Task: Find connections with filter location Rio Grande with filter topic #energywith filter profile language English with filter current company T-Hub with filter school Arts and Science Jobs with filter industry Leasing Non-residential Real Estate with filter service category AnimationArchitecture with filter keywords title Musician
Action: Mouse moved to (241, 281)
Screenshot: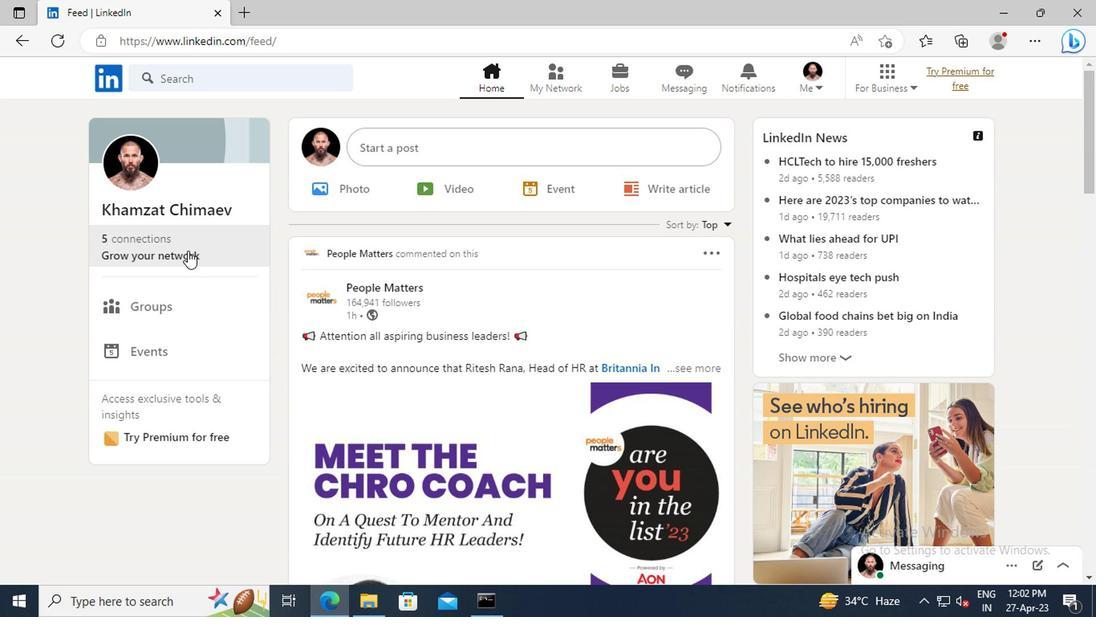 
Action: Mouse pressed left at (241, 281)
Screenshot: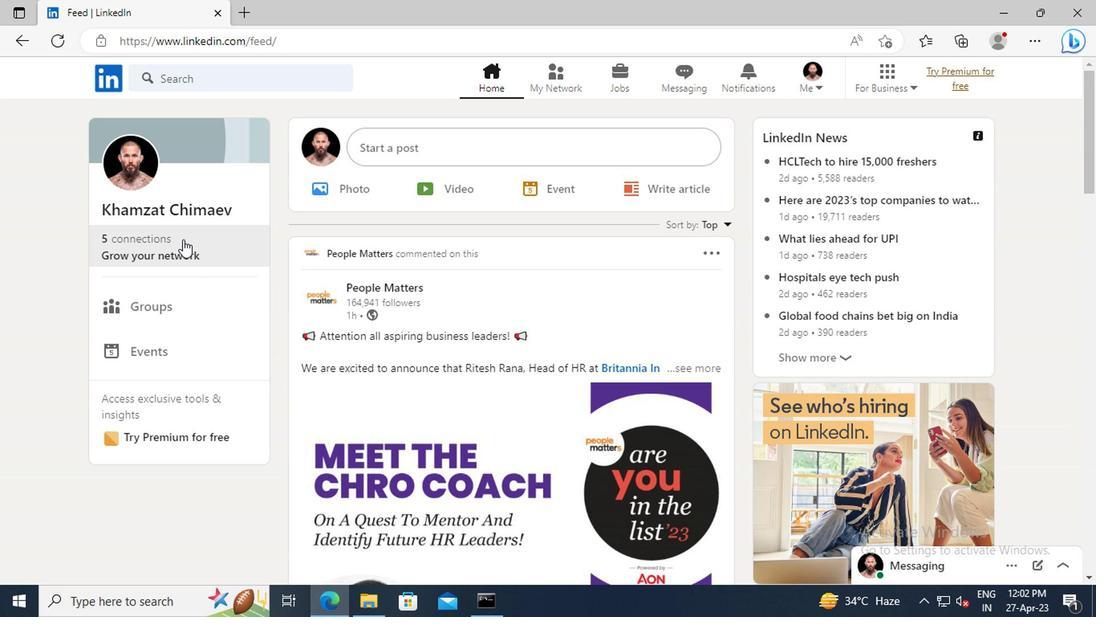 
Action: Mouse moved to (247, 234)
Screenshot: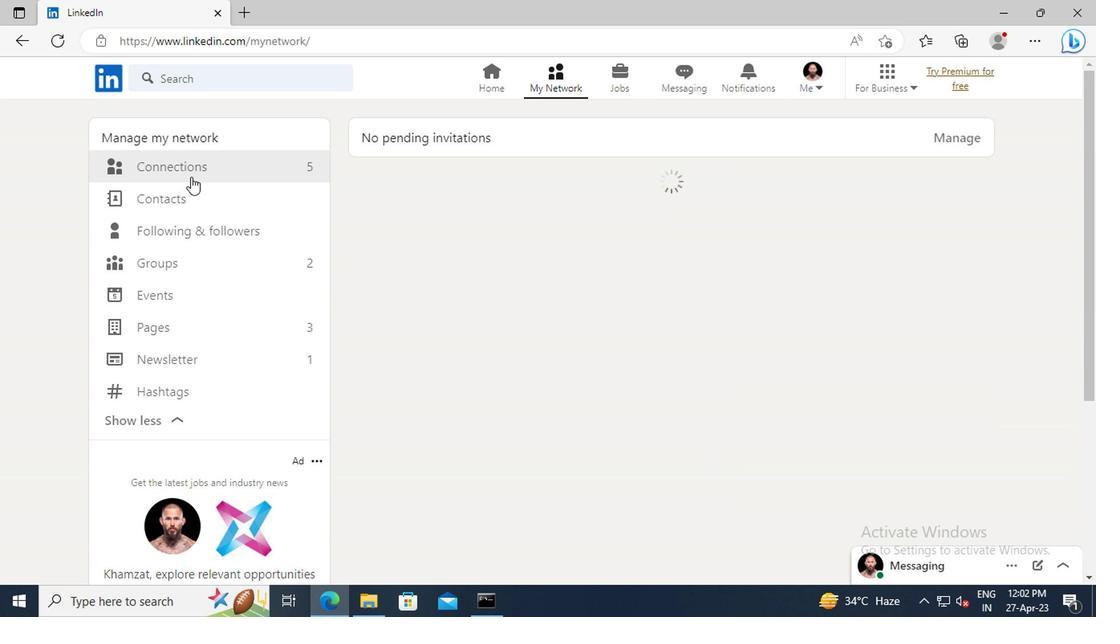 
Action: Mouse pressed left at (247, 234)
Screenshot: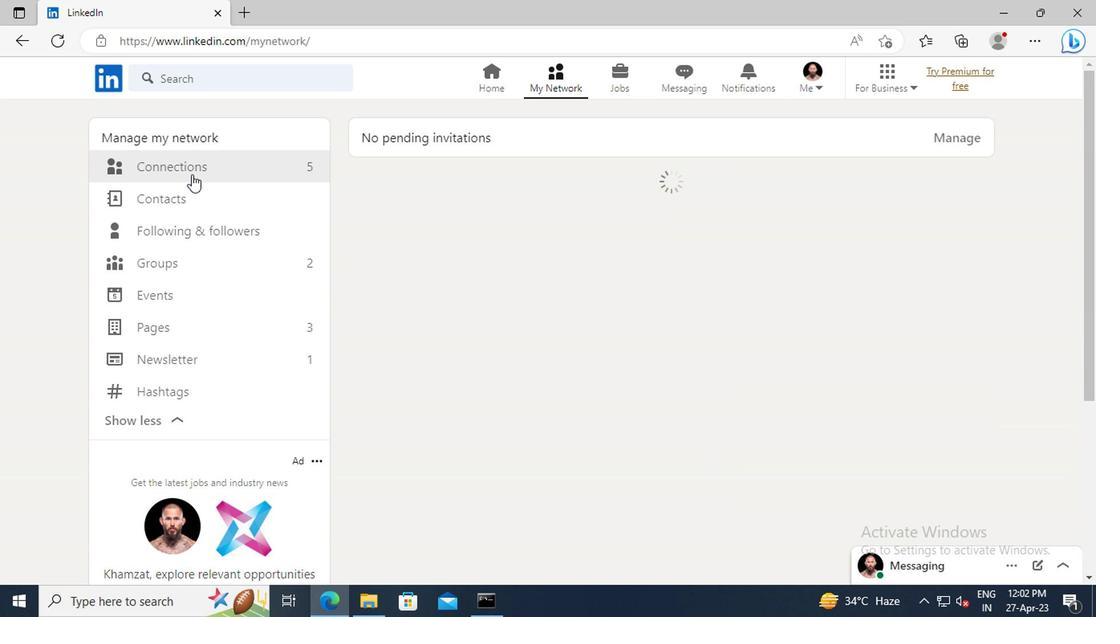 
Action: Mouse moved to (578, 233)
Screenshot: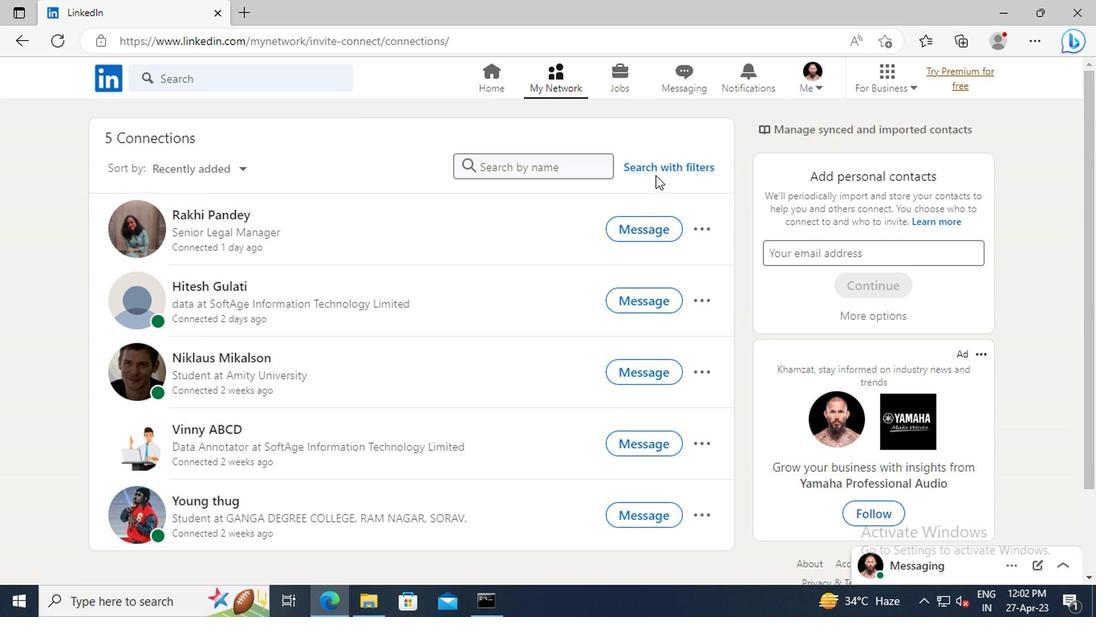 
Action: Mouse pressed left at (578, 233)
Screenshot: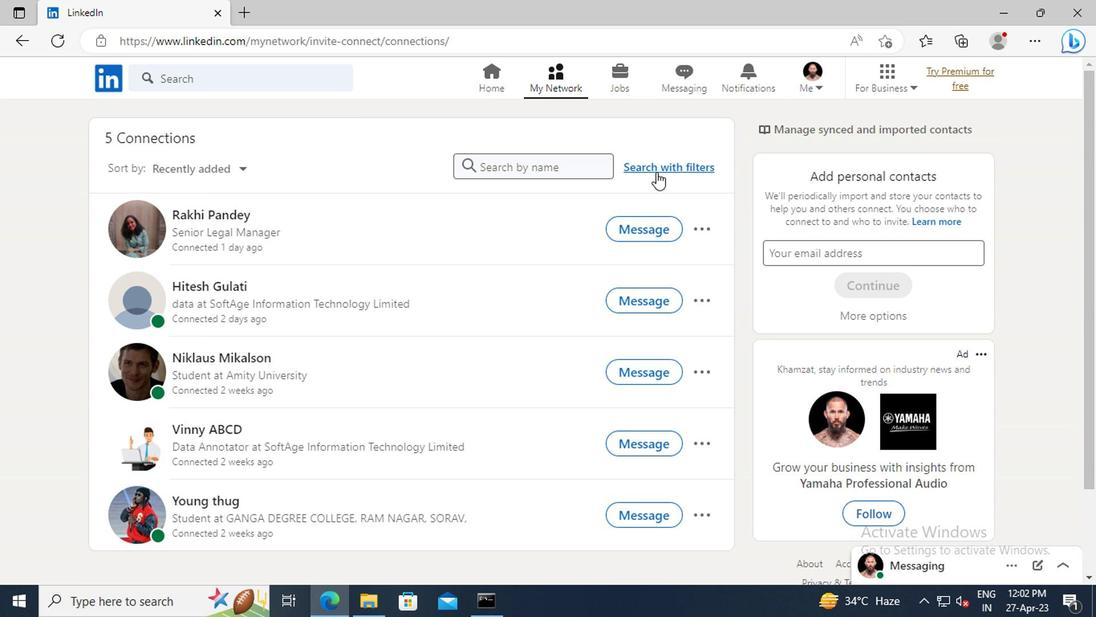 
Action: Mouse moved to (547, 203)
Screenshot: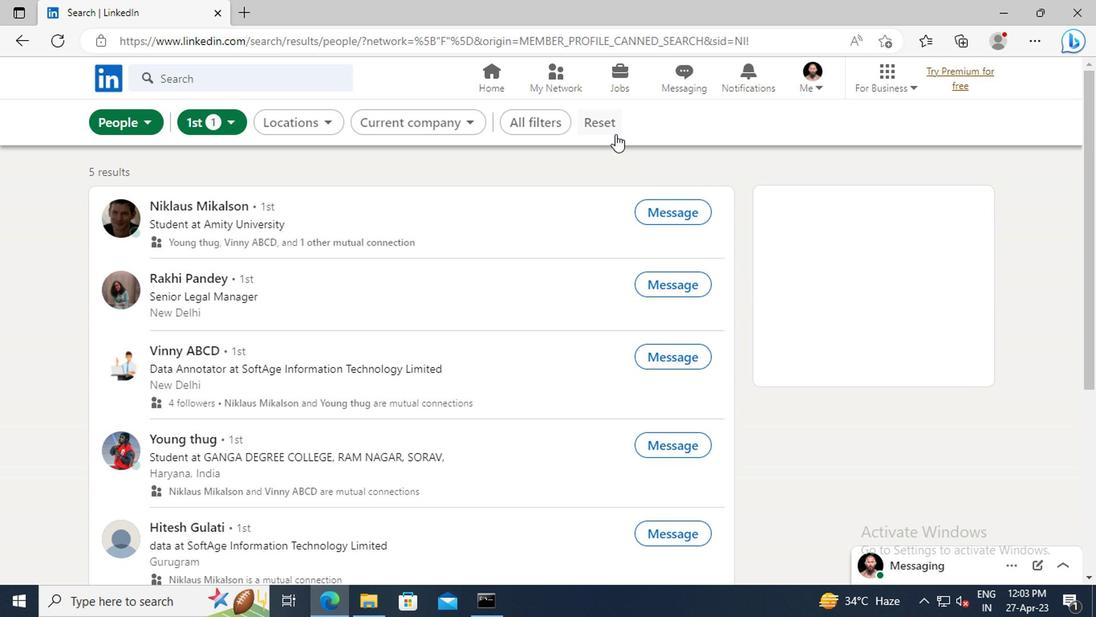 
Action: Mouse pressed left at (547, 203)
Screenshot: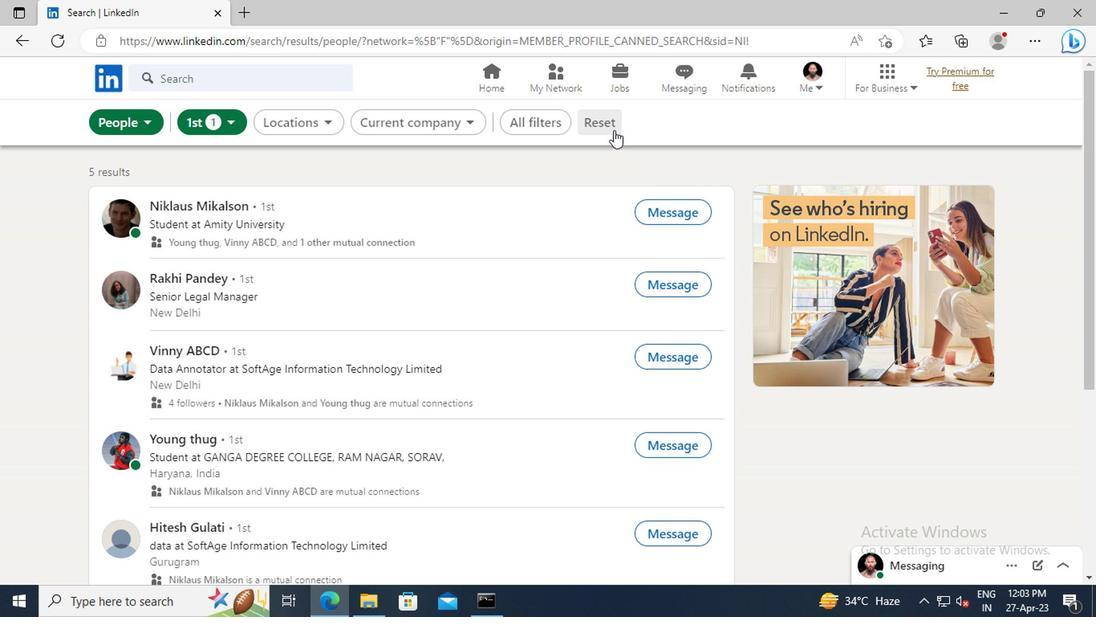 
Action: Mouse moved to (530, 198)
Screenshot: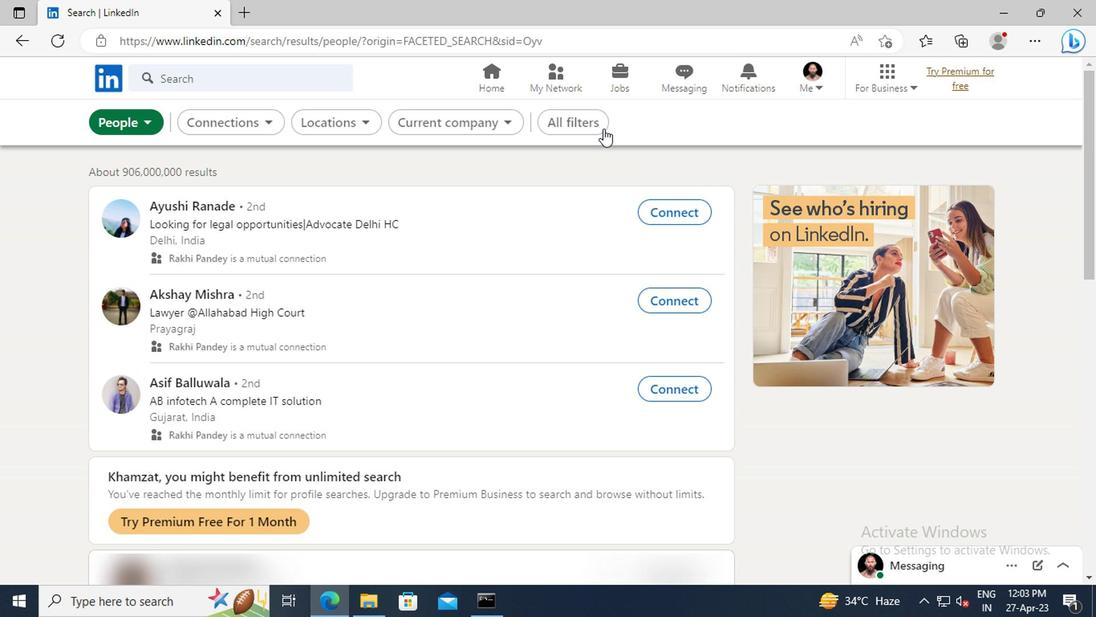 
Action: Mouse pressed left at (530, 198)
Screenshot: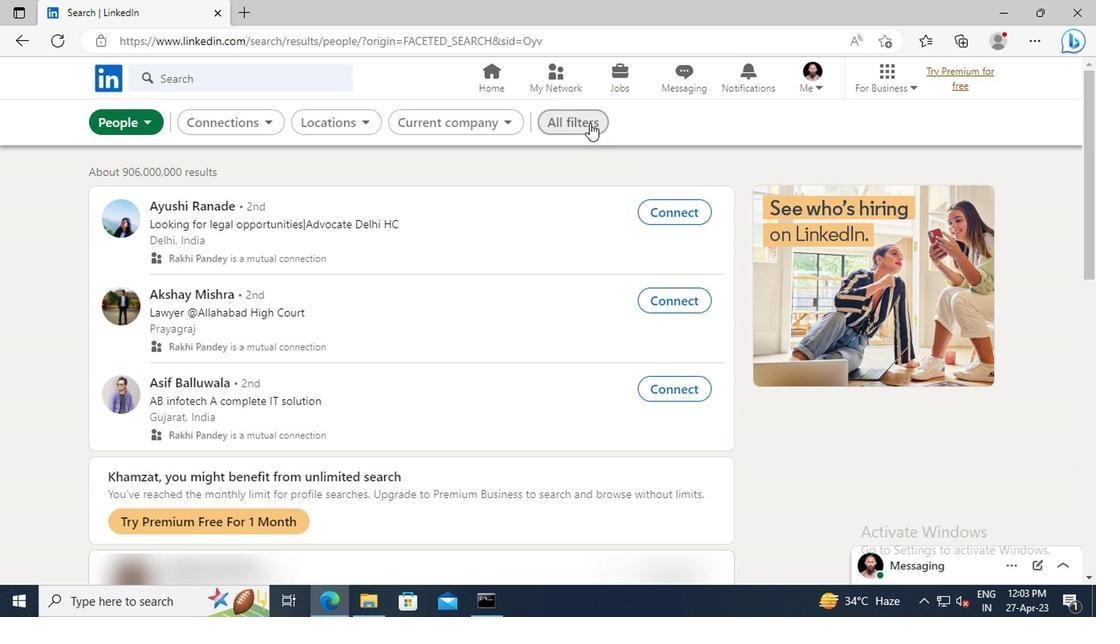 
Action: Mouse moved to (772, 349)
Screenshot: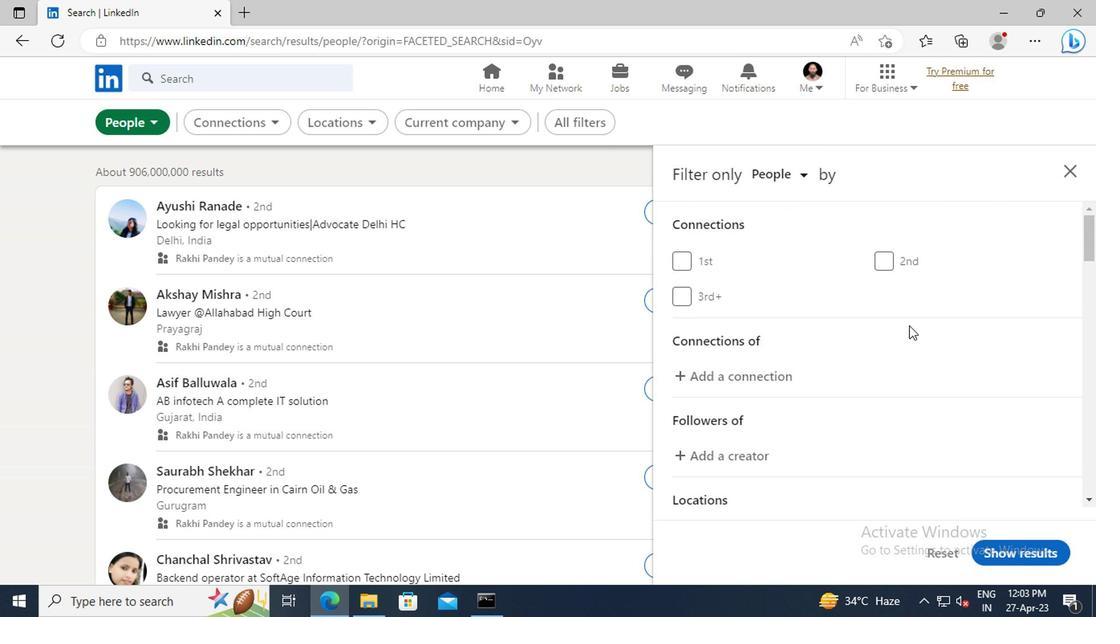 
Action: Mouse scrolled (772, 349) with delta (0, 0)
Screenshot: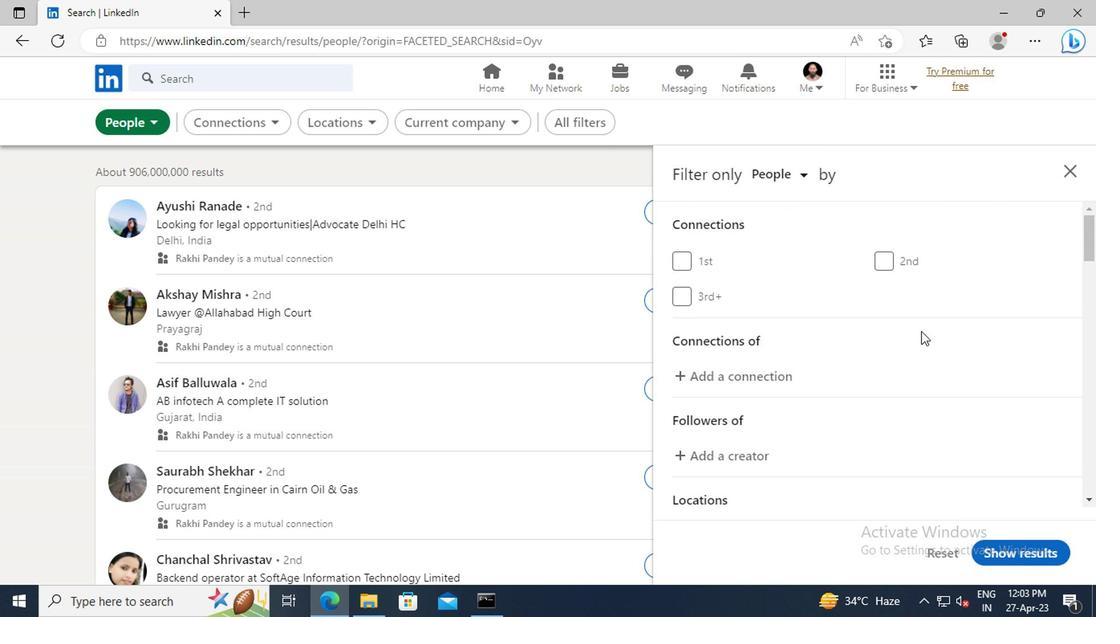 
Action: Mouse scrolled (772, 349) with delta (0, 0)
Screenshot: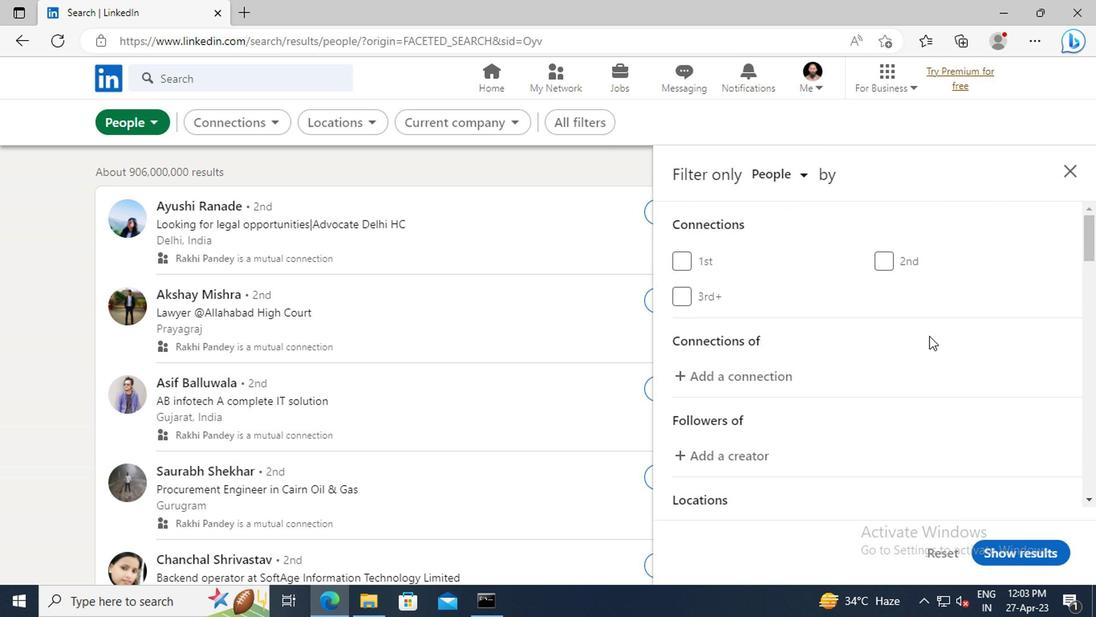 
Action: Mouse scrolled (772, 349) with delta (0, 0)
Screenshot: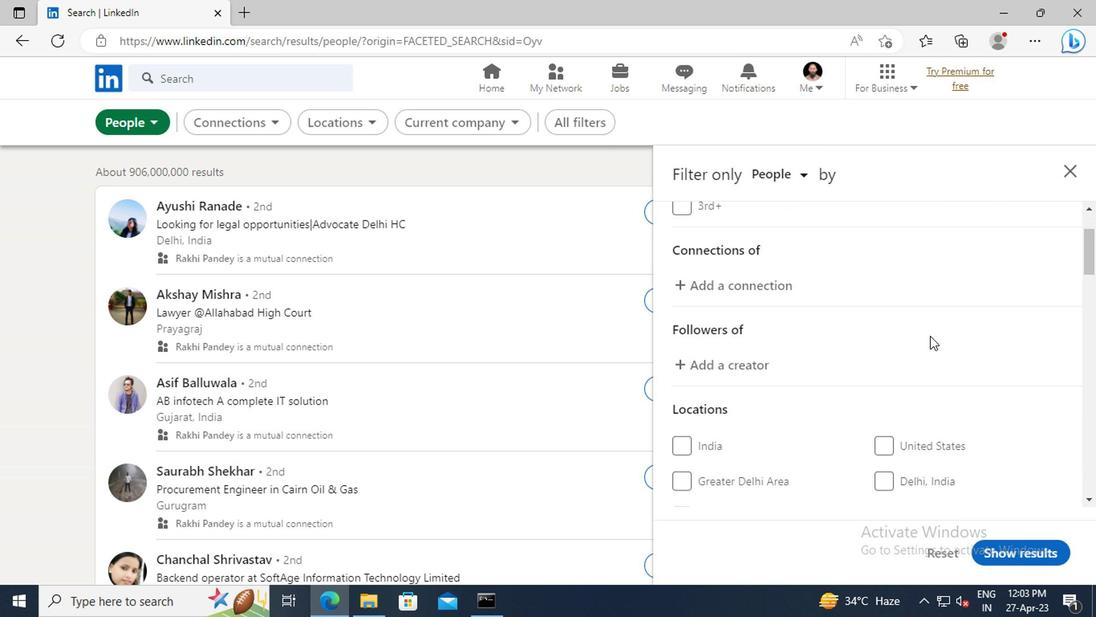 
Action: Mouse scrolled (772, 349) with delta (0, 0)
Screenshot: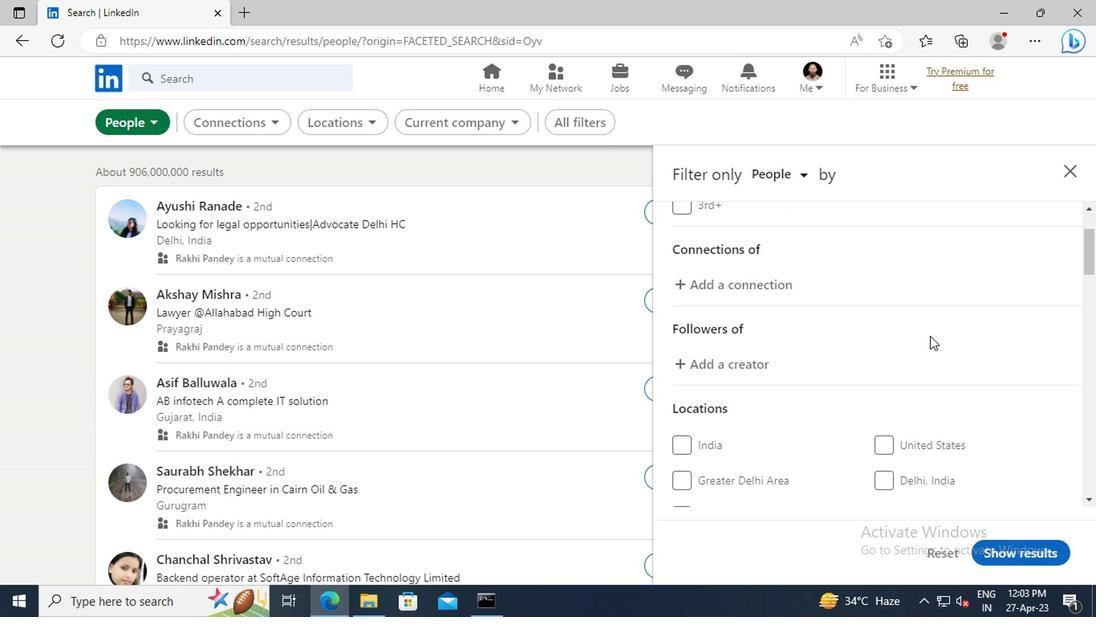 
Action: Mouse scrolled (772, 349) with delta (0, 0)
Screenshot: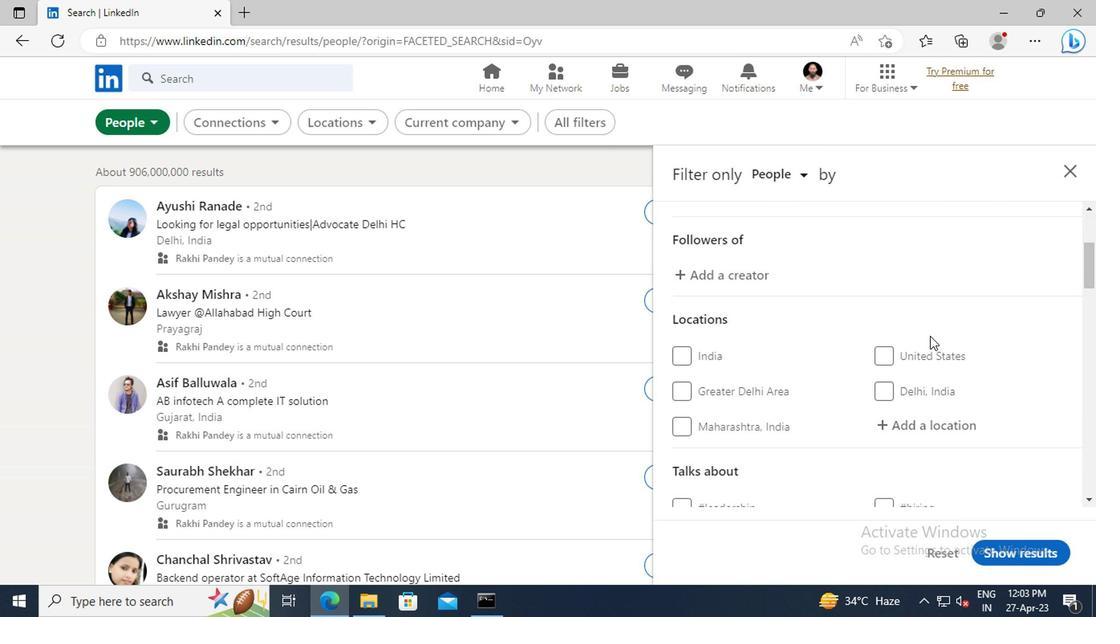 
Action: Mouse moved to (766, 376)
Screenshot: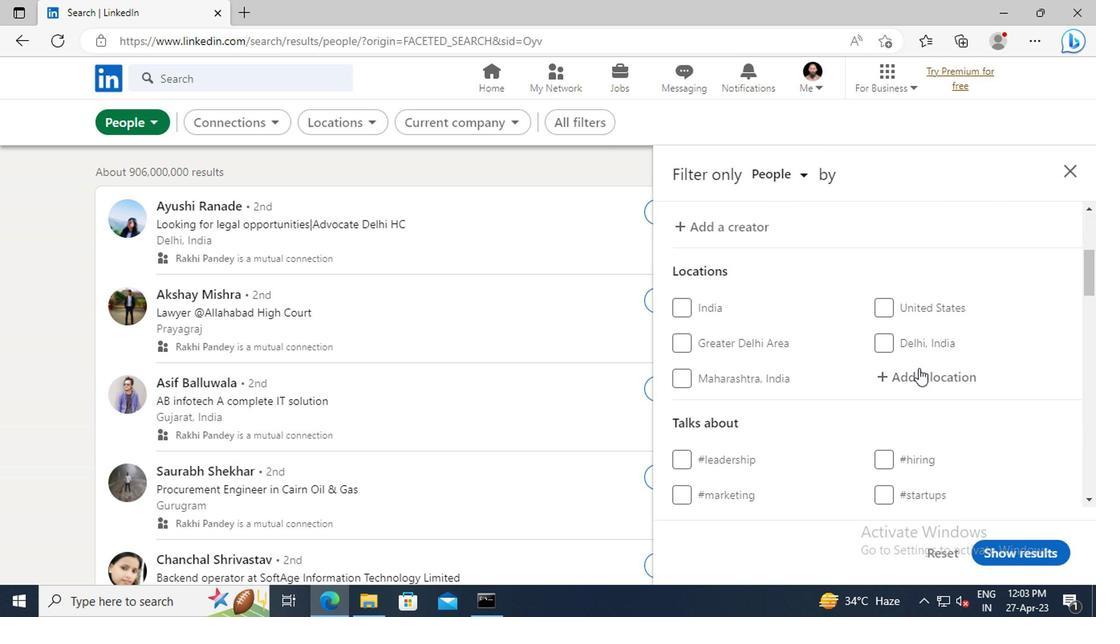 
Action: Mouse pressed left at (766, 376)
Screenshot: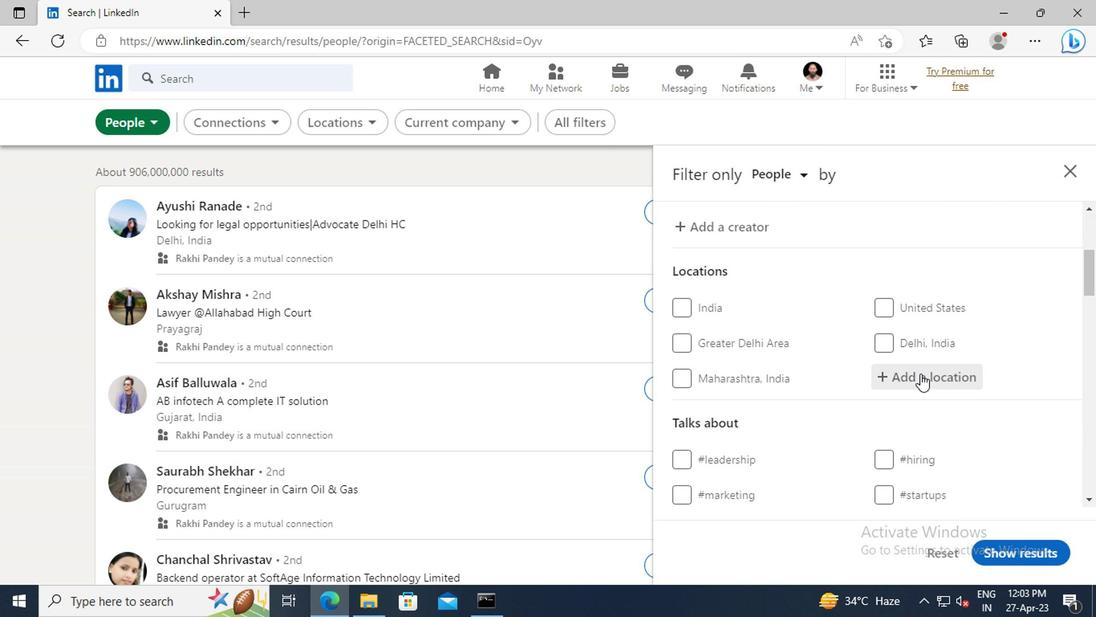 
Action: Key pressed <Key.shift>RIO<Key.space><Key.shift>GRANDE
Screenshot: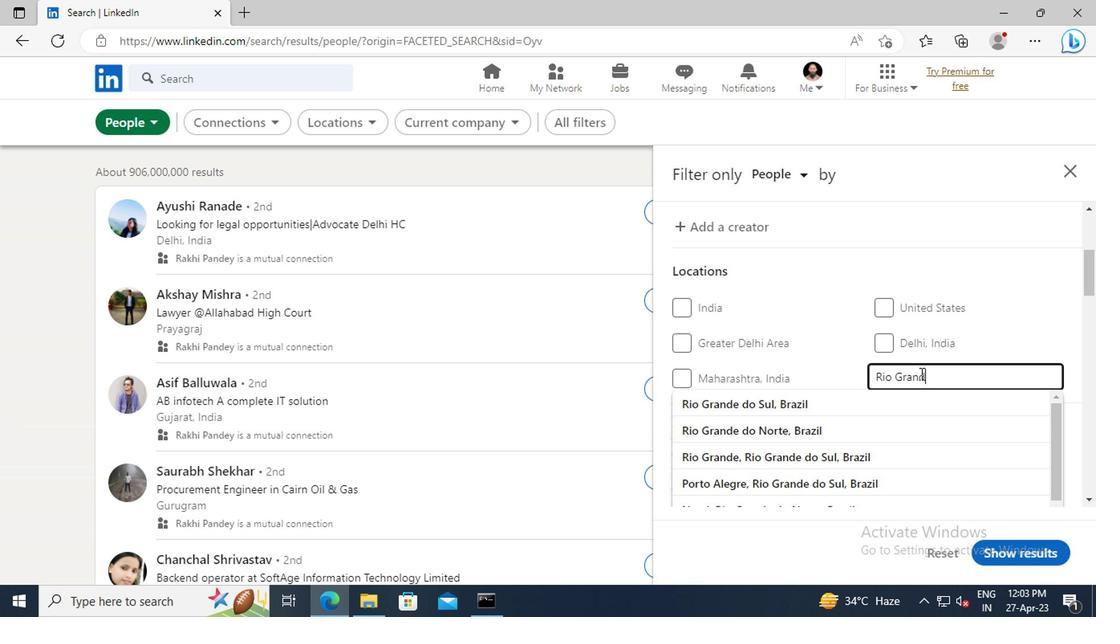 
Action: Mouse moved to (766, 377)
Screenshot: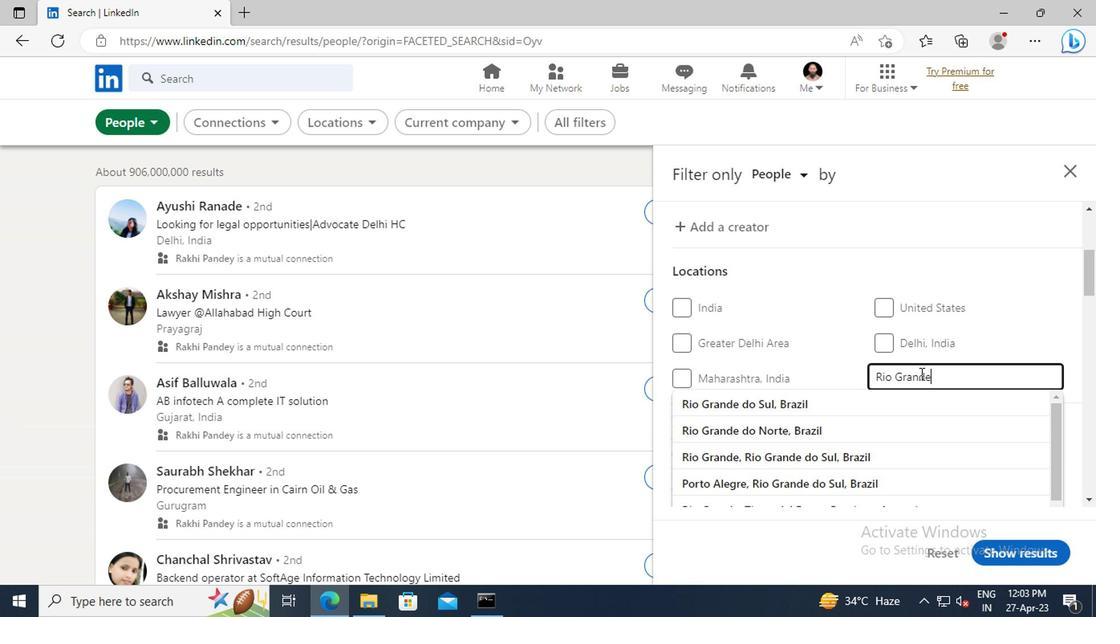 
Action: Key pressed <Key.enter>
Screenshot: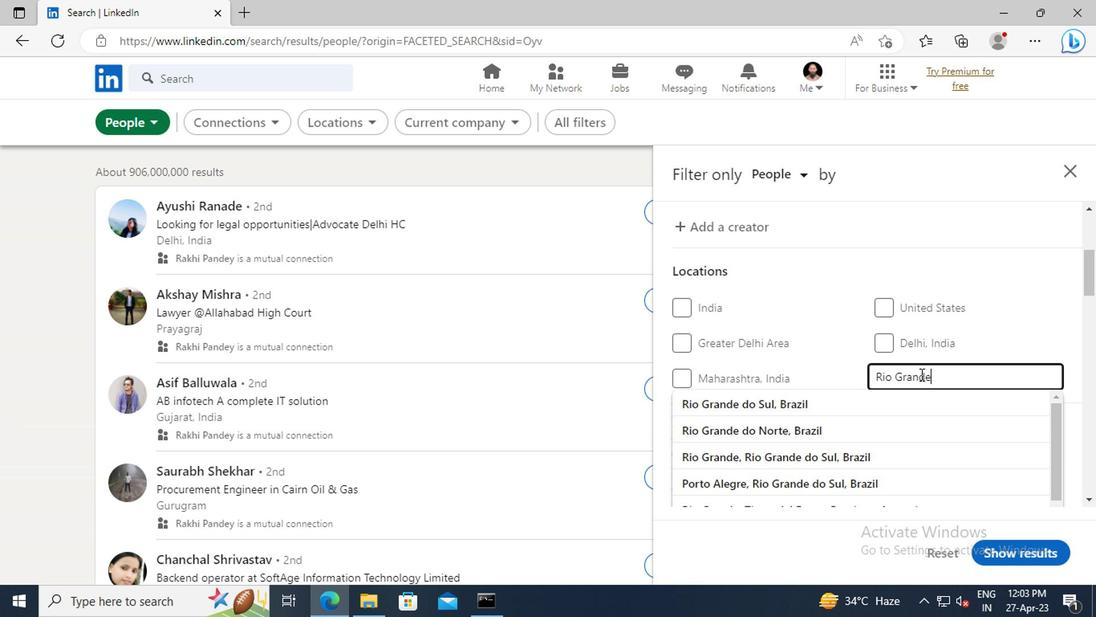 
Action: Mouse scrolled (766, 376) with delta (0, 0)
Screenshot: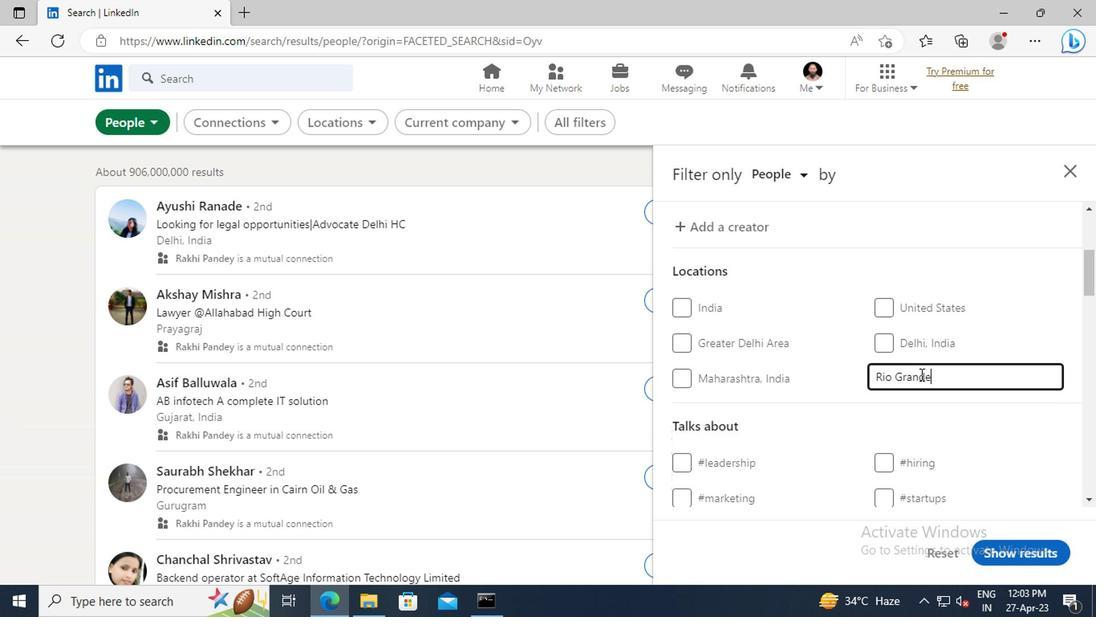 
Action: Mouse scrolled (766, 376) with delta (0, 0)
Screenshot: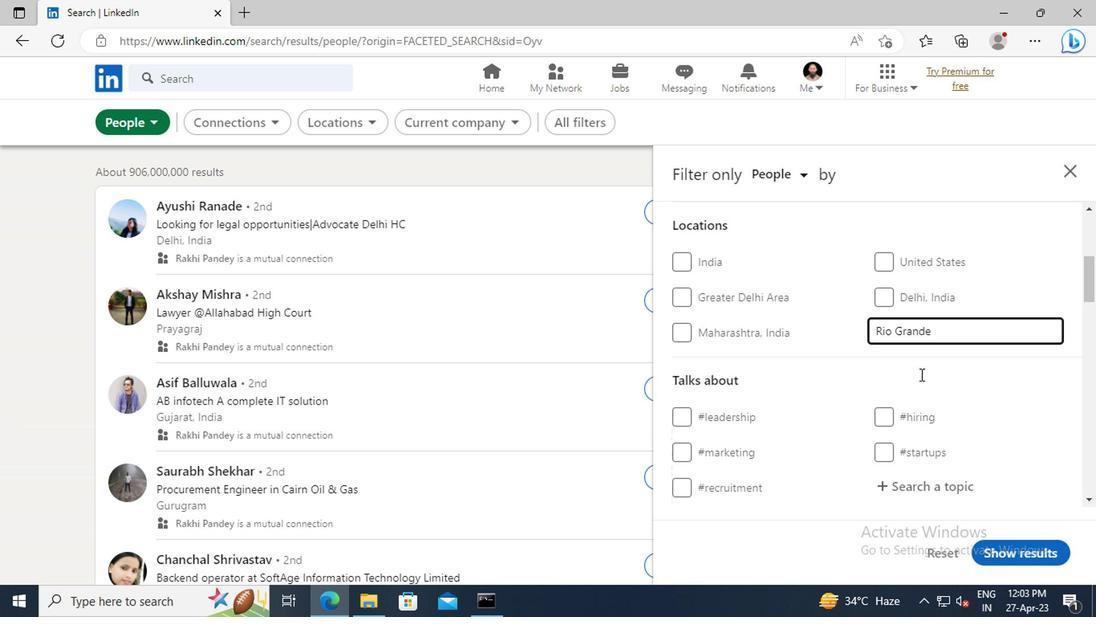 
Action: Mouse scrolled (766, 376) with delta (0, 0)
Screenshot: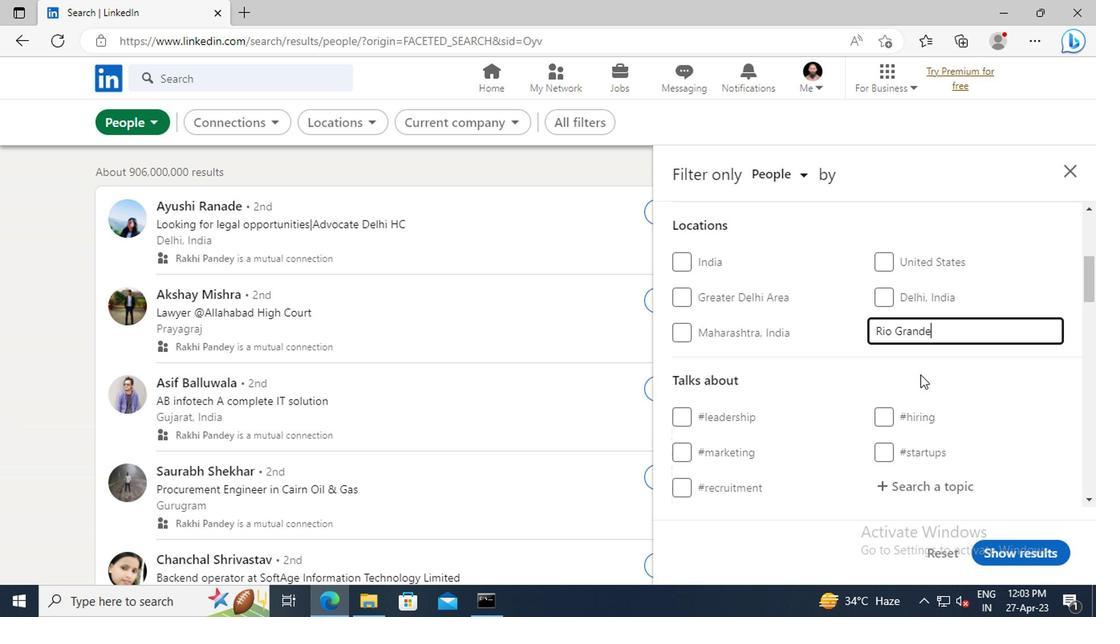 
Action: Mouse moved to (768, 391)
Screenshot: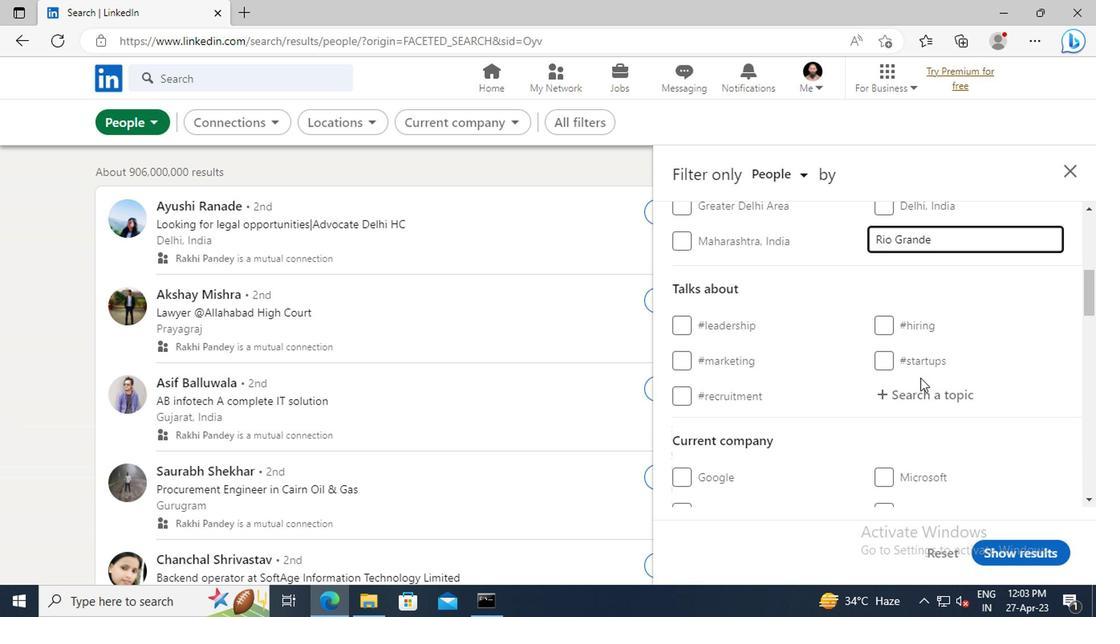 
Action: Mouse pressed left at (768, 391)
Screenshot: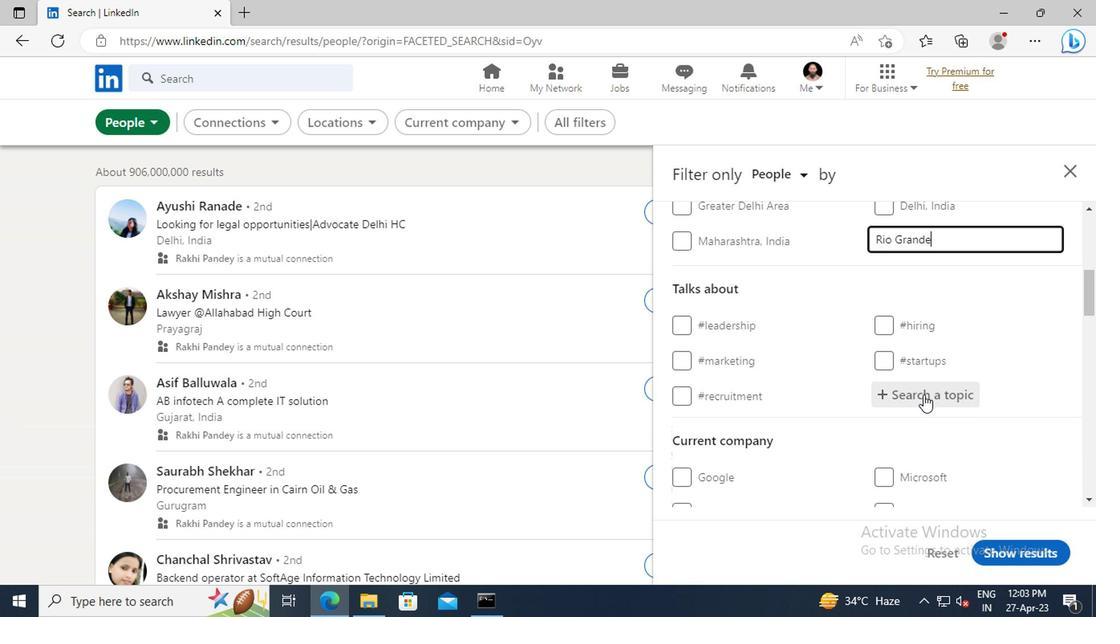 
Action: Key pressed <Key.shift>#ENERGYWITH<Key.enter>
Screenshot: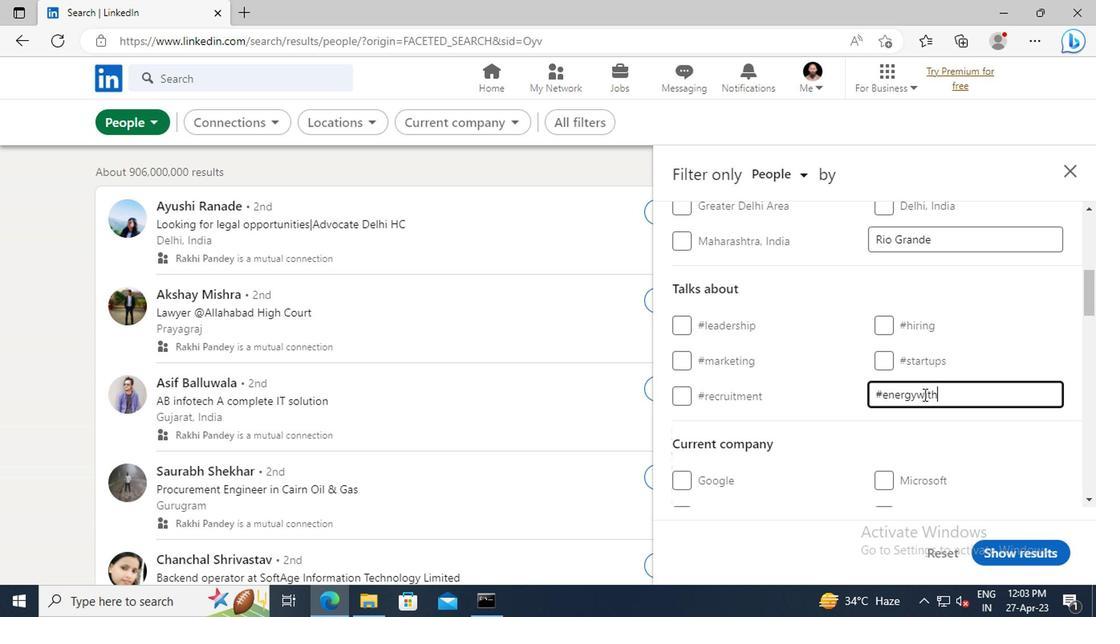 
Action: Mouse scrolled (768, 390) with delta (0, 0)
Screenshot: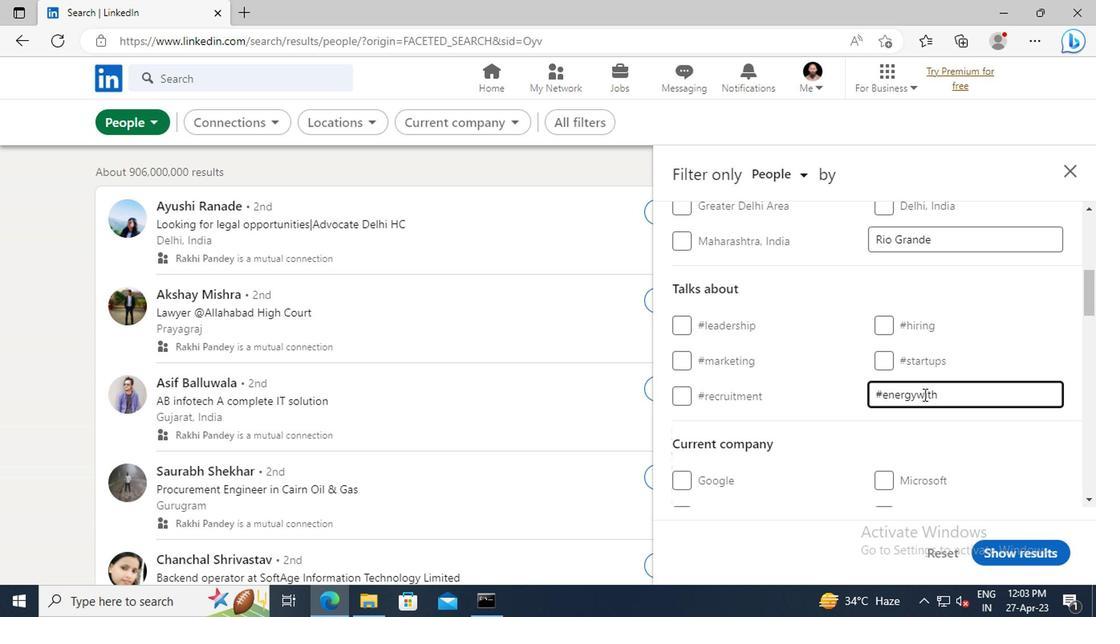 
Action: Mouse scrolled (768, 390) with delta (0, 0)
Screenshot: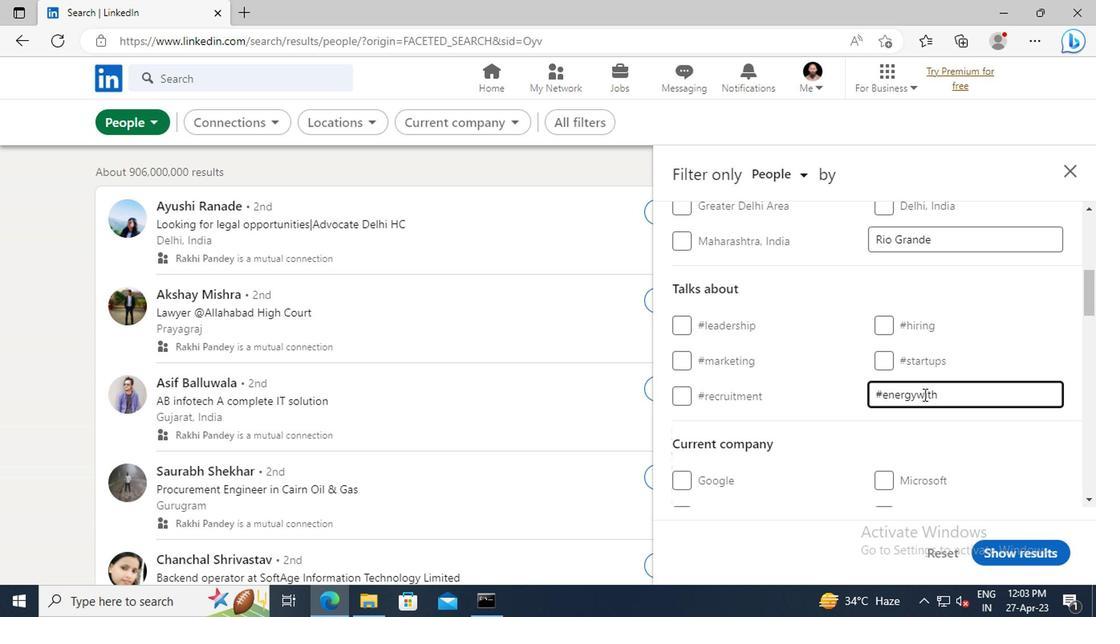 
Action: Mouse scrolled (768, 390) with delta (0, 0)
Screenshot: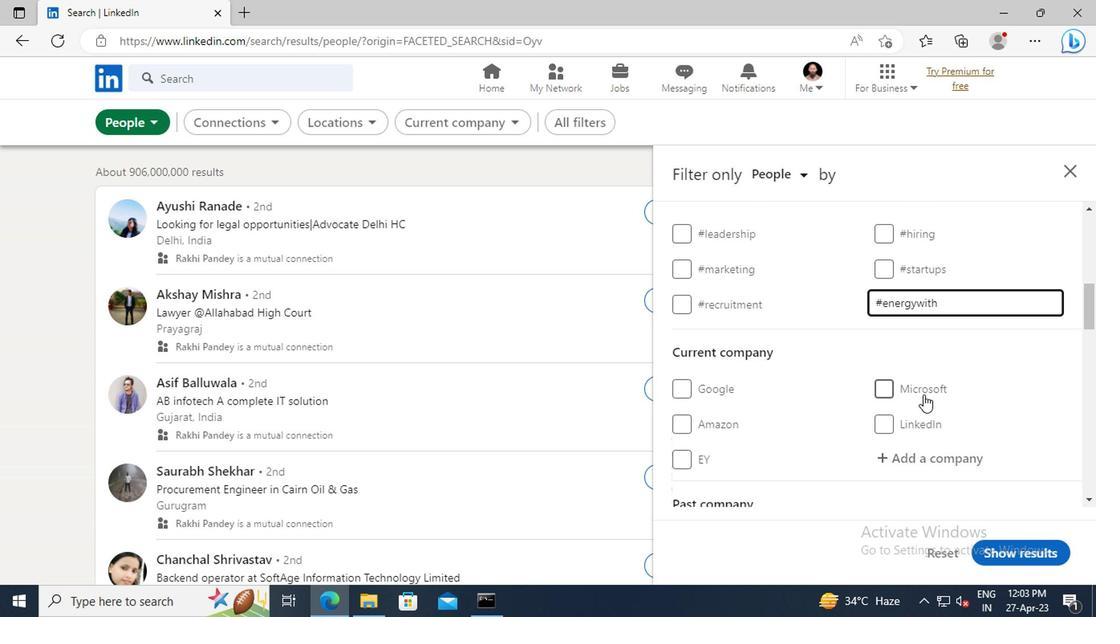 
Action: Mouse scrolled (768, 390) with delta (0, 0)
Screenshot: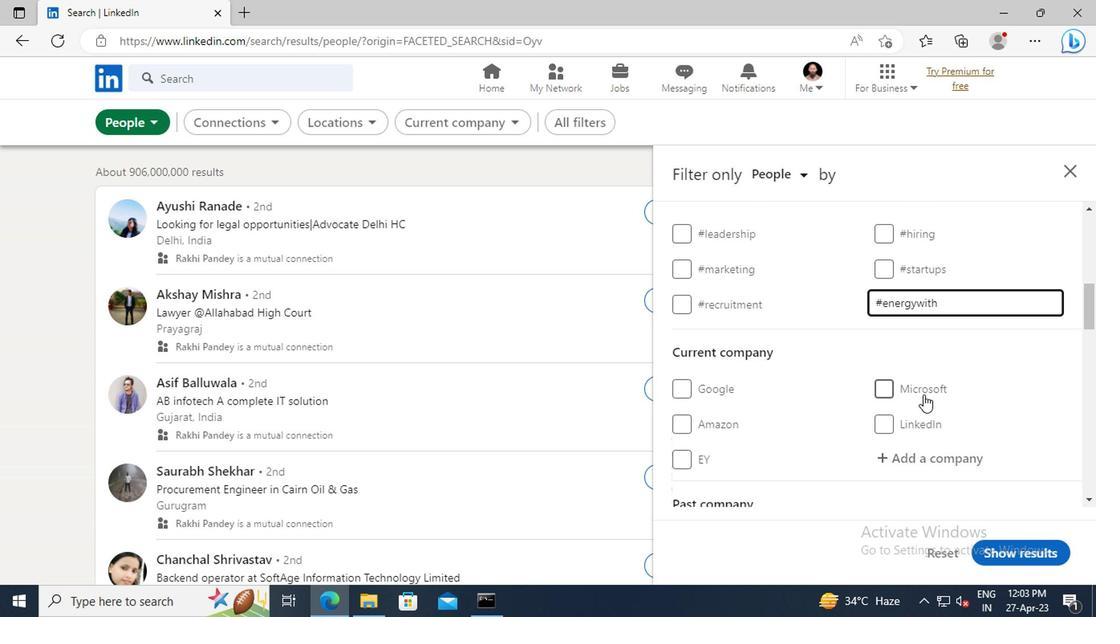 
Action: Mouse scrolled (768, 390) with delta (0, 0)
Screenshot: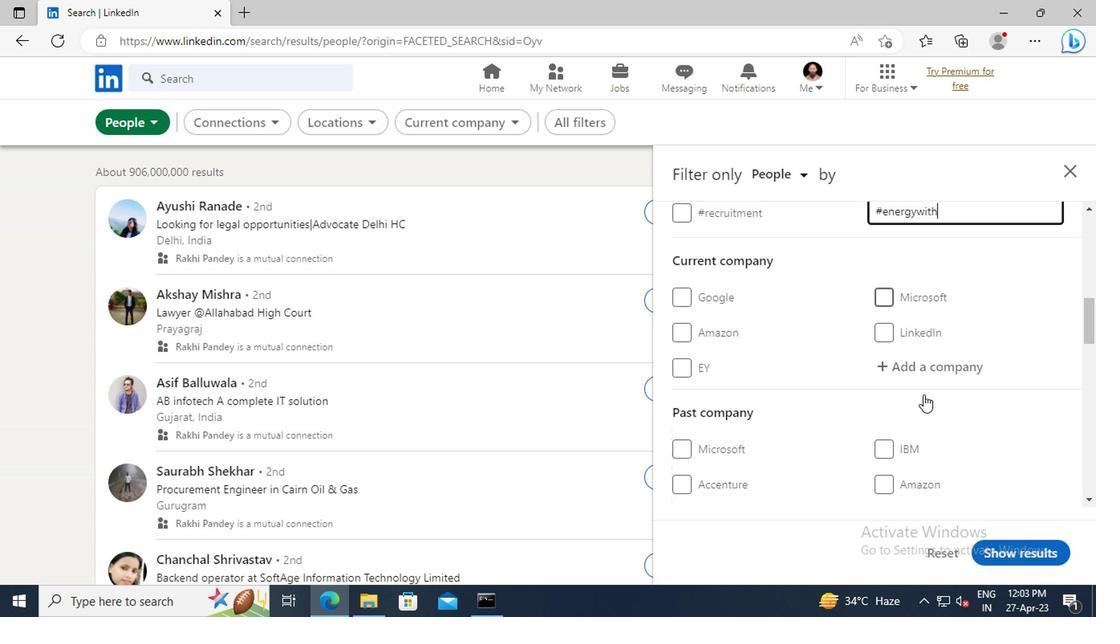 
Action: Mouse scrolled (768, 390) with delta (0, 0)
Screenshot: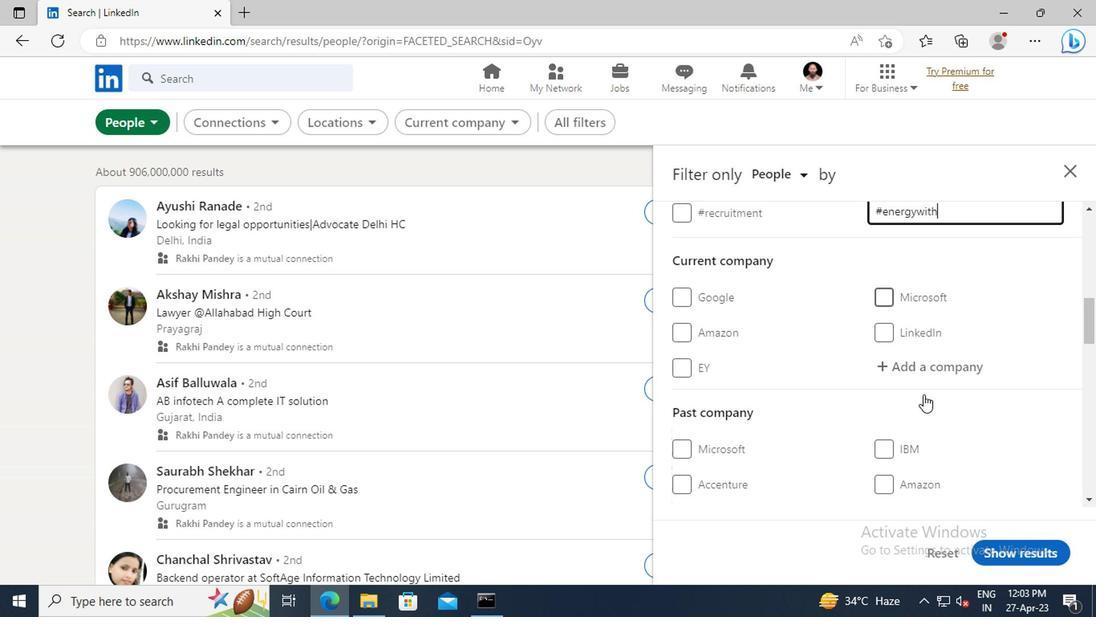 
Action: Mouse scrolled (768, 390) with delta (0, 0)
Screenshot: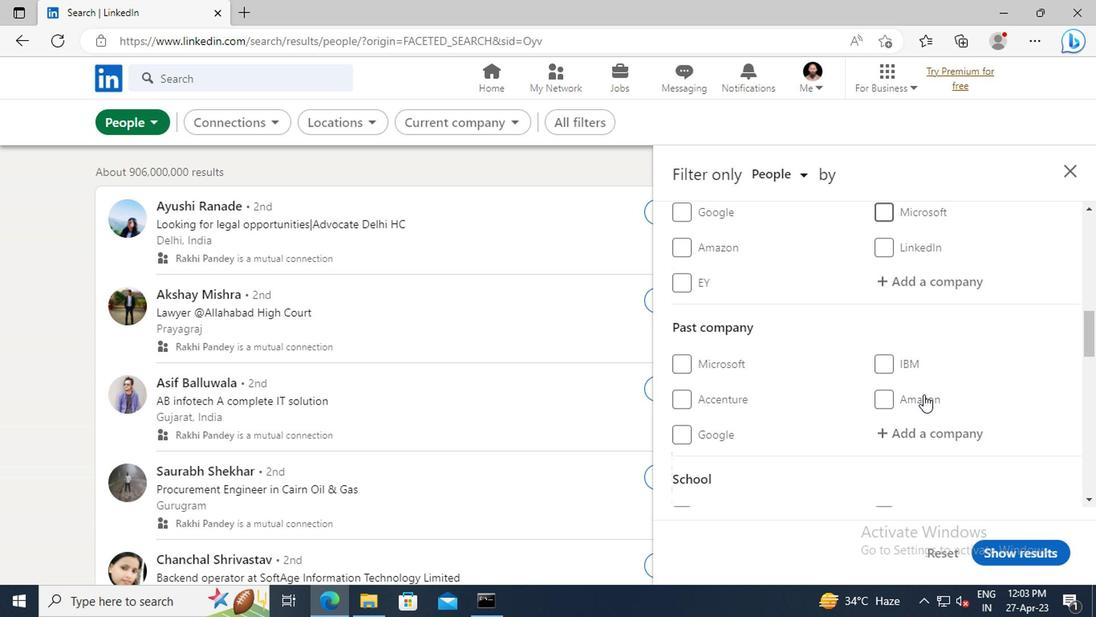 
Action: Mouse scrolled (768, 390) with delta (0, 0)
Screenshot: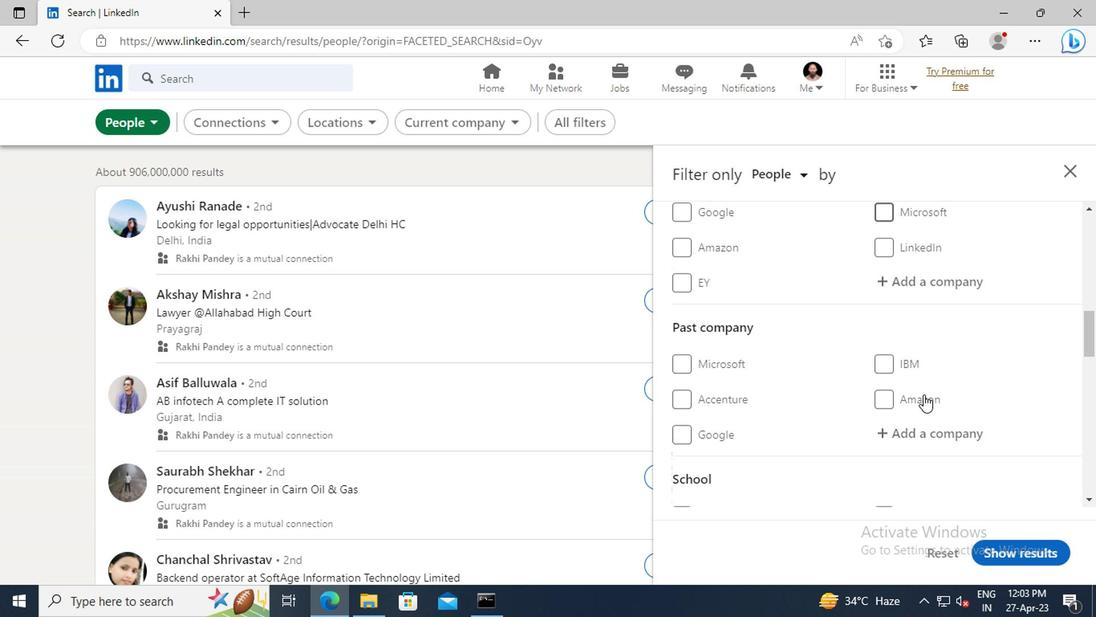 
Action: Mouse scrolled (768, 390) with delta (0, 0)
Screenshot: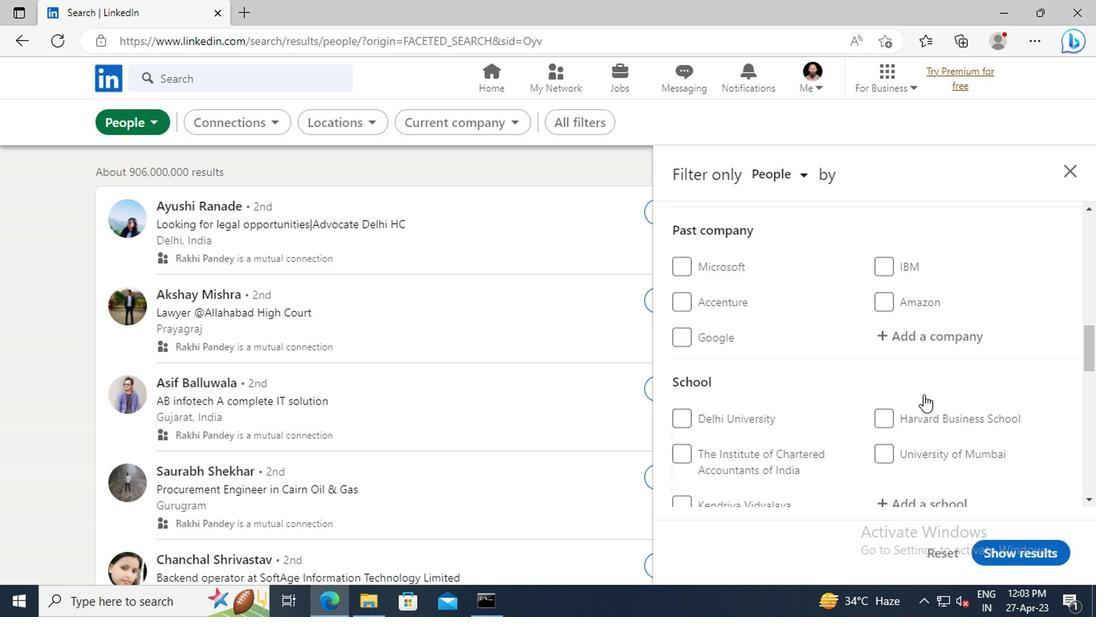 
Action: Mouse scrolled (768, 390) with delta (0, 0)
Screenshot: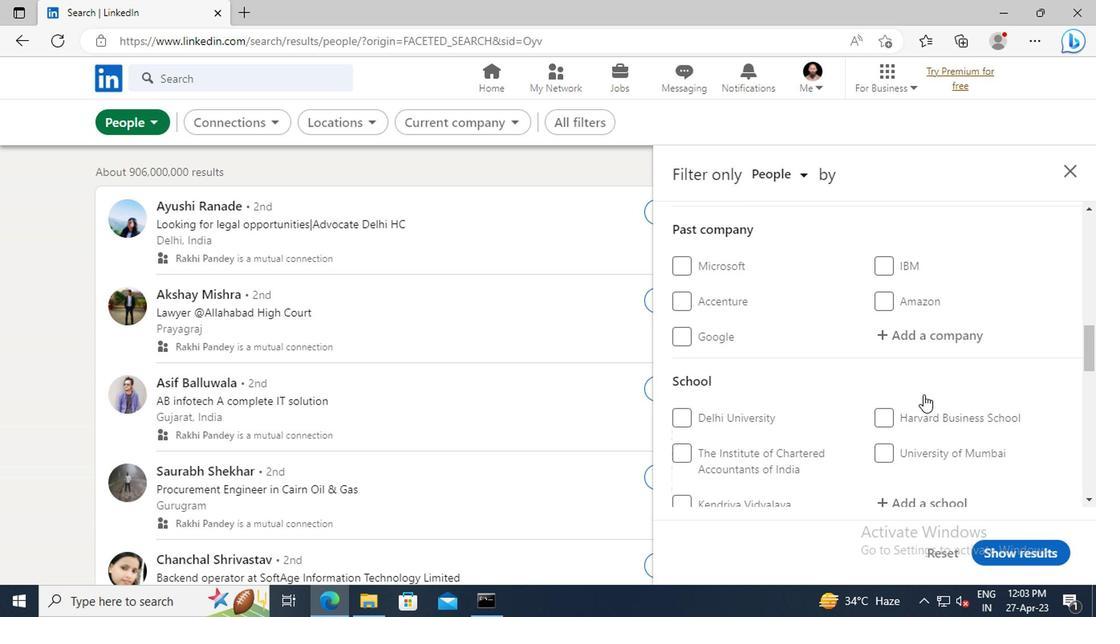 
Action: Mouse scrolled (768, 390) with delta (0, 0)
Screenshot: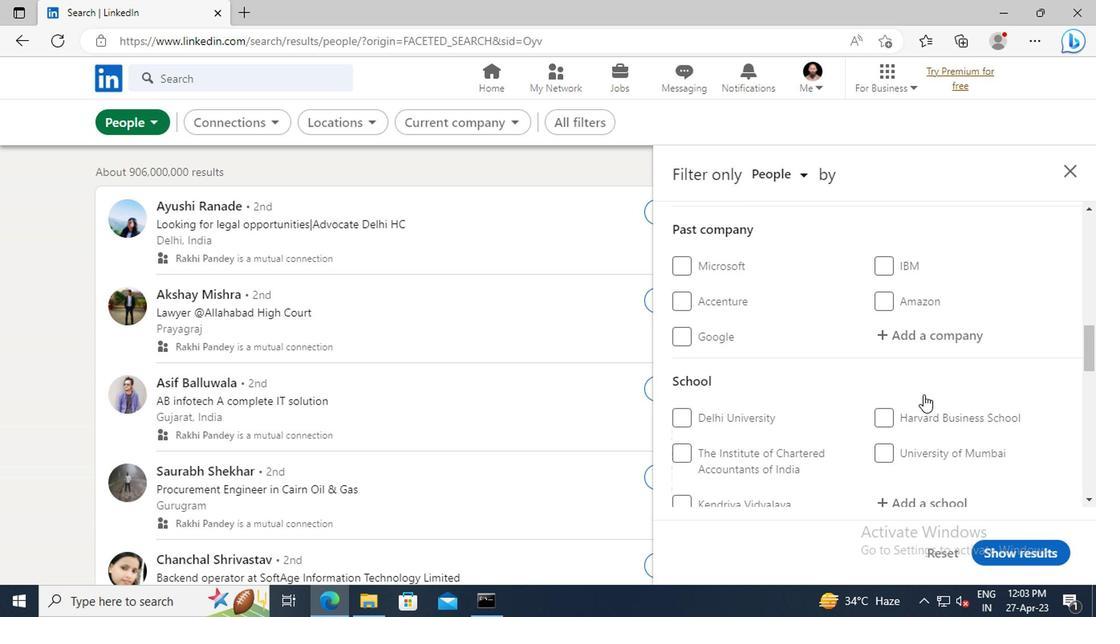 
Action: Mouse scrolled (768, 390) with delta (0, 0)
Screenshot: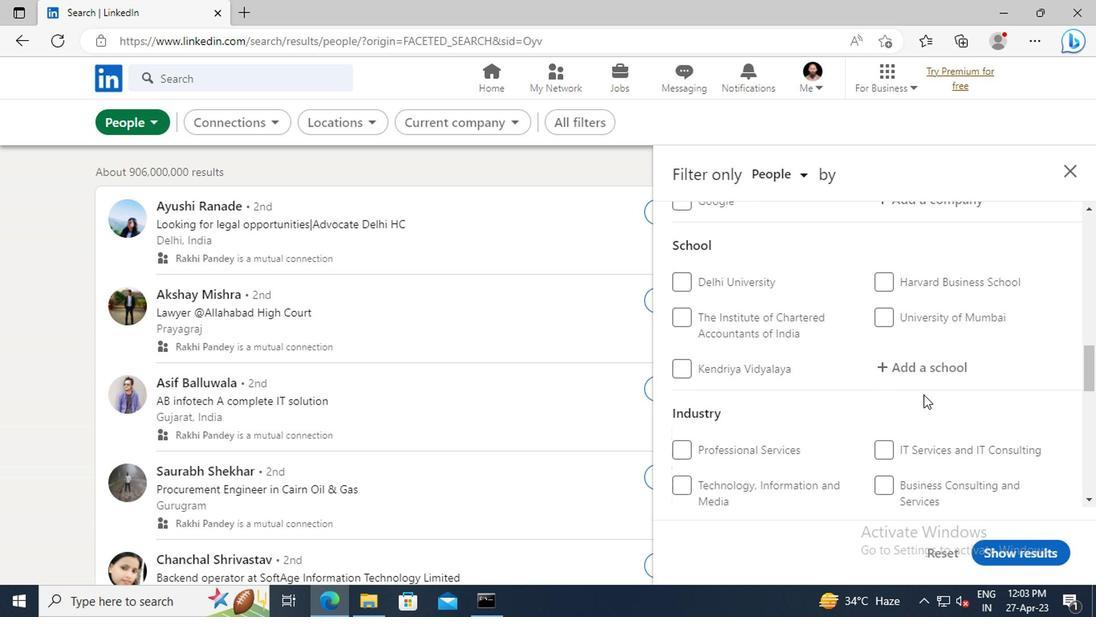 
Action: Mouse scrolled (768, 390) with delta (0, 0)
Screenshot: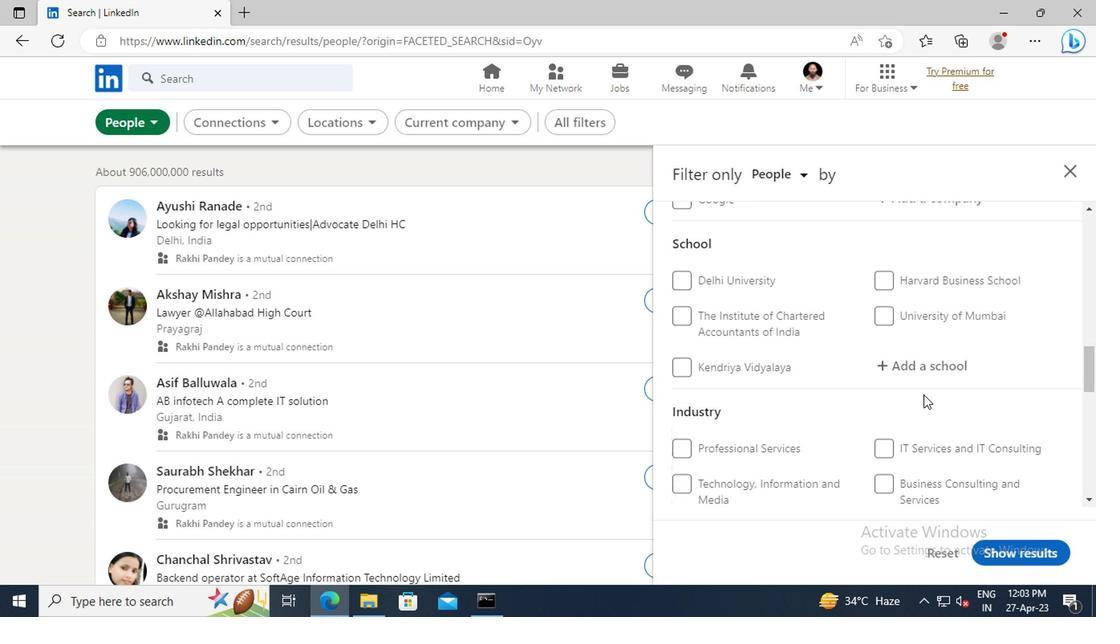 
Action: Mouse moved to (764, 395)
Screenshot: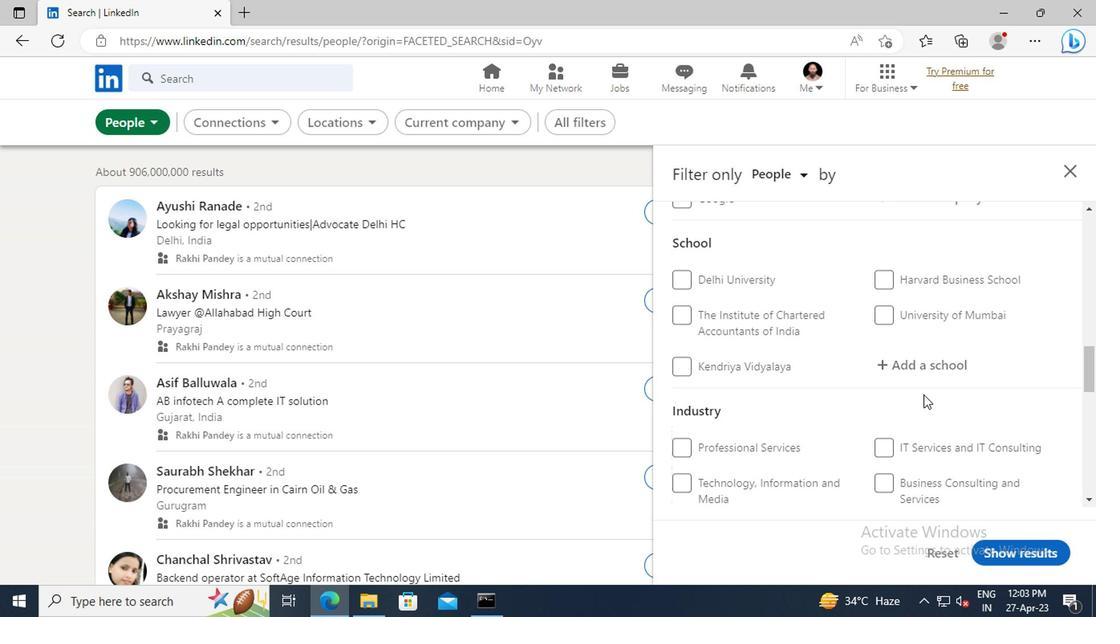 
Action: Mouse scrolled (764, 394) with delta (0, 0)
Screenshot: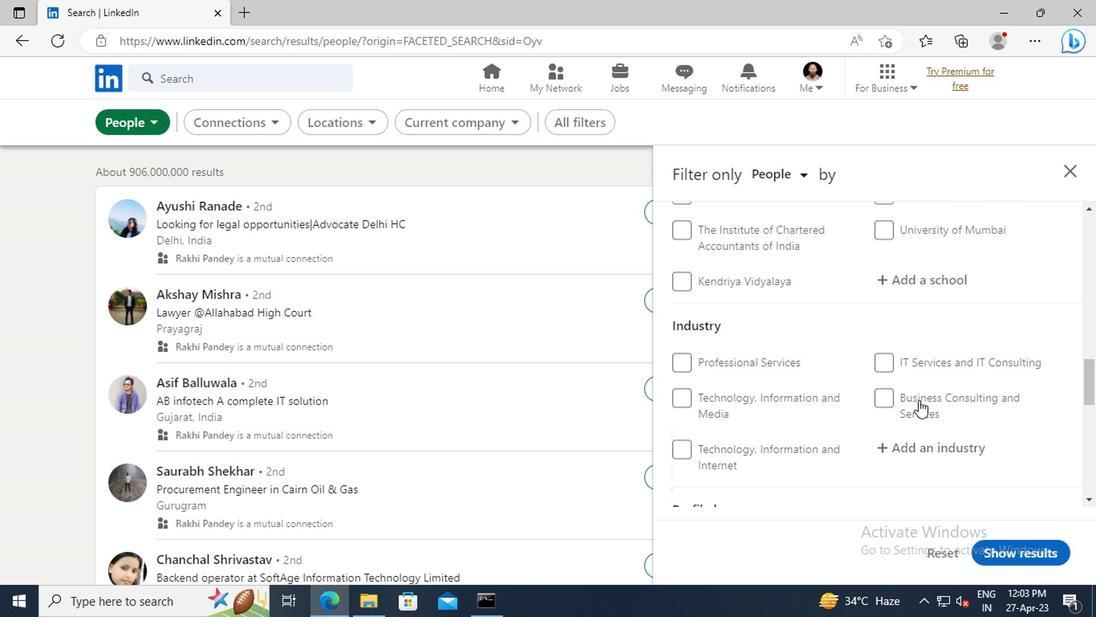 
Action: Mouse scrolled (764, 394) with delta (0, 0)
Screenshot: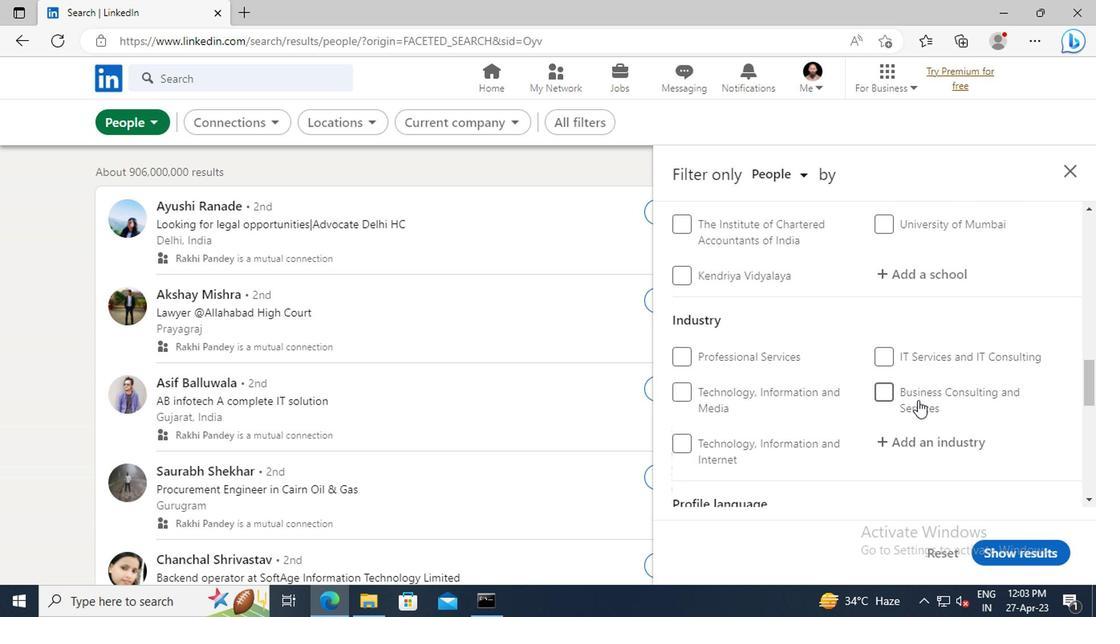 
Action: Mouse scrolled (764, 394) with delta (0, 0)
Screenshot: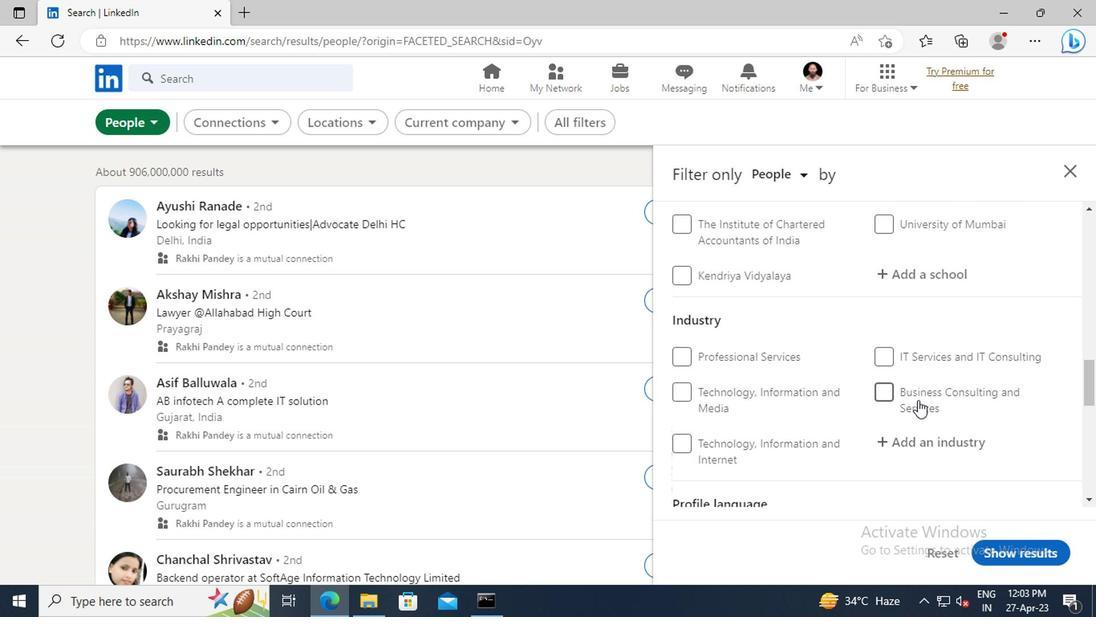 
Action: Mouse scrolled (764, 394) with delta (0, 0)
Screenshot: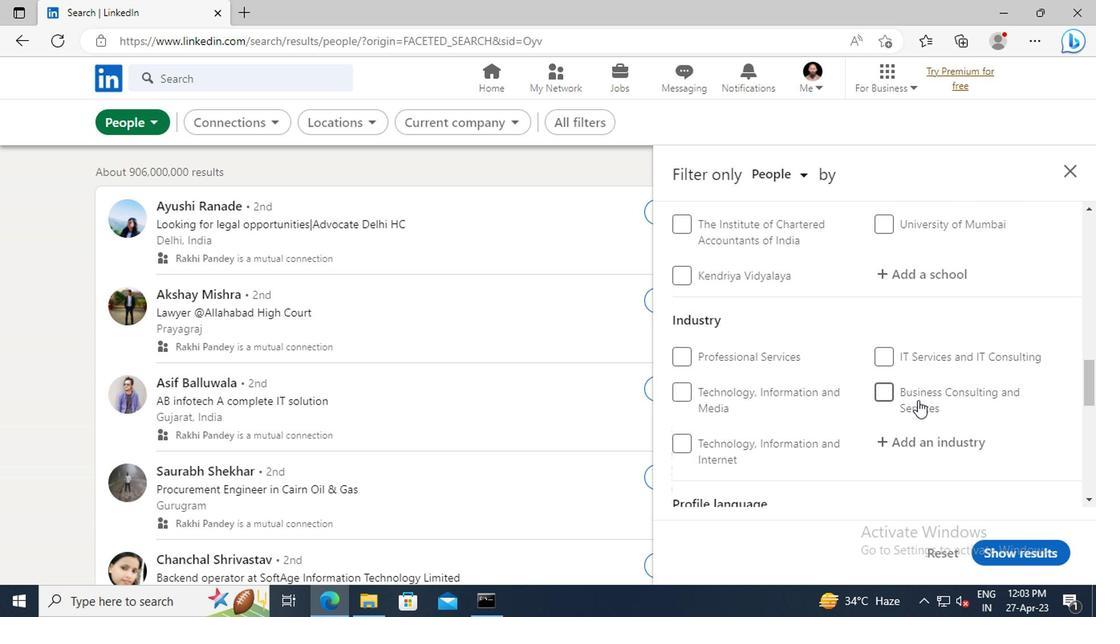 
Action: Mouse moved to (597, 367)
Screenshot: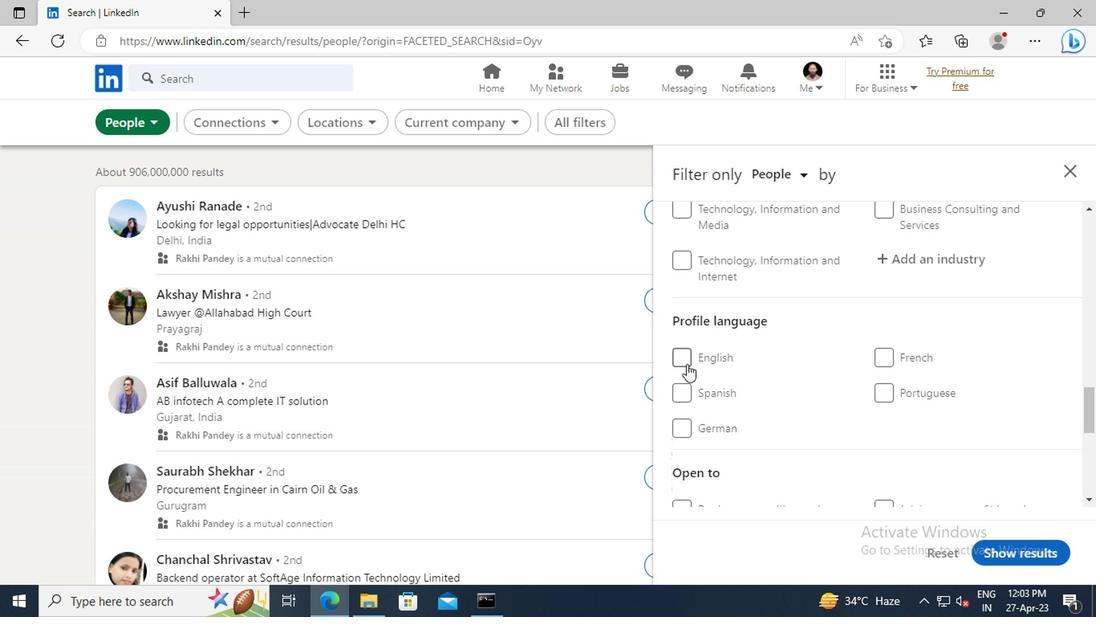 
Action: Mouse pressed left at (597, 367)
Screenshot: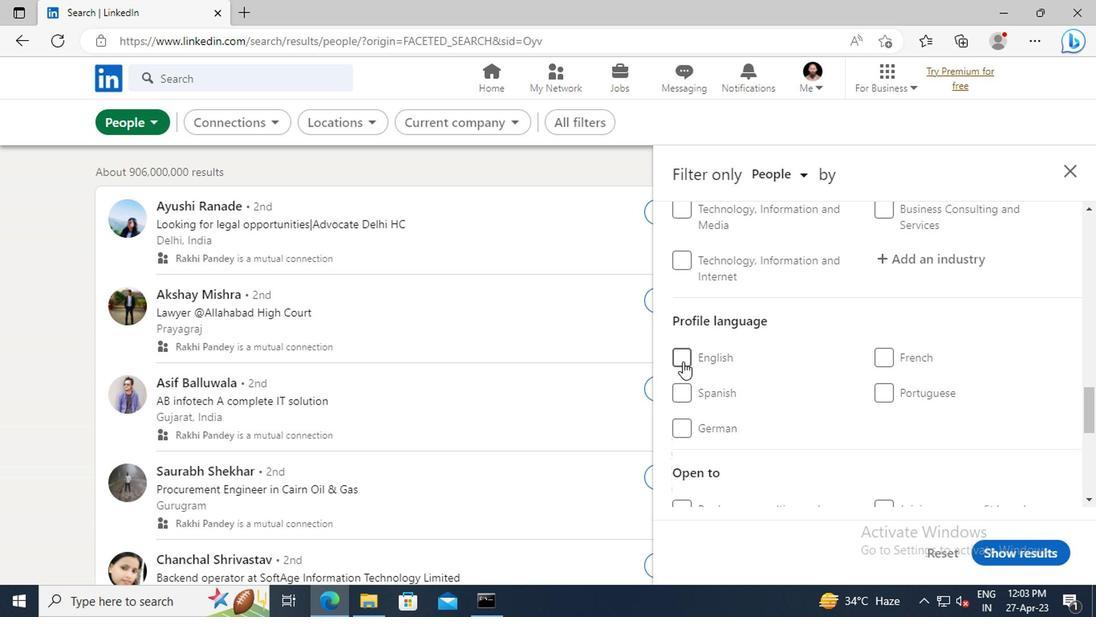 
Action: Mouse moved to (730, 369)
Screenshot: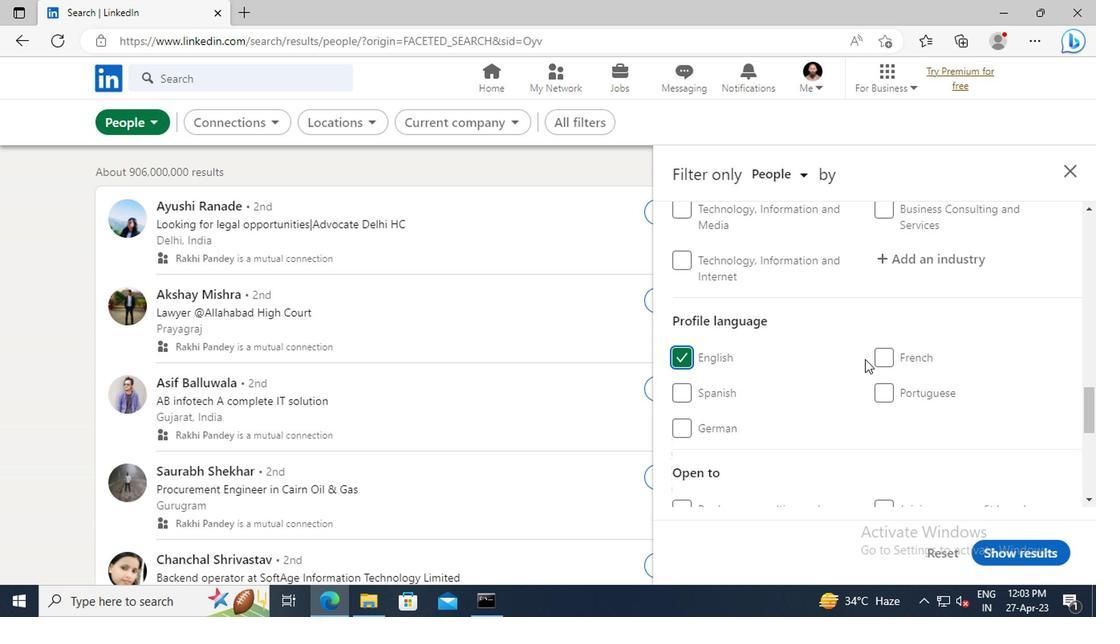 
Action: Mouse scrolled (730, 369) with delta (0, 0)
Screenshot: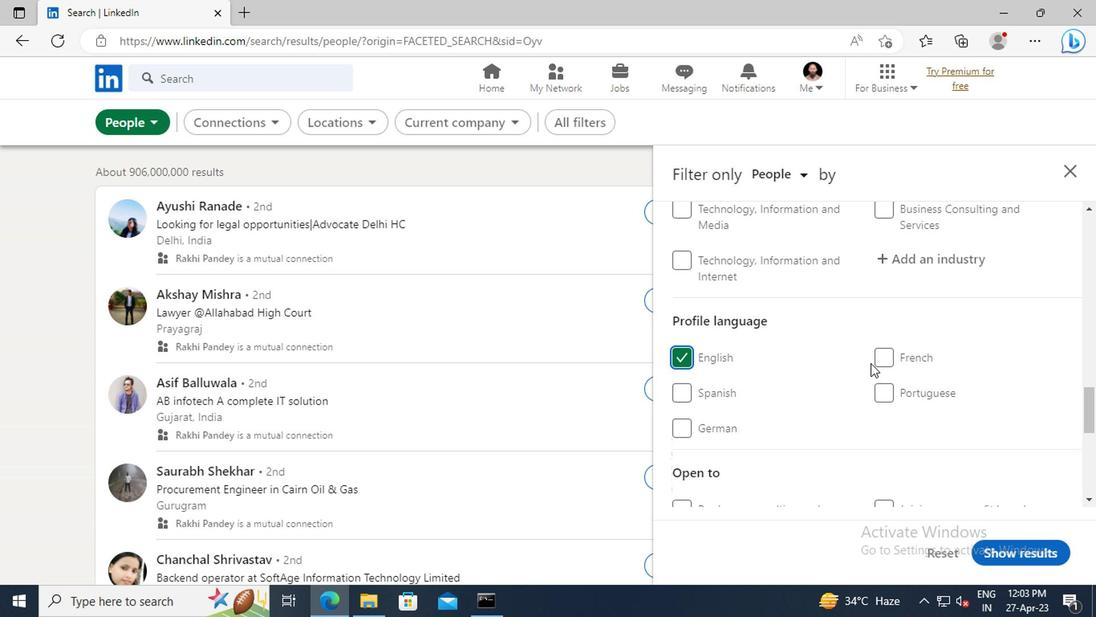 
Action: Mouse scrolled (730, 369) with delta (0, 0)
Screenshot: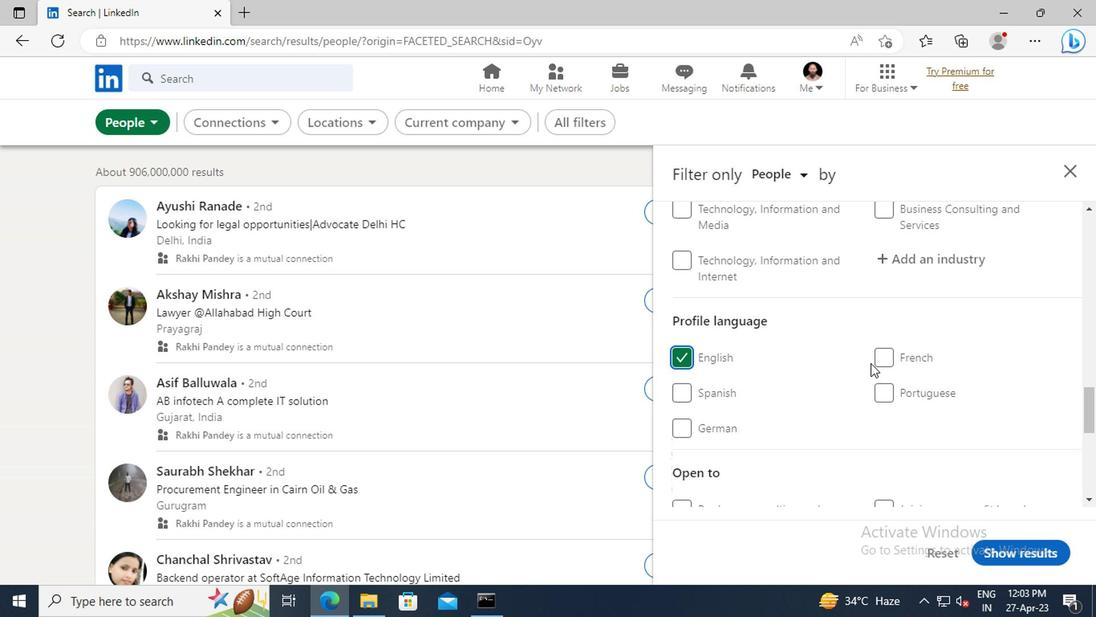 
Action: Mouse scrolled (730, 369) with delta (0, 0)
Screenshot: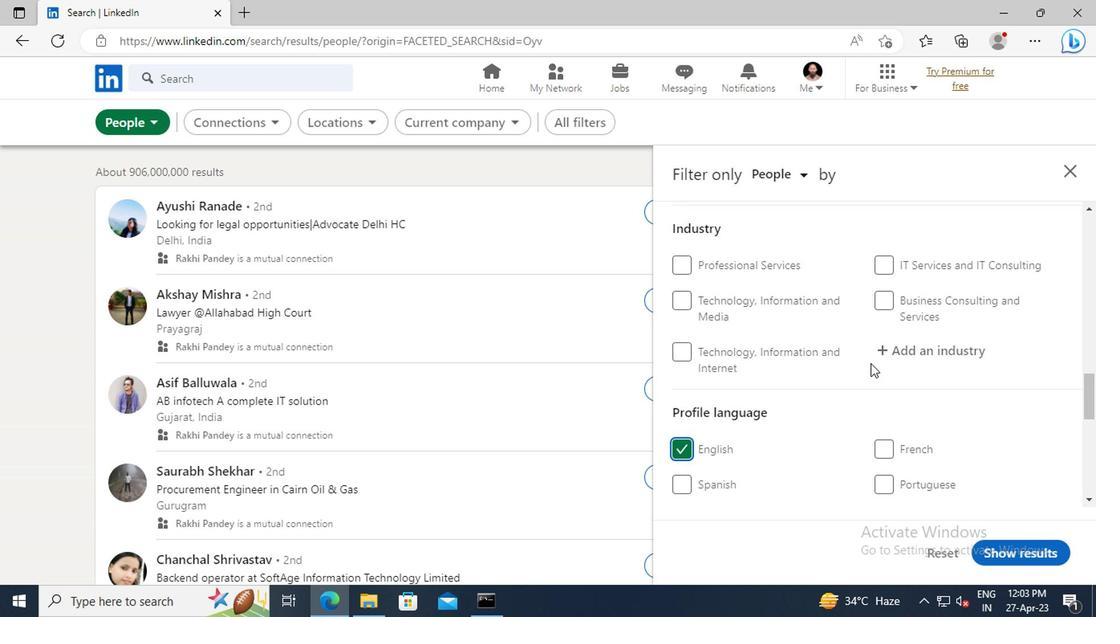 
Action: Mouse scrolled (730, 369) with delta (0, 0)
Screenshot: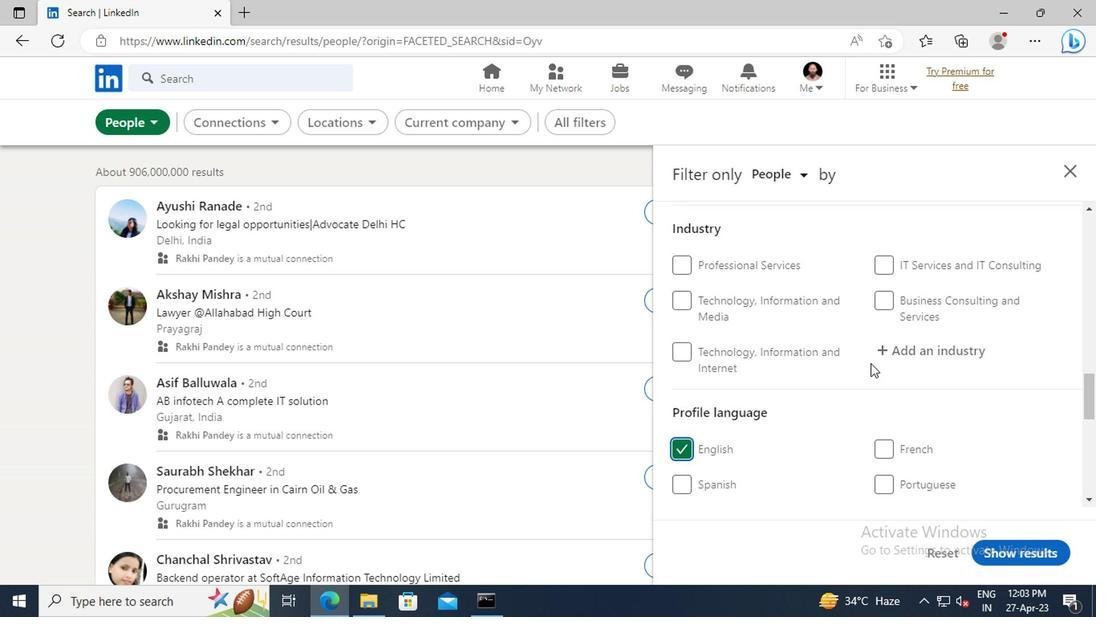 
Action: Mouse scrolled (730, 369) with delta (0, 0)
Screenshot: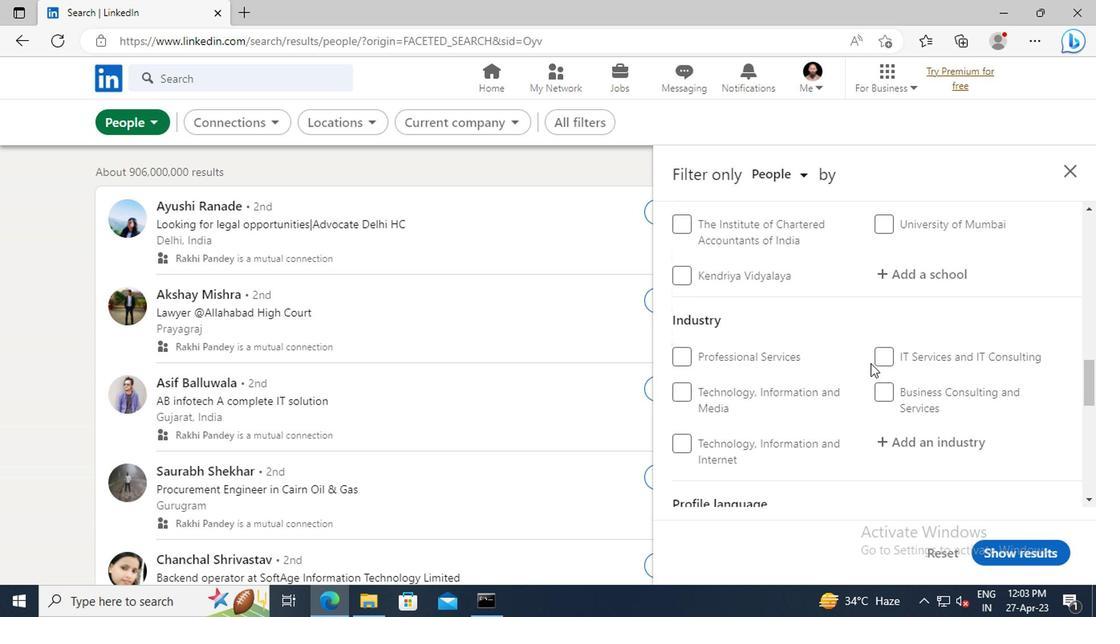 
Action: Mouse scrolled (730, 369) with delta (0, 0)
Screenshot: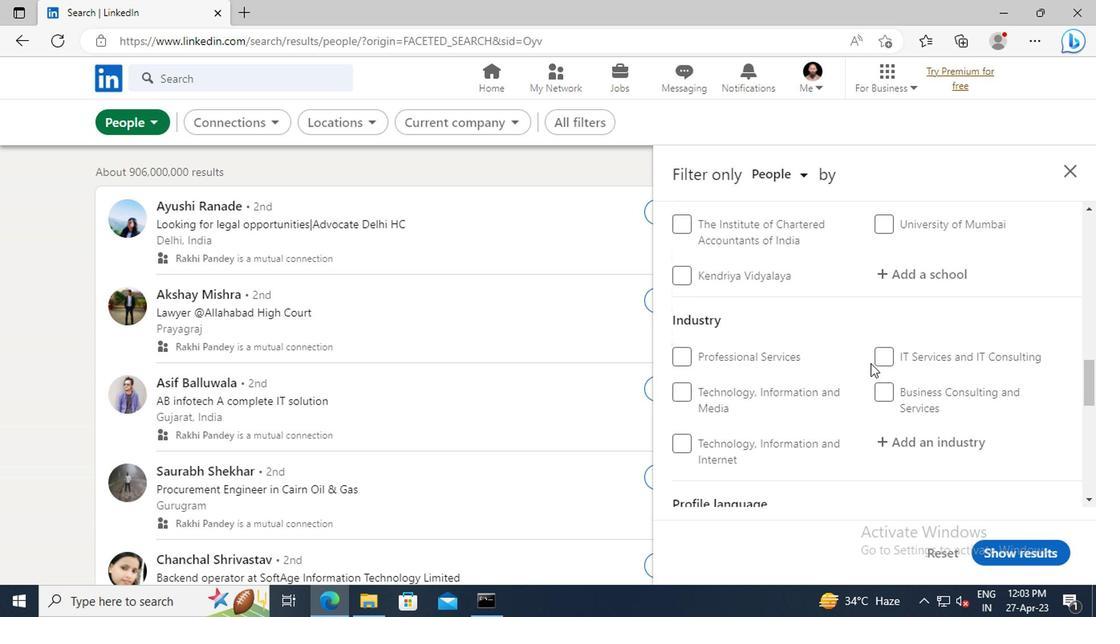
Action: Mouse scrolled (730, 369) with delta (0, 0)
Screenshot: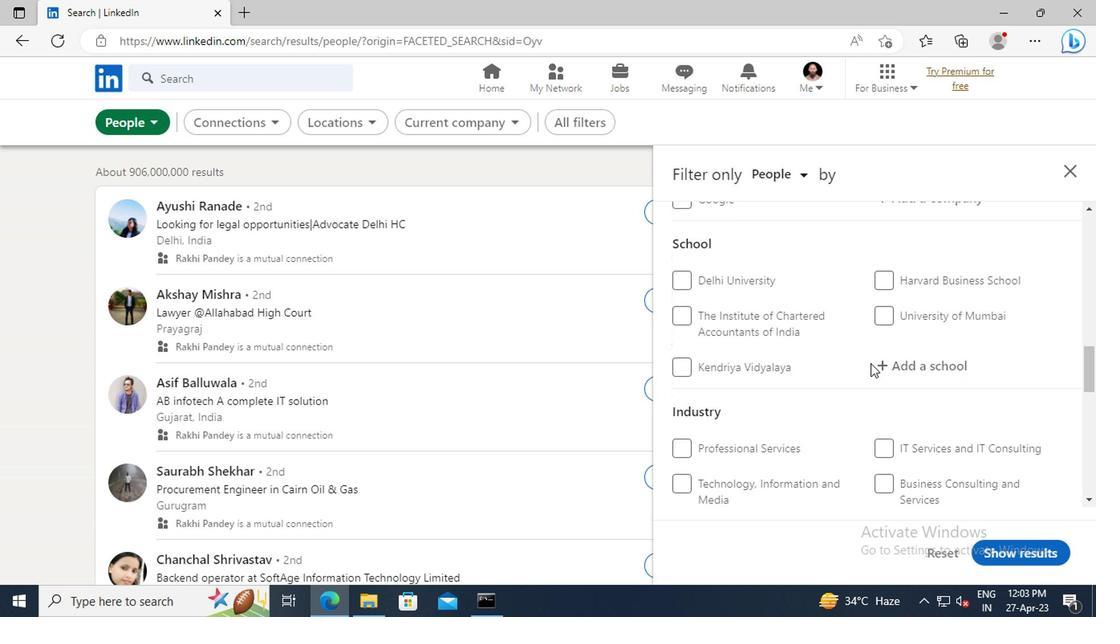 
Action: Mouse scrolled (730, 369) with delta (0, 0)
Screenshot: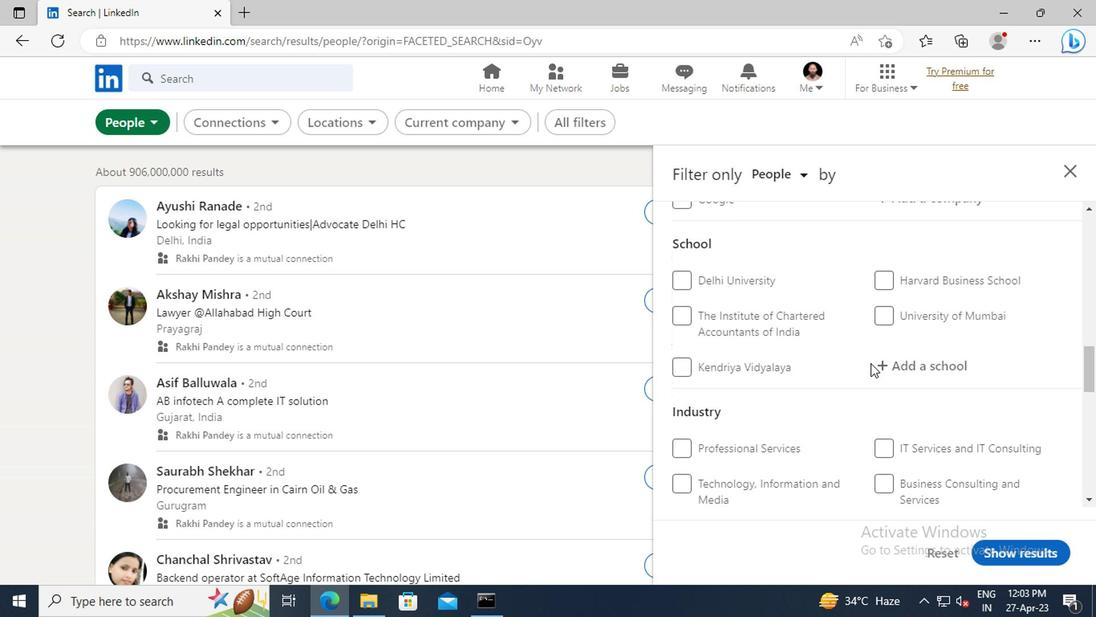 
Action: Mouse scrolled (730, 369) with delta (0, 0)
Screenshot: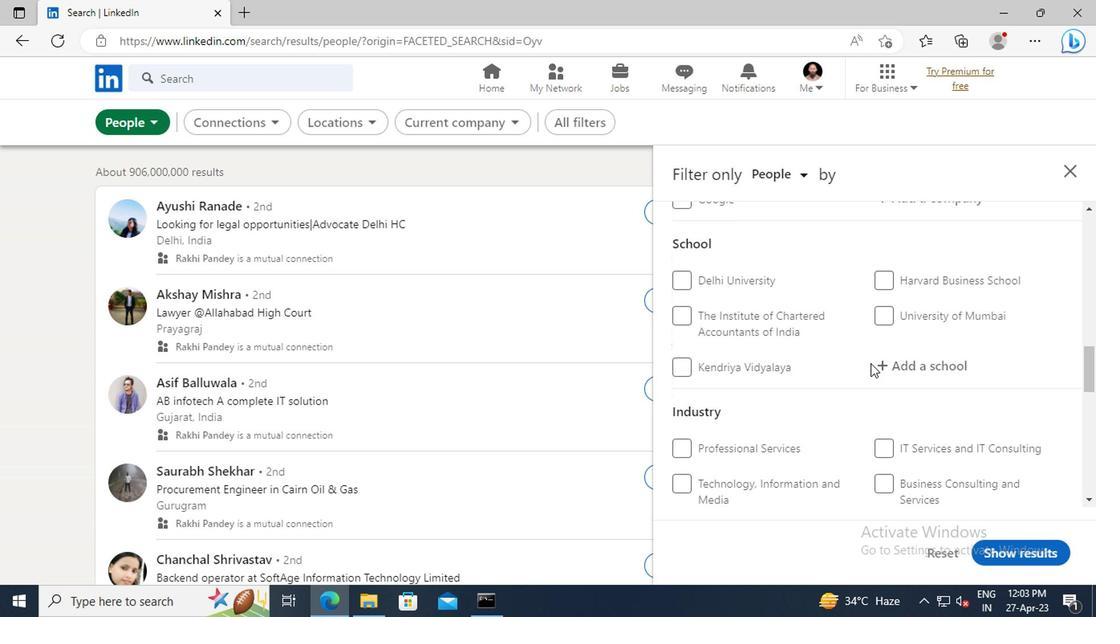 
Action: Mouse scrolled (730, 369) with delta (0, 0)
Screenshot: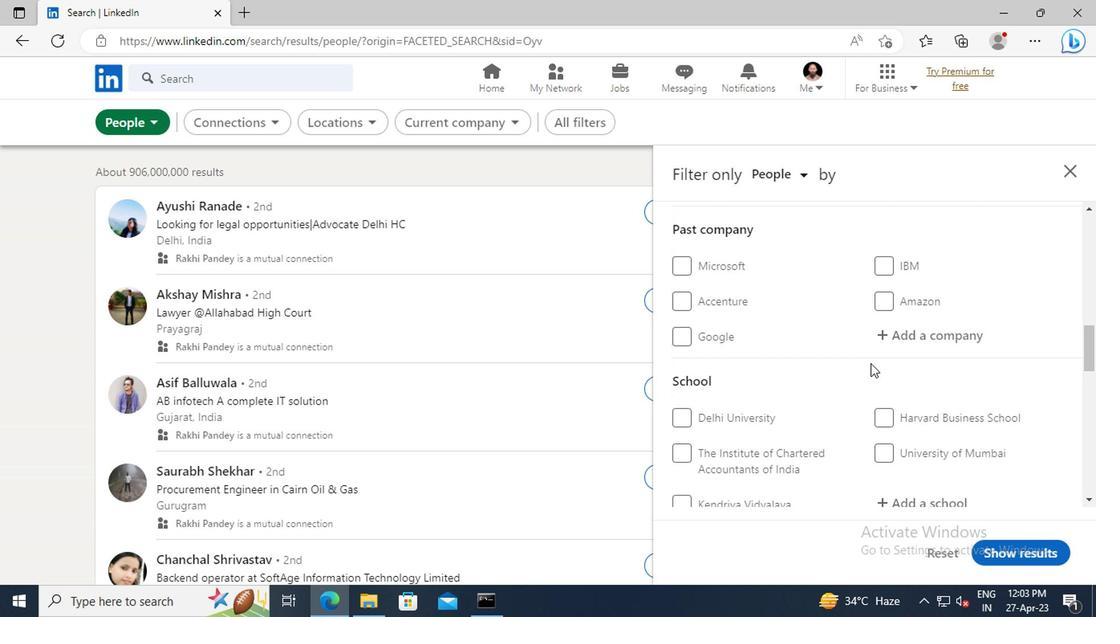 
Action: Mouse scrolled (730, 369) with delta (0, 0)
Screenshot: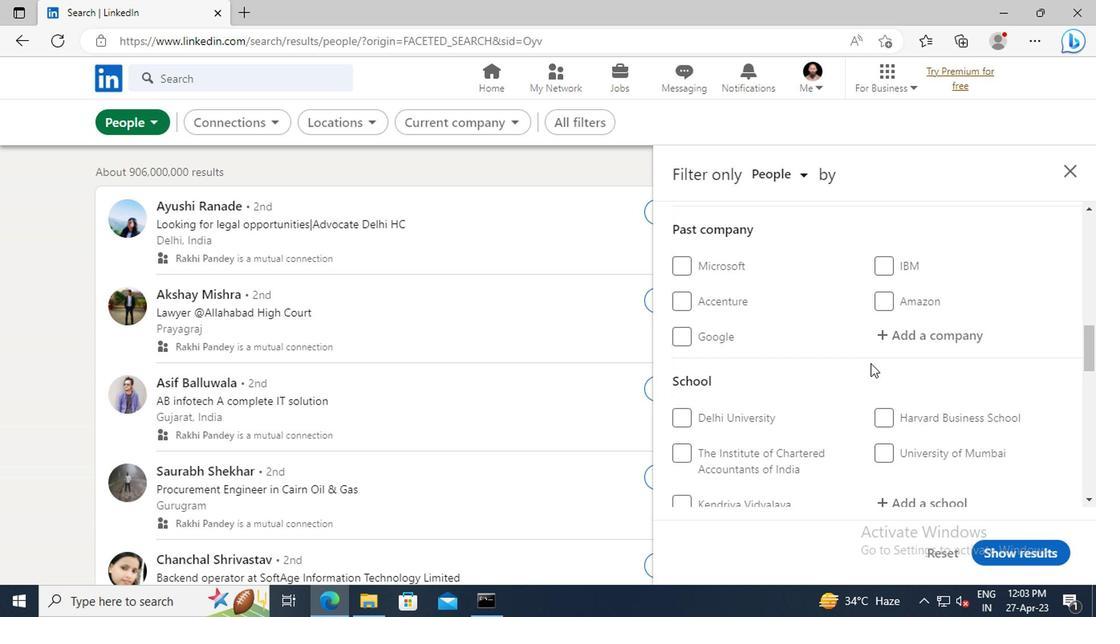 
Action: Mouse scrolled (730, 369) with delta (0, 0)
Screenshot: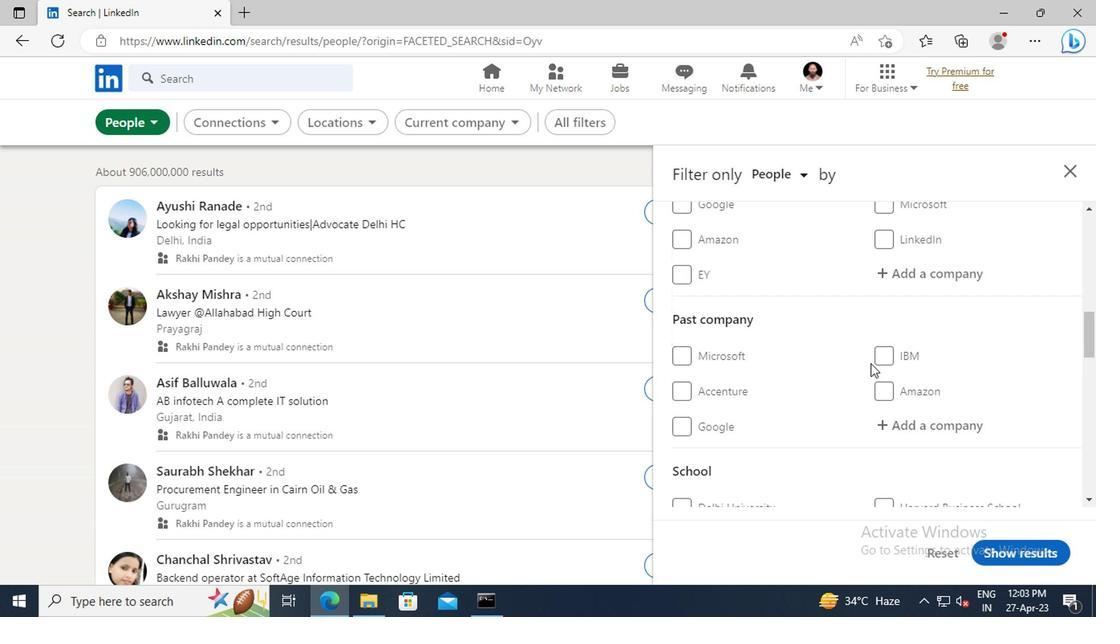 
Action: Mouse scrolled (730, 369) with delta (0, 0)
Screenshot: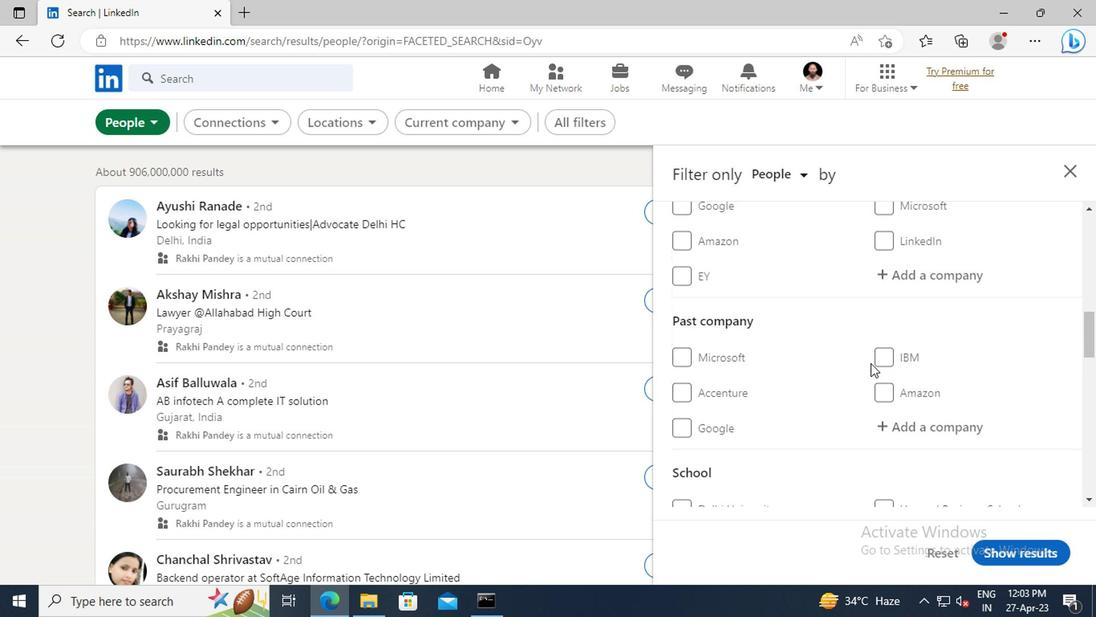 
Action: Mouse moved to (752, 371)
Screenshot: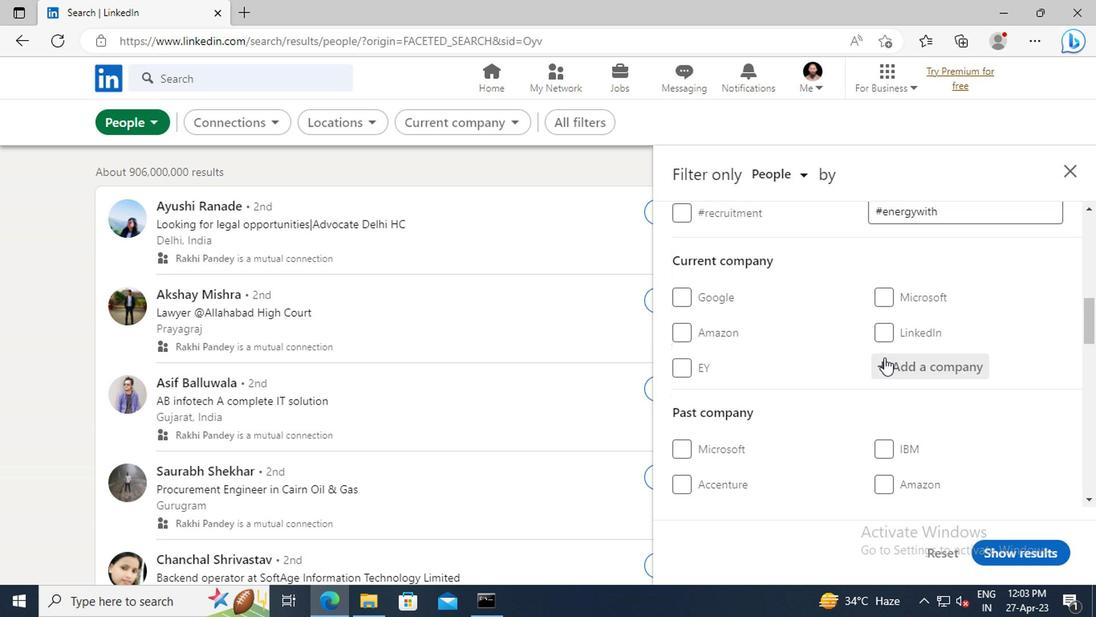 
Action: Mouse pressed left at (752, 371)
Screenshot: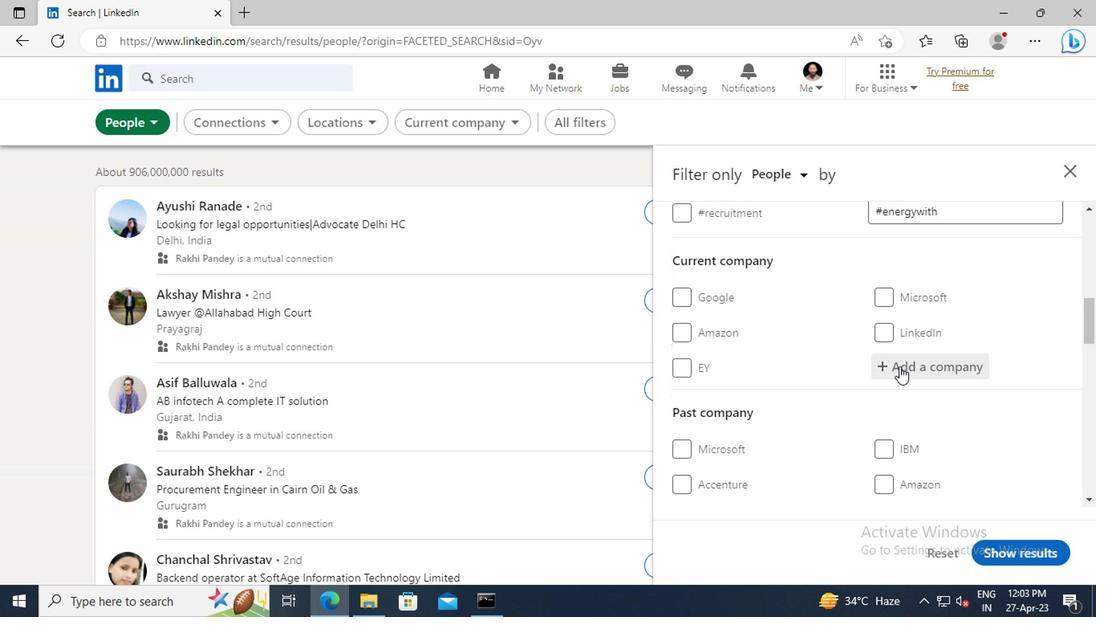 
Action: Key pressed <Key.shift>T-<Key.shift>HUB
Screenshot: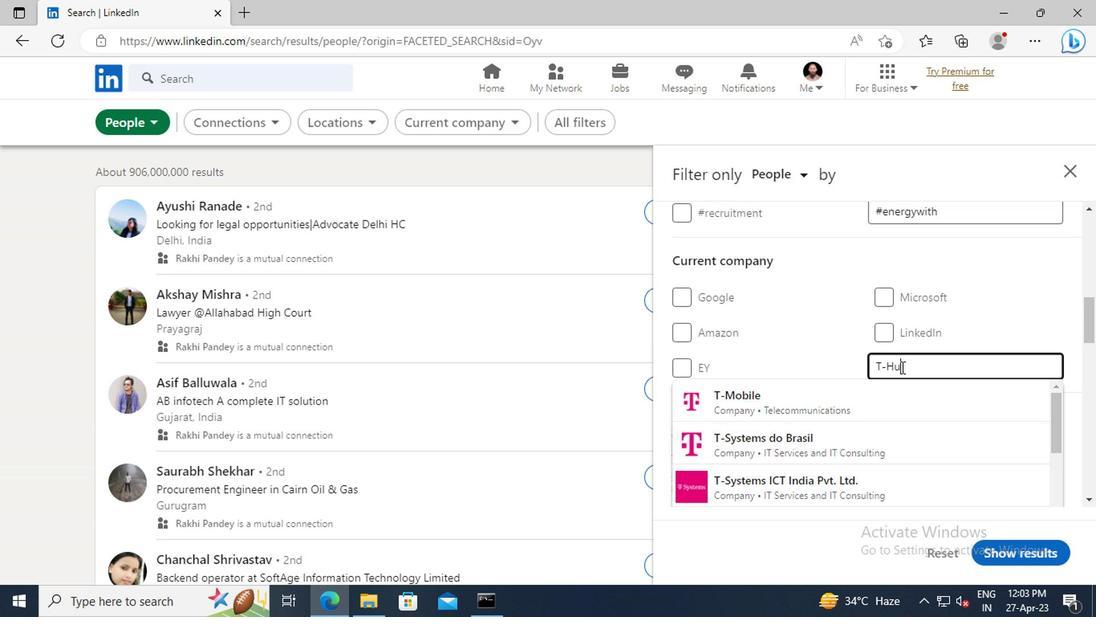 
Action: Mouse moved to (751, 390)
Screenshot: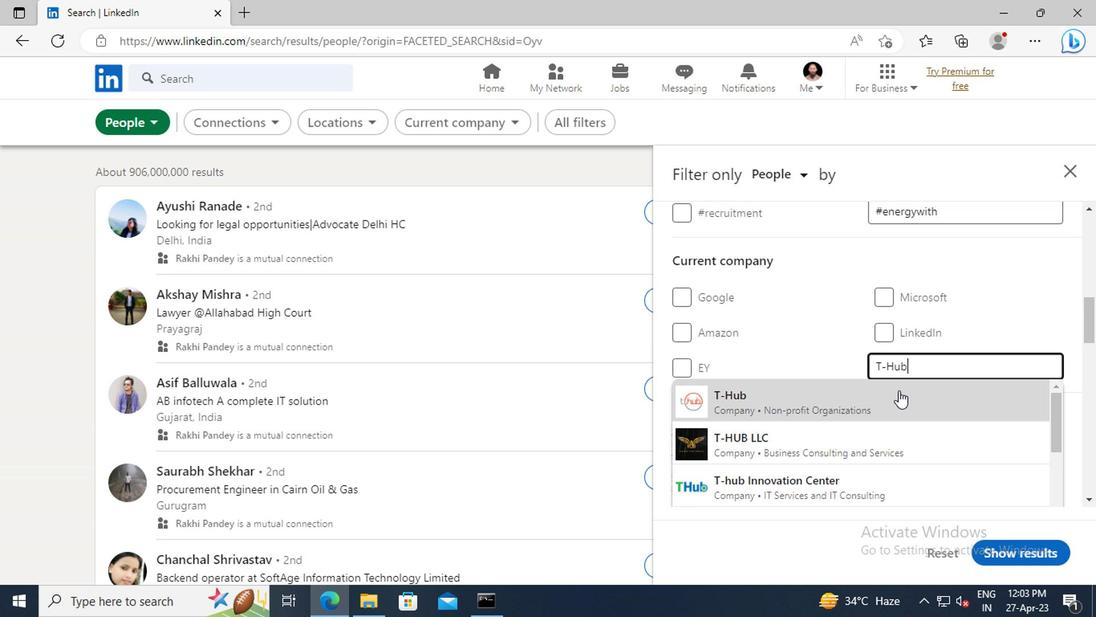 
Action: Mouse pressed left at (751, 390)
Screenshot: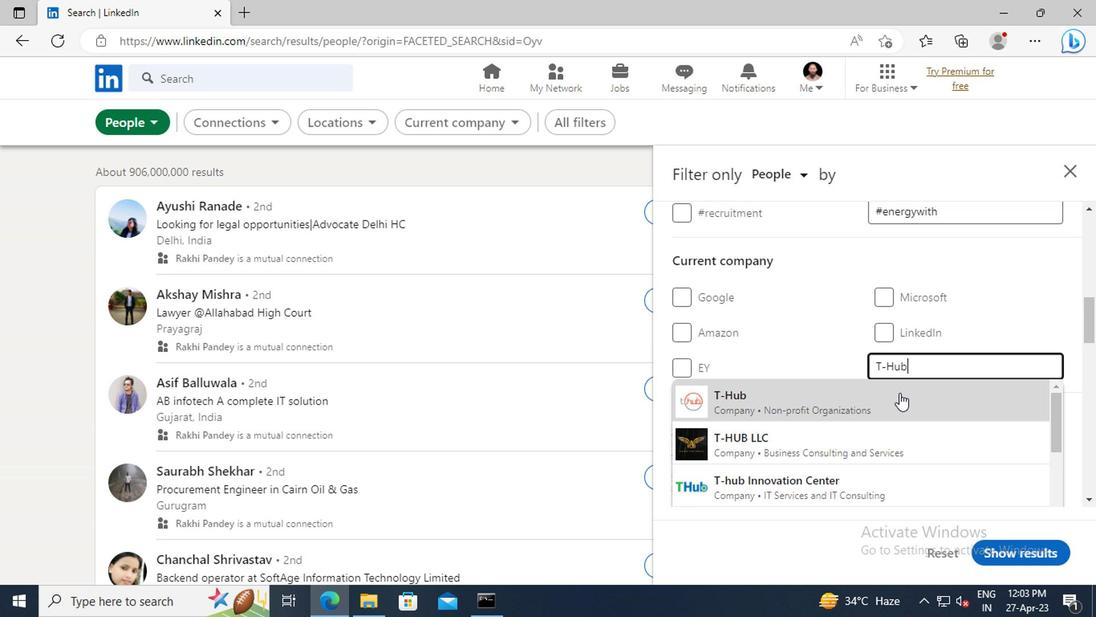 
Action: Mouse moved to (753, 364)
Screenshot: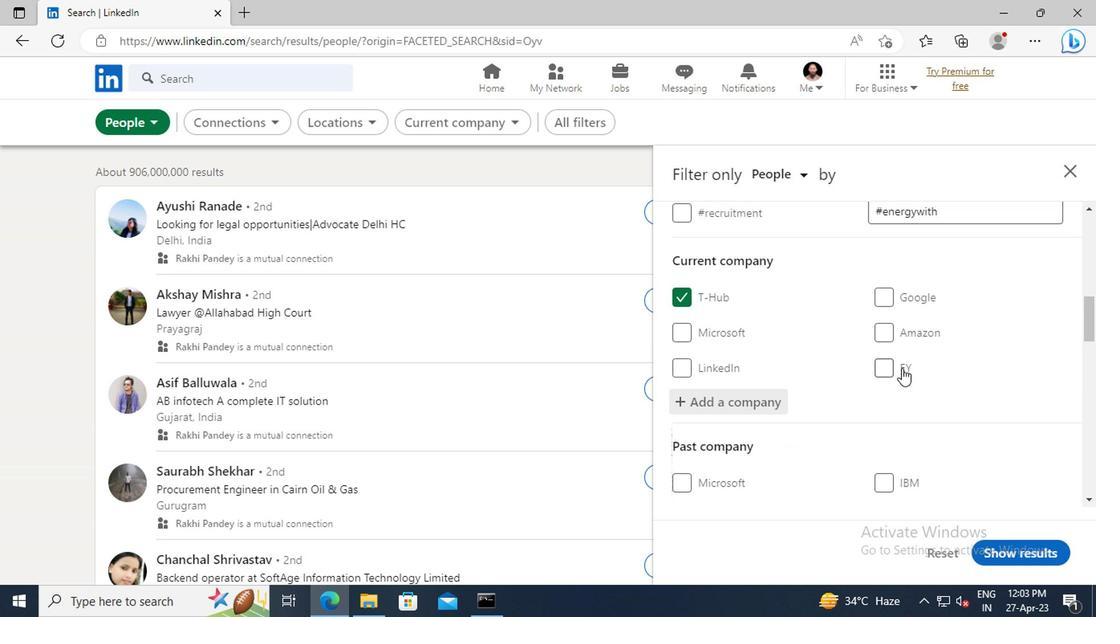 
Action: Mouse scrolled (753, 363) with delta (0, 0)
Screenshot: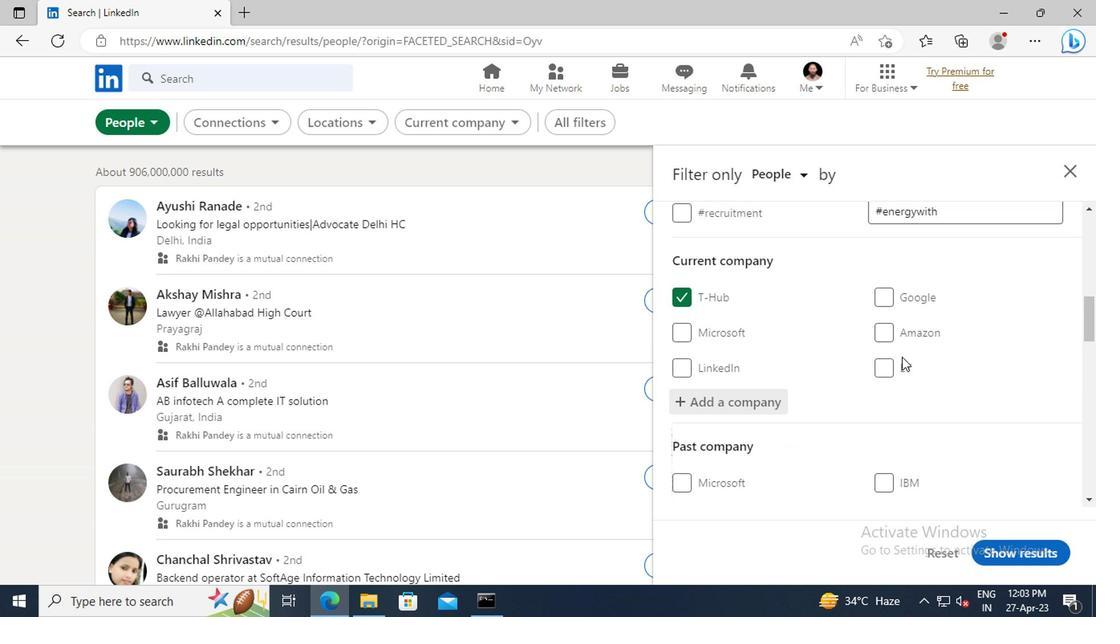 
Action: Mouse scrolled (753, 363) with delta (0, 0)
Screenshot: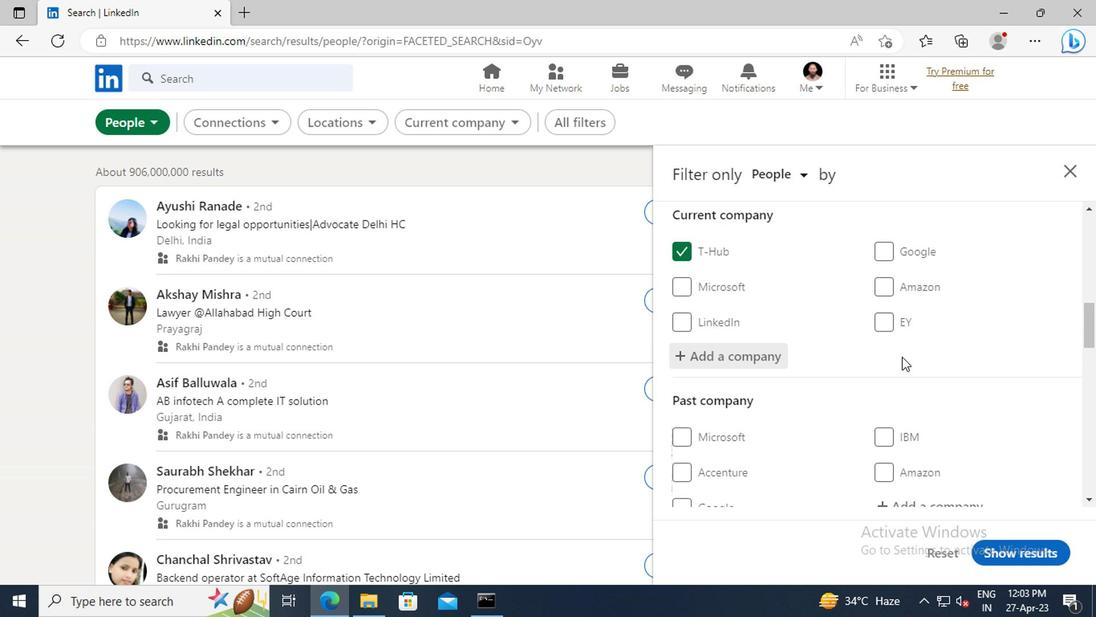 
Action: Mouse scrolled (753, 363) with delta (0, 0)
Screenshot: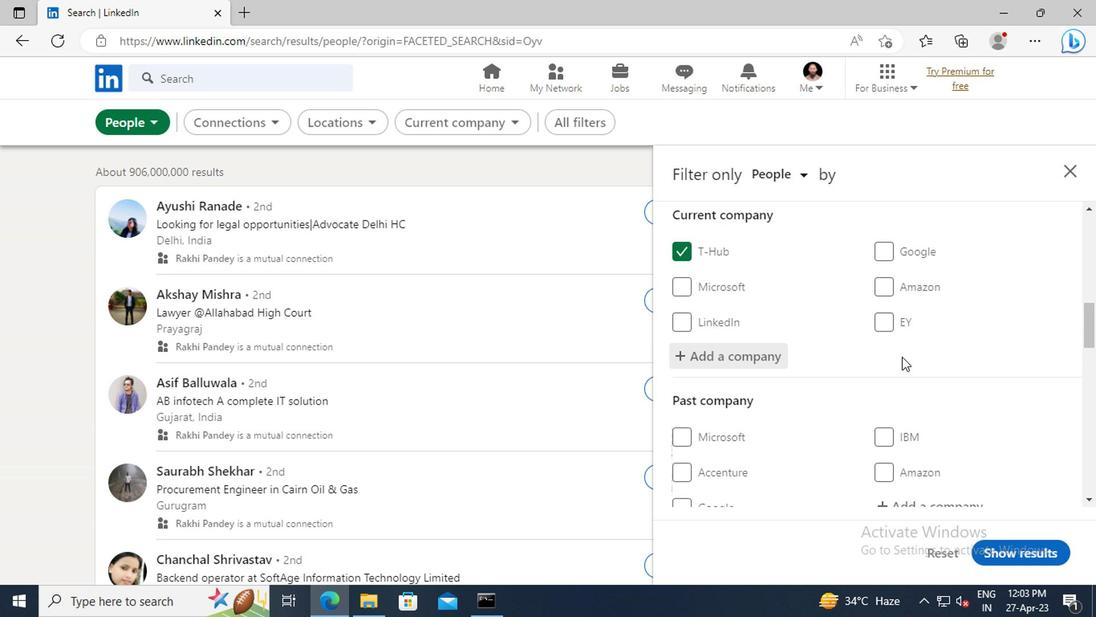
Action: Mouse scrolled (753, 363) with delta (0, 0)
Screenshot: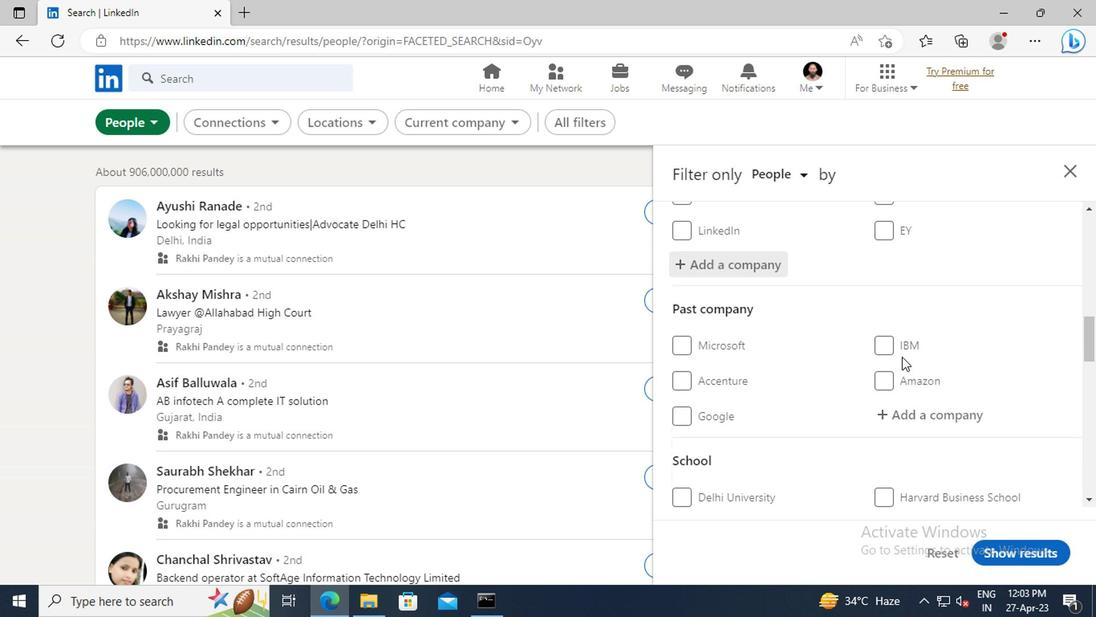 
Action: Mouse scrolled (753, 363) with delta (0, 0)
Screenshot: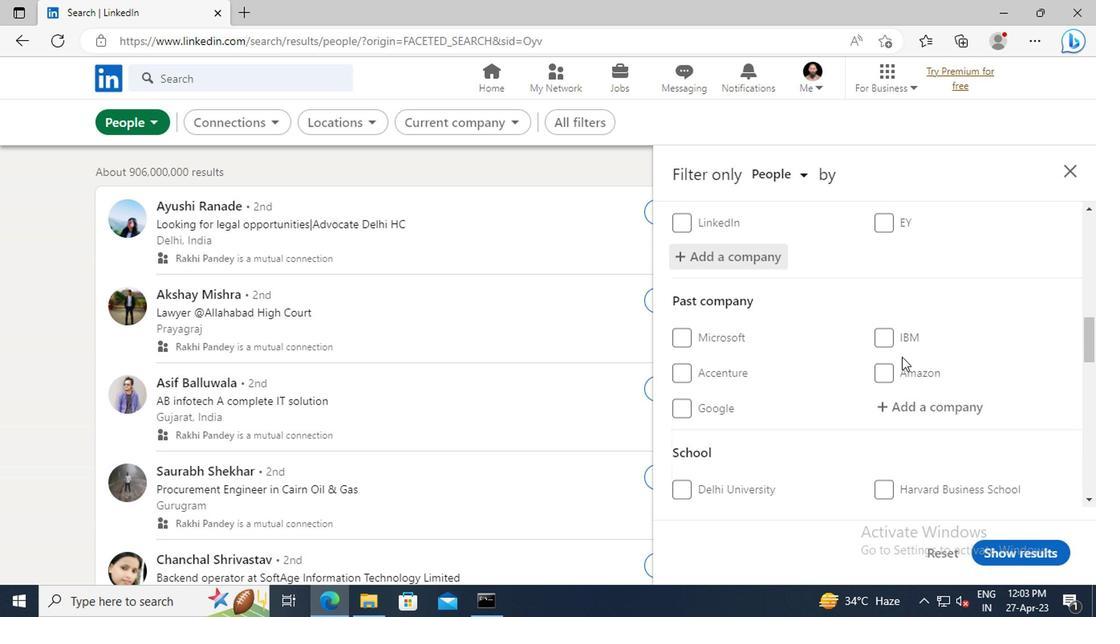 
Action: Mouse scrolled (753, 363) with delta (0, 0)
Screenshot: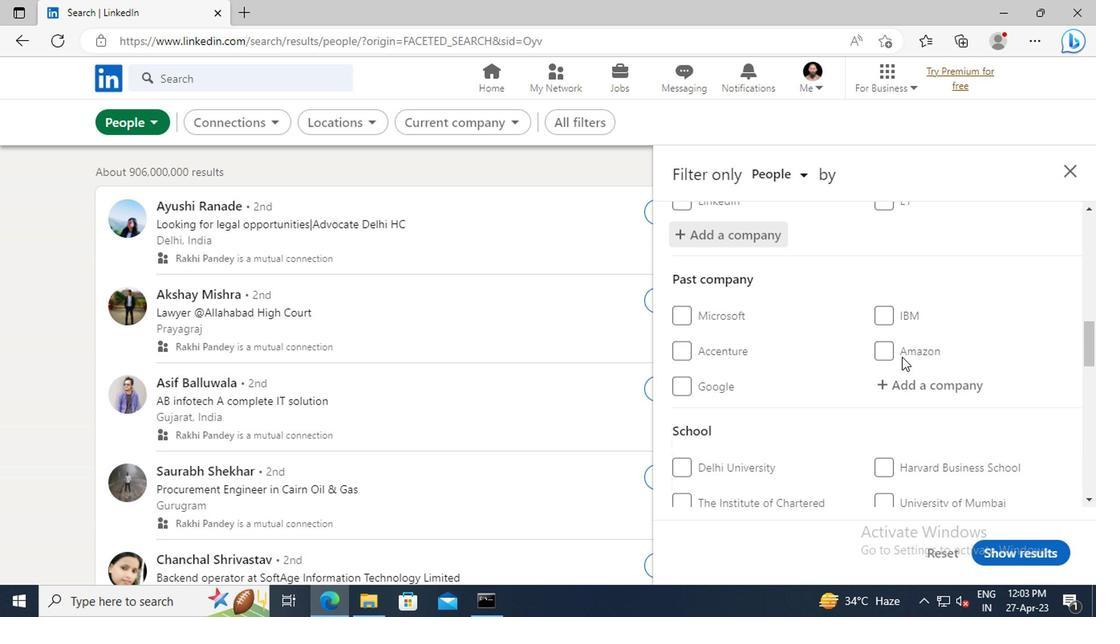 
Action: Mouse scrolled (753, 363) with delta (0, 0)
Screenshot: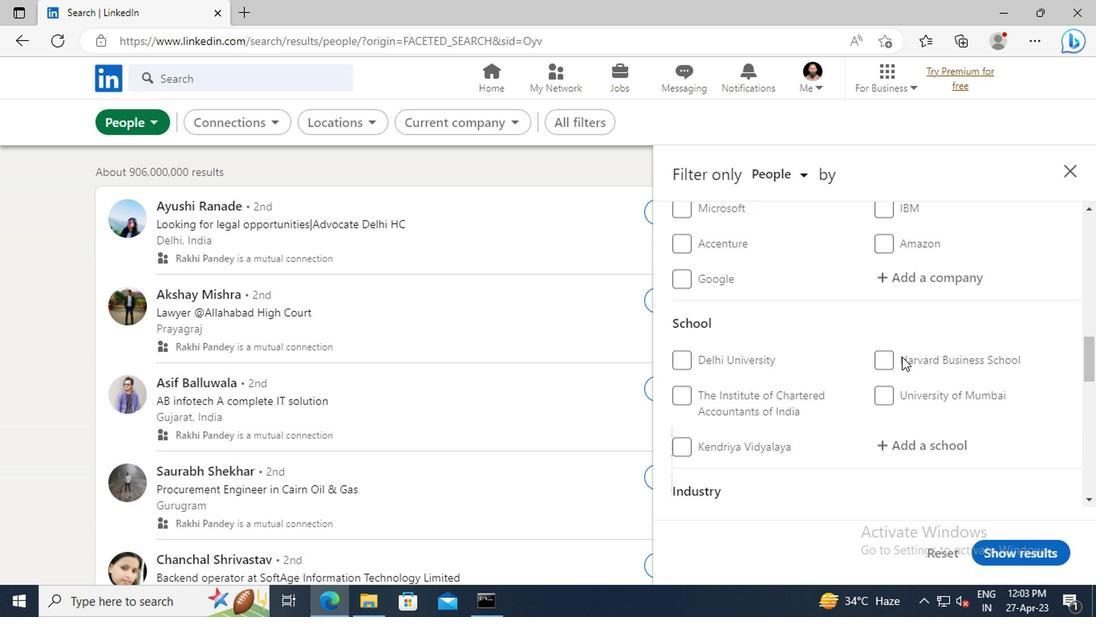 
Action: Mouse scrolled (753, 363) with delta (0, 0)
Screenshot: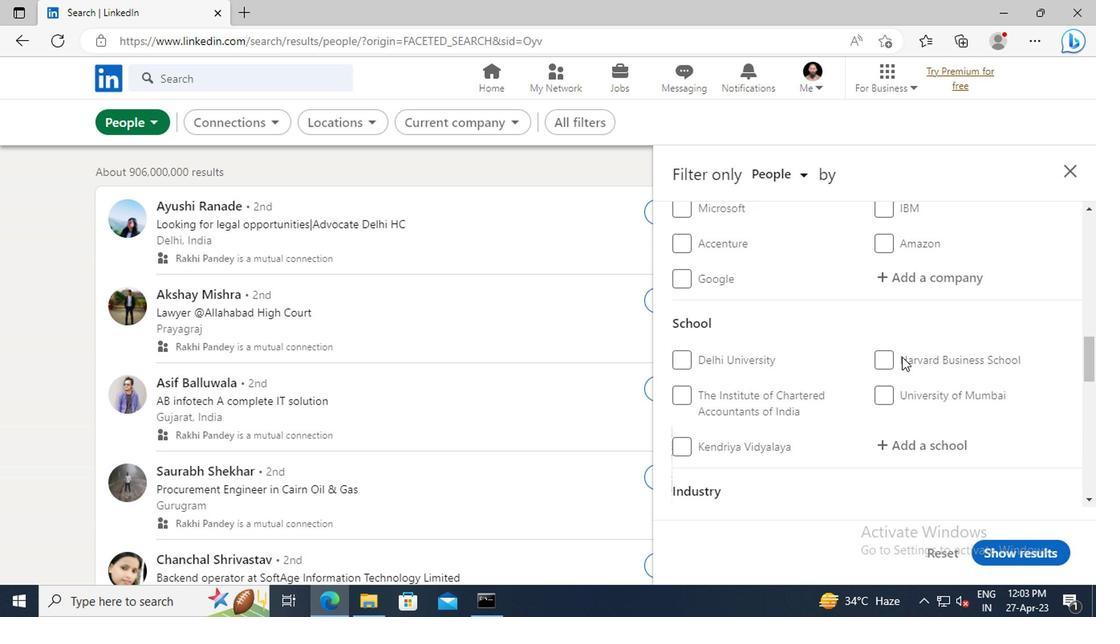 
Action: Mouse moved to (760, 365)
Screenshot: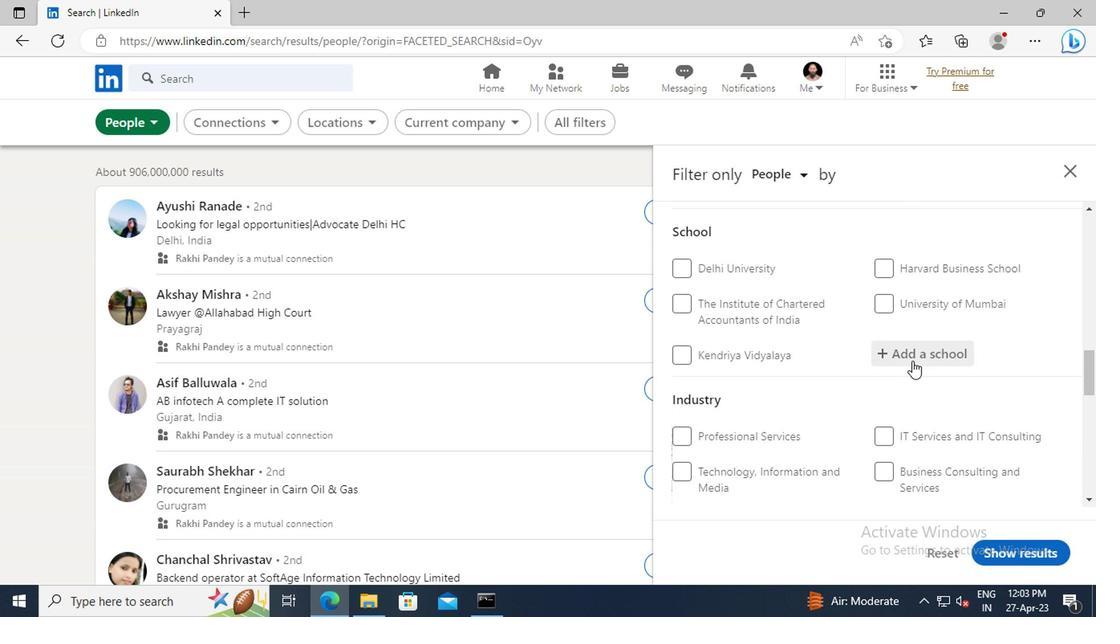 
Action: Mouse pressed left at (760, 365)
Screenshot: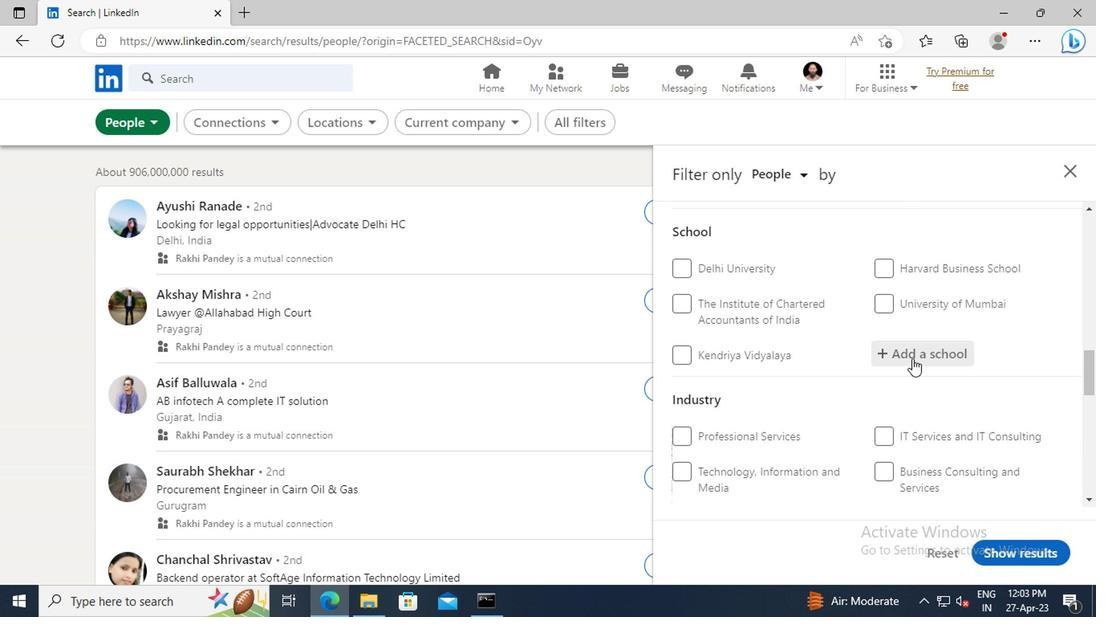 
Action: Key pressed <Key.shift>ARTS<Key.space>AND<Key.space><Key.shift>SCIENCE<Key.space><Key.shift>JOBS
Screenshot: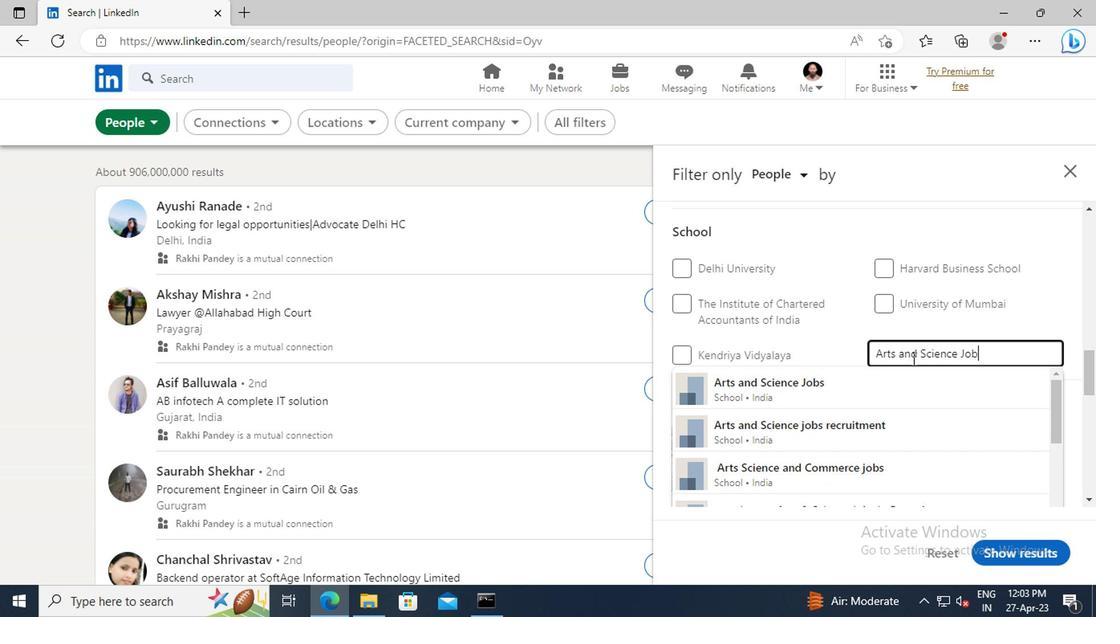 
Action: Mouse moved to (757, 383)
Screenshot: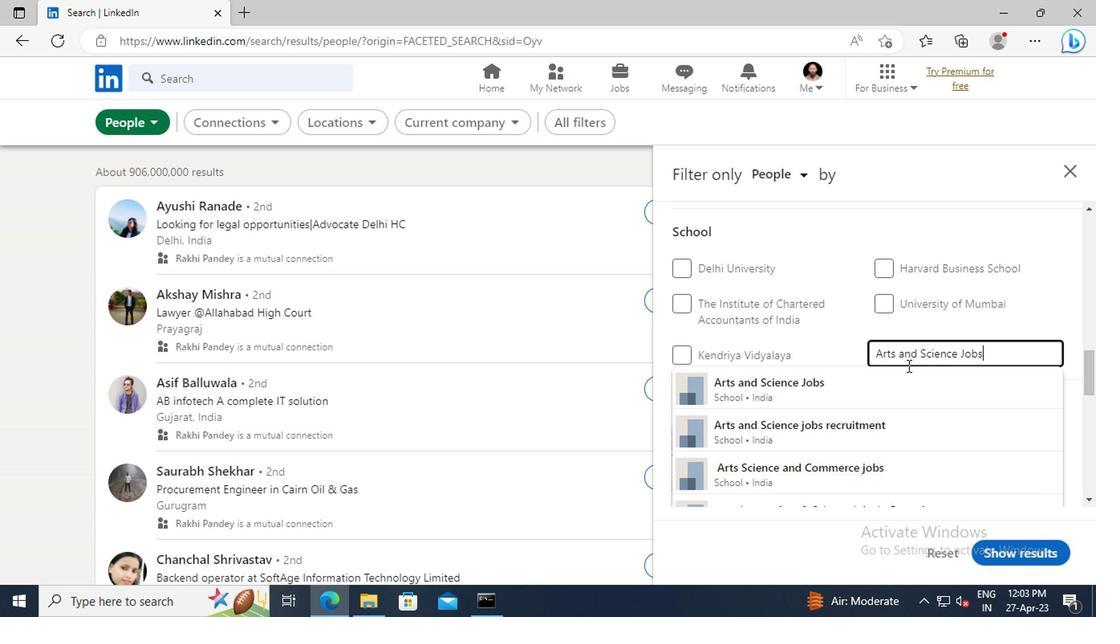 
Action: Mouse pressed left at (757, 383)
Screenshot: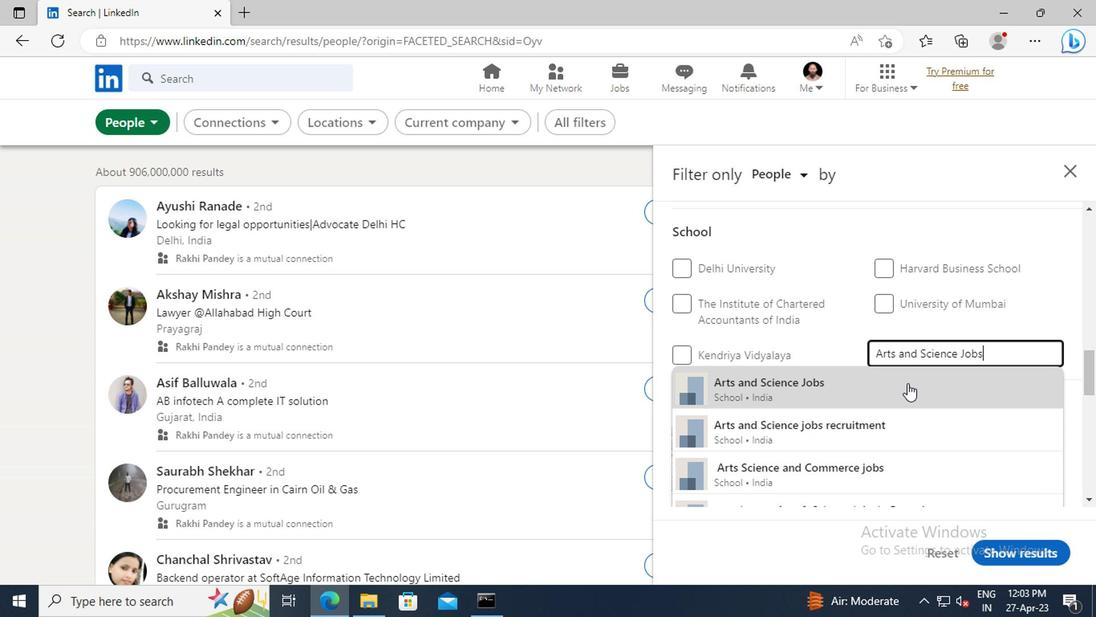 
Action: Mouse moved to (758, 357)
Screenshot: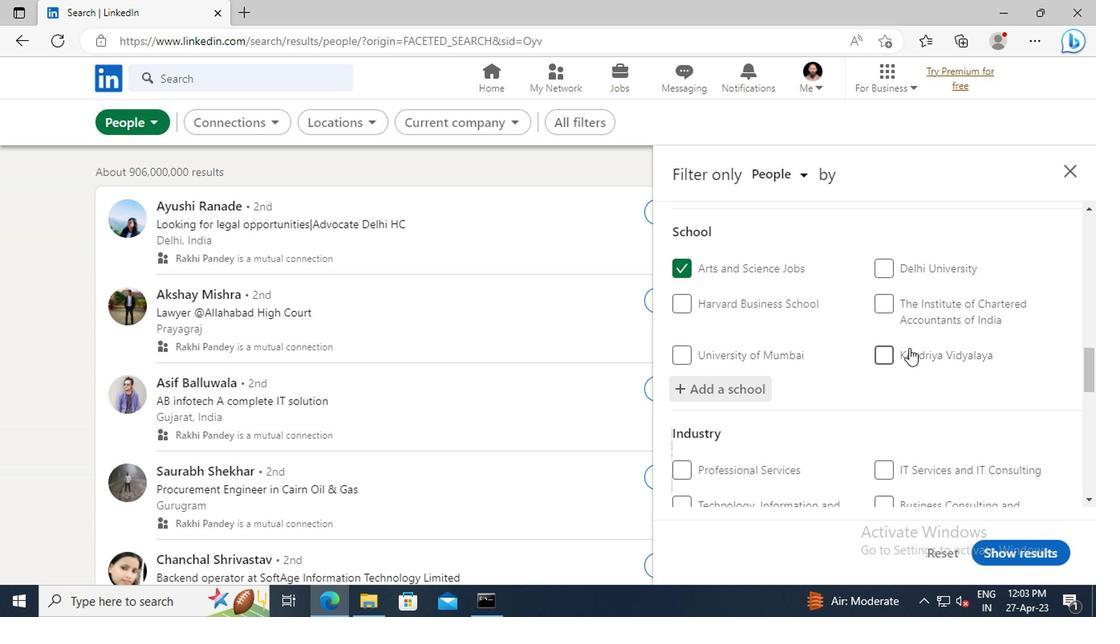 
Action: Mouse scrolled (758, 357) with delta (0, 0)
Screenshot: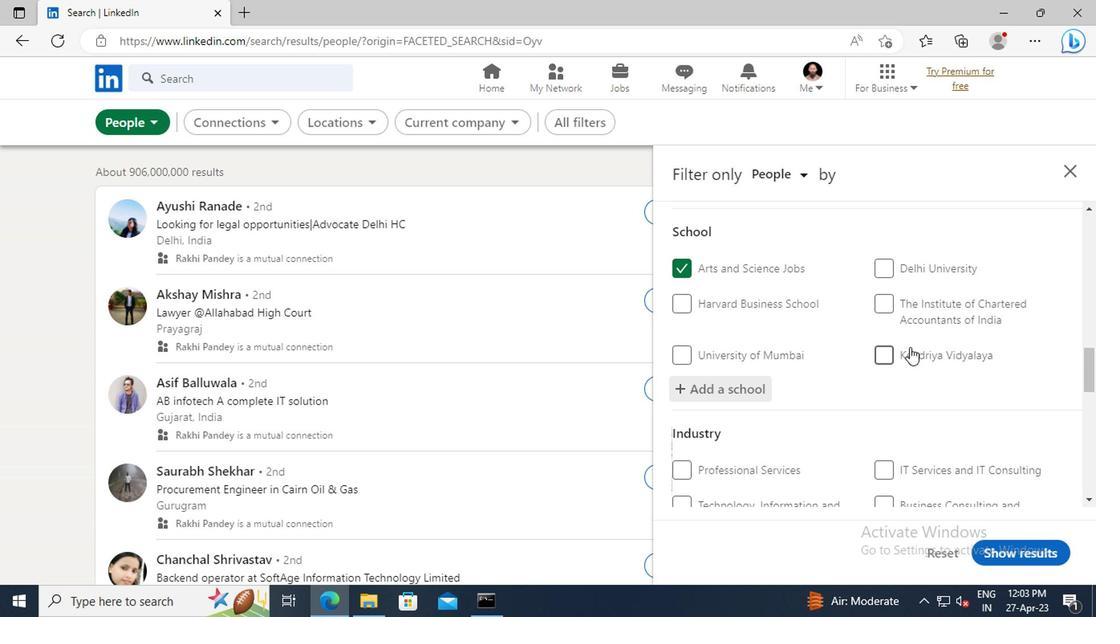 
Action: Mouse scrolled (758, 357) with delta (0, 0)
Screenshot: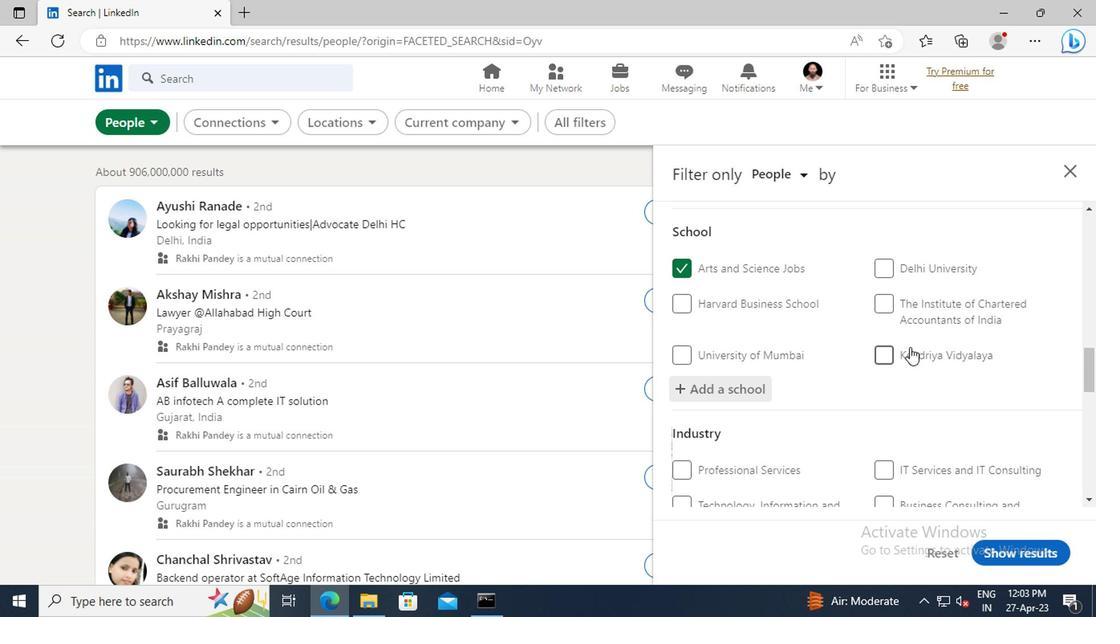 
Action: Mouse scrolled (758, 357) with delta (0, 0)
Screenshot: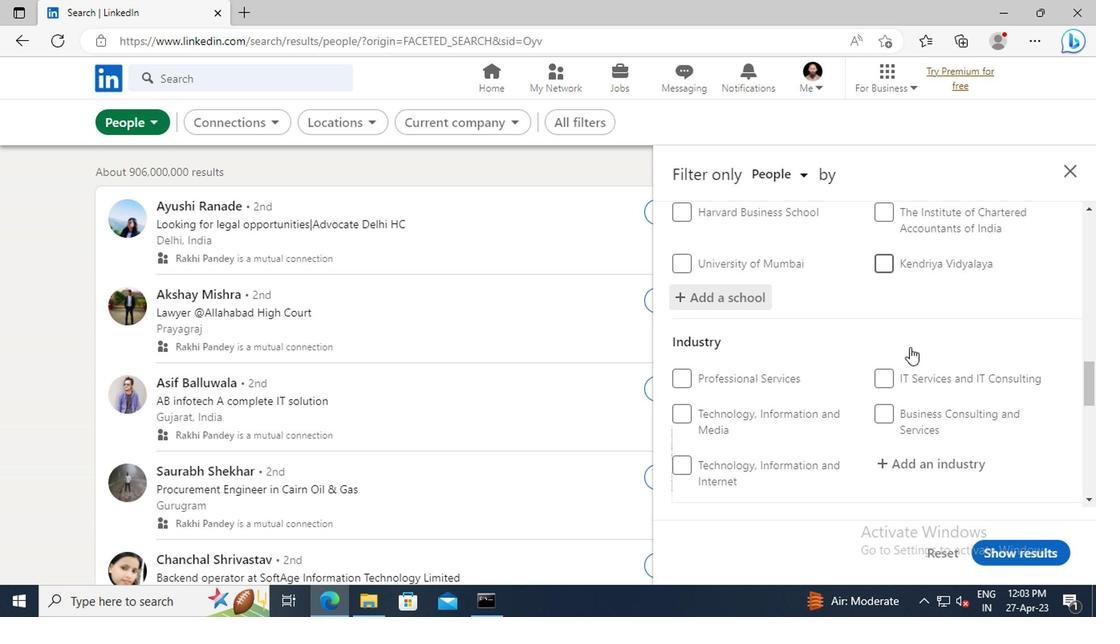 
Action: Mouse scrolled (758, 357) with delta (0, 0)
Screenshot: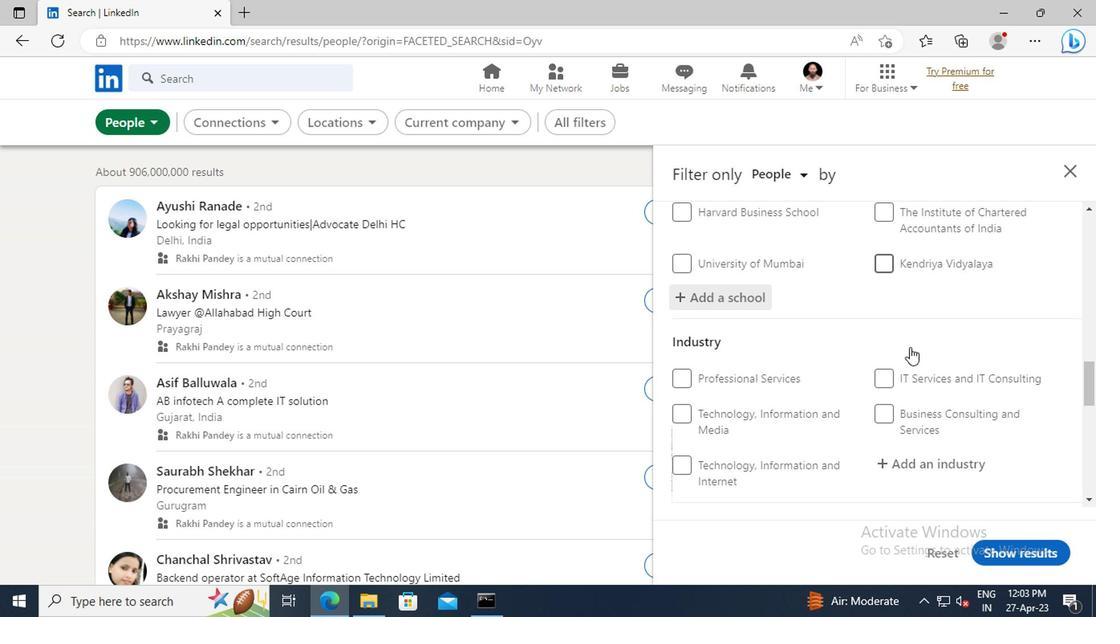 
Action: Mouse moved to (762, 370)
Screenshot: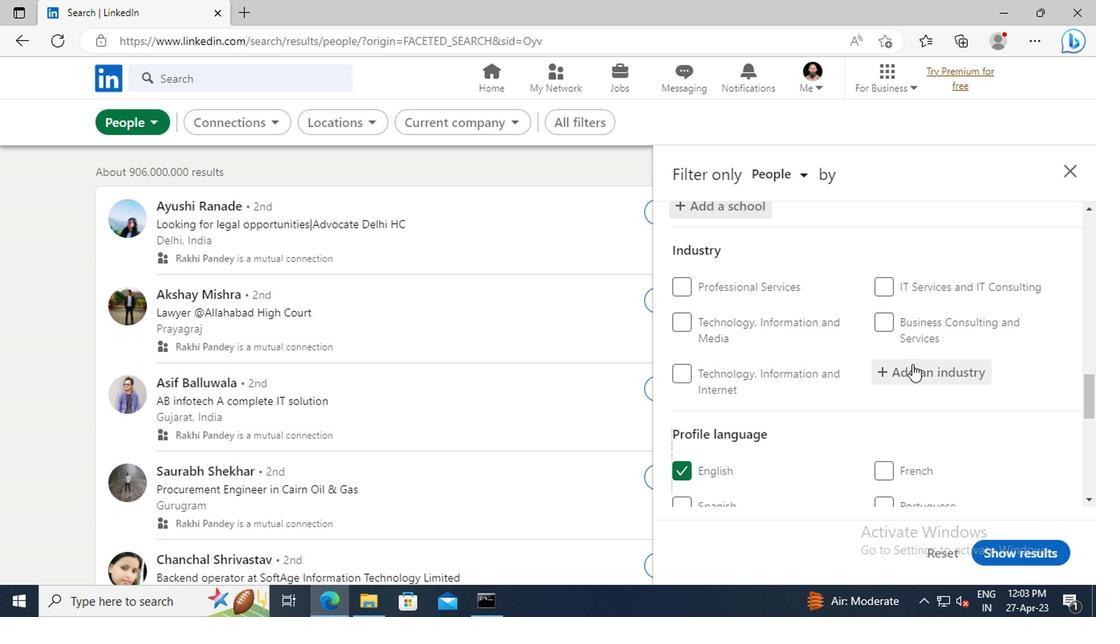 
Action: Mouse pressed left at (762, 370)
Screenshot: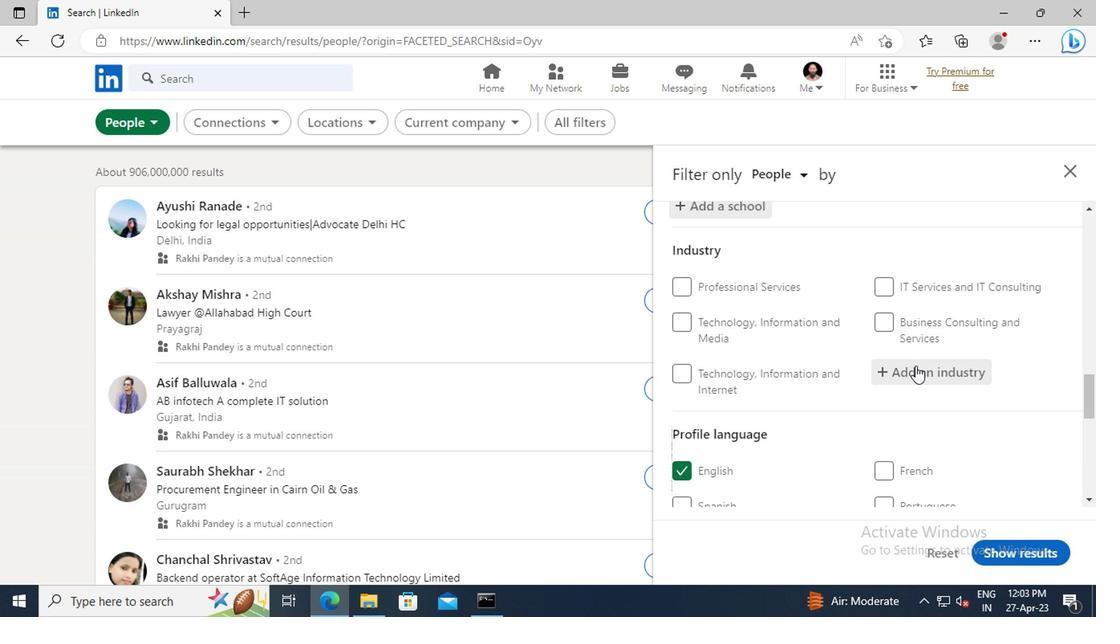 
Action: Key pressed <Key.shift>LEASING<Key.space><Key.shift>NON-RES
Screenshot: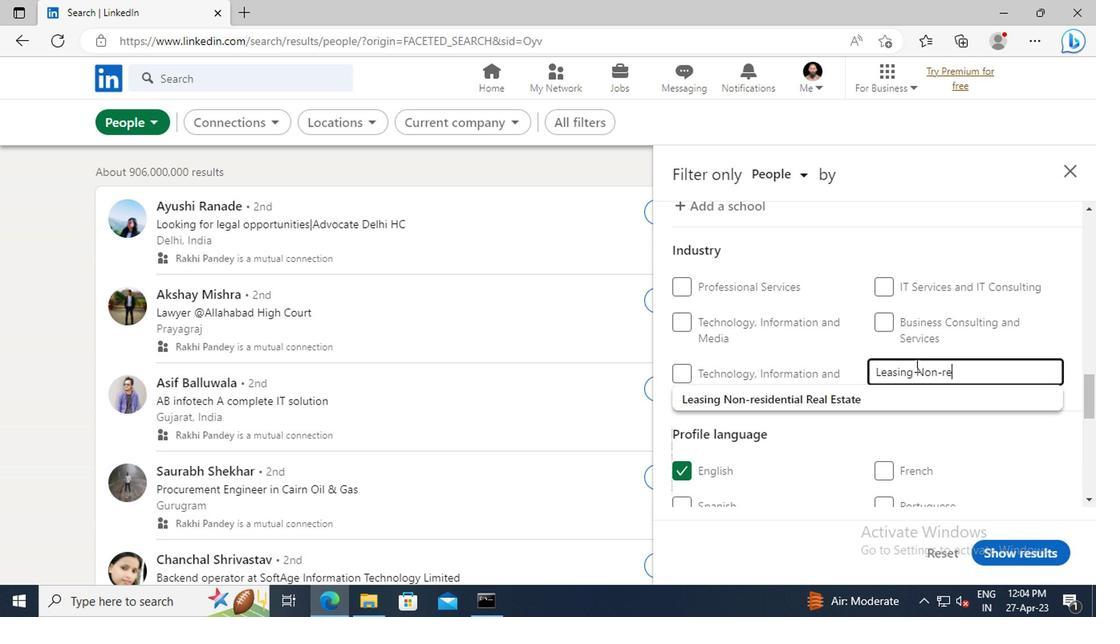 
Action: Mouse moved to (758, 397)
Screenshot: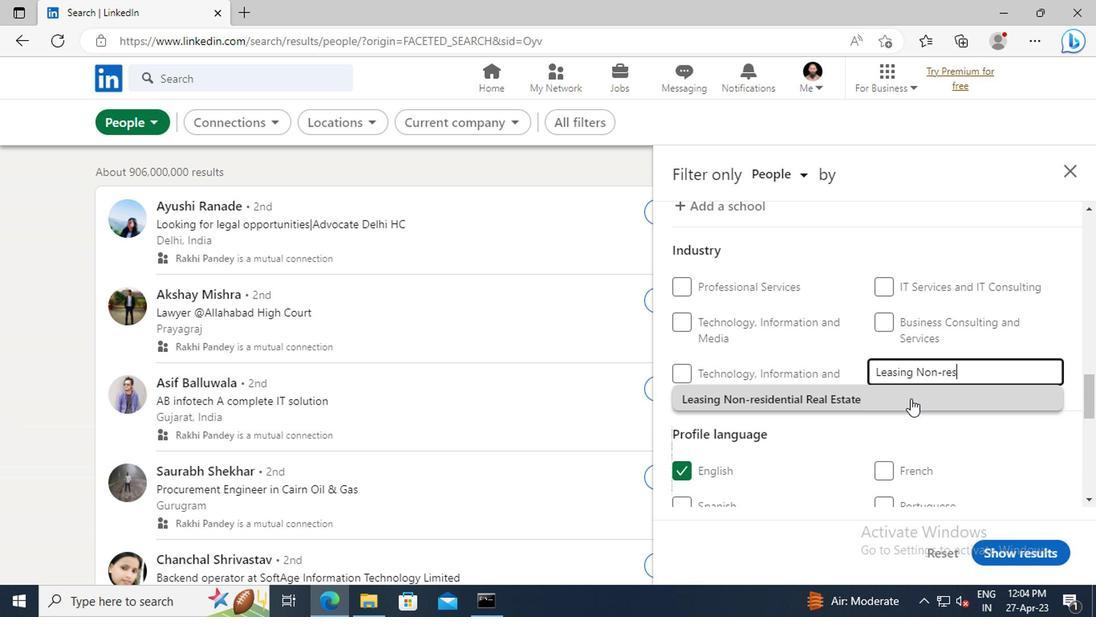 
Action: Mouse pressed left at (758, 397)
Screenshot: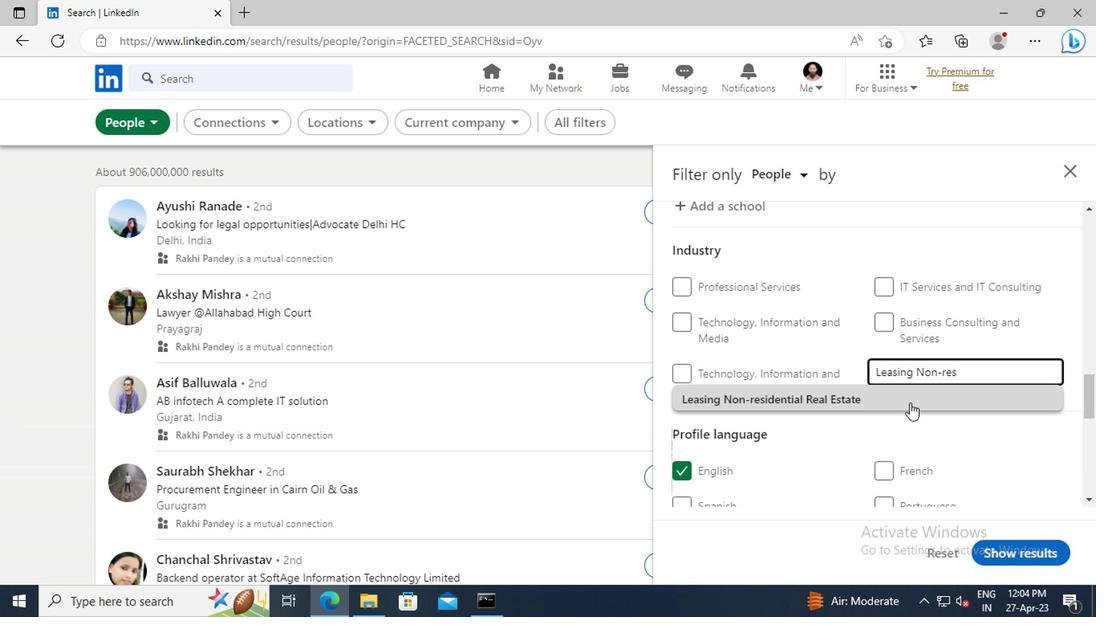 
Action: Mouse moved to (749, 357)
Screenshot: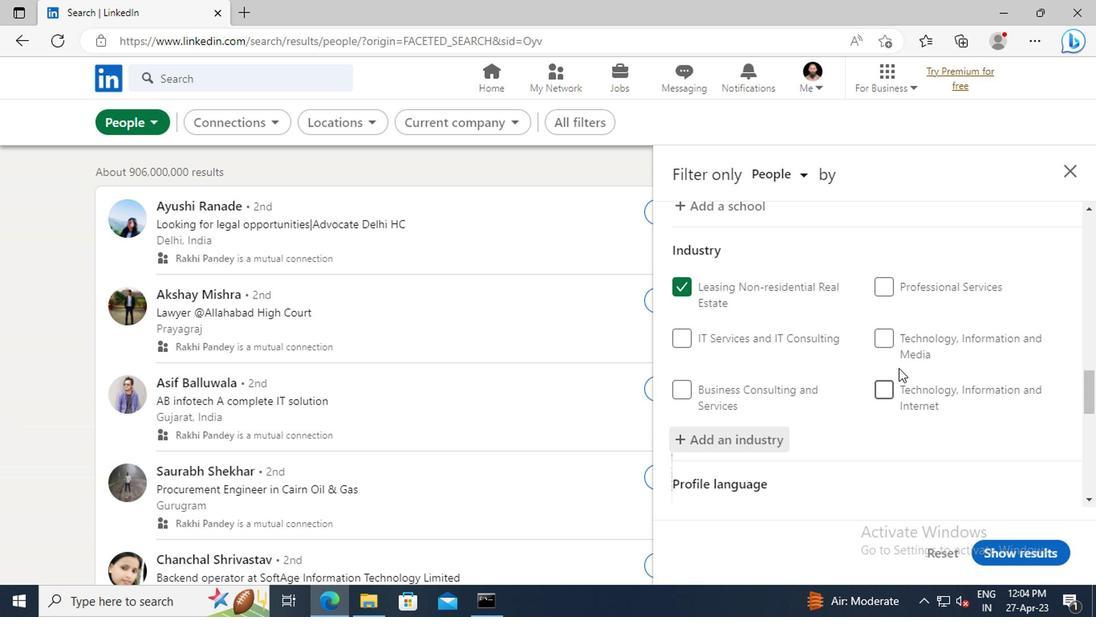 
Action: Mouse scrolled (749, 356) with delta (0, 0)
Screenshot: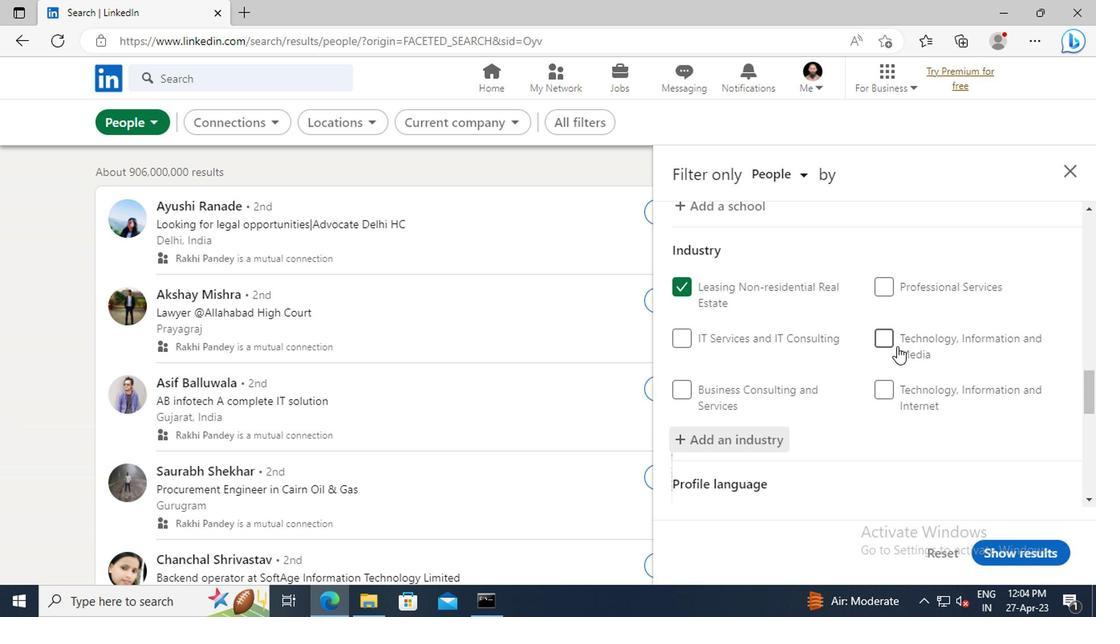 
Action: Mouse scrolled (749, 356) with delta (0, 0)
Screenshot: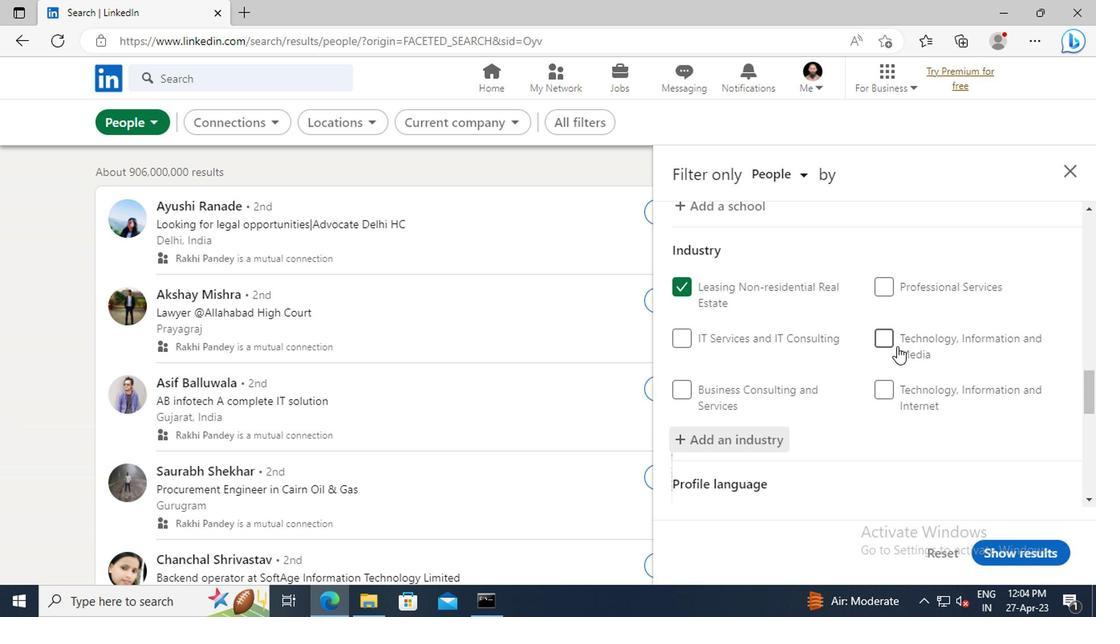 
Action: Mouse scrolled (749, 356) with delta (0, 0)
Screenshot: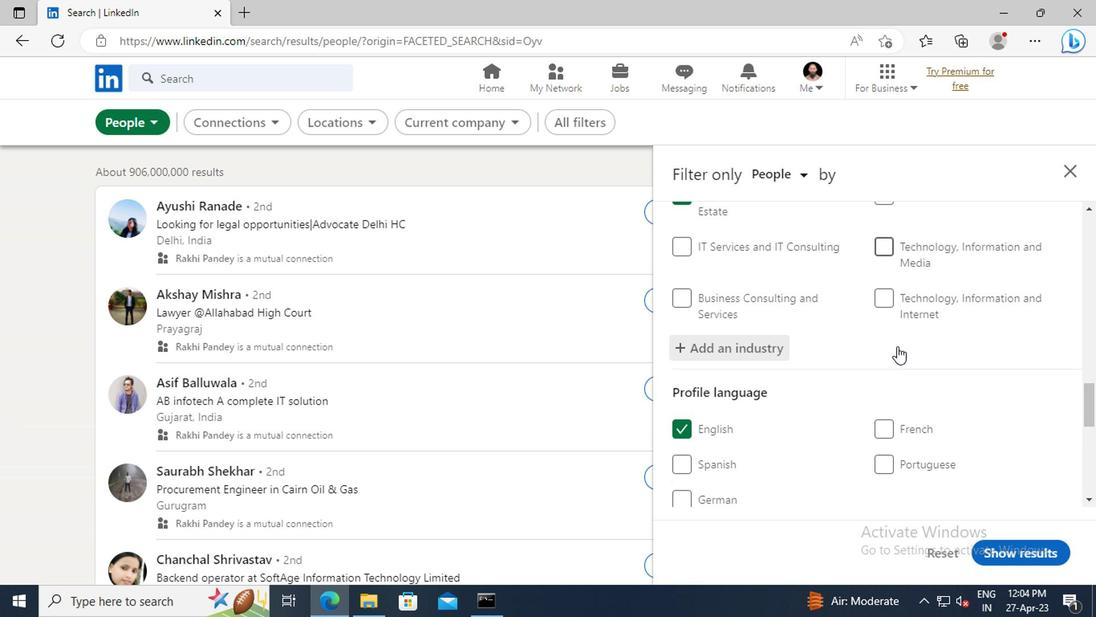 
Action: Mouse scrolled (749, 356) with delta (0, 0)
Screenshot: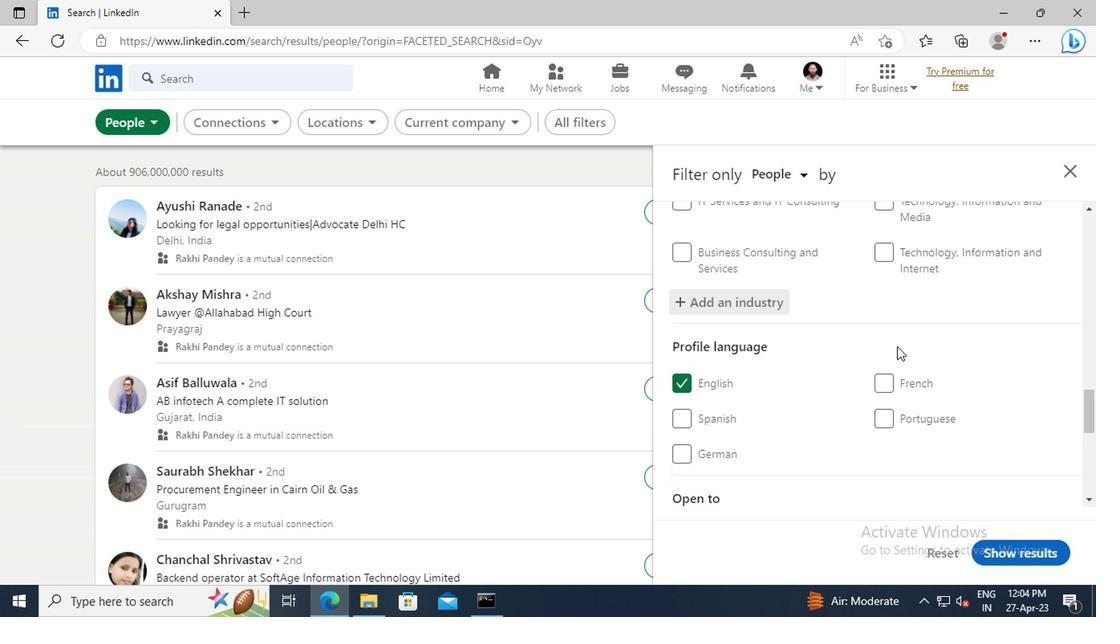 
Action: Mouse scrolled (749, 356) with delta (0, 0)
Screenshot: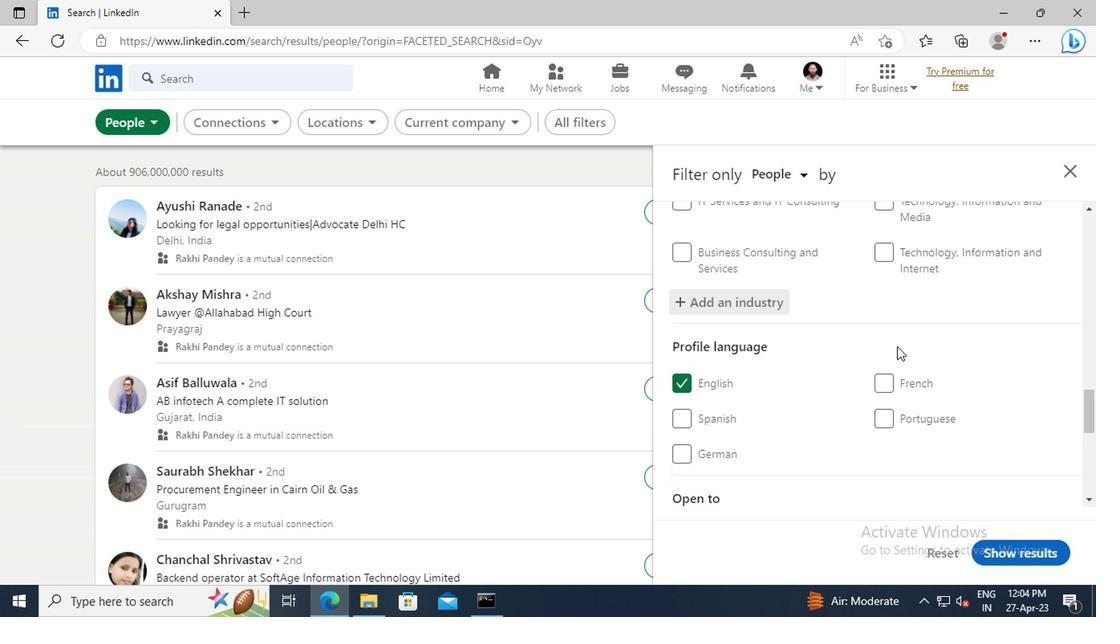 
Action: Mouse scrolled (749, 356) with delta (0, 0)
Screenshot: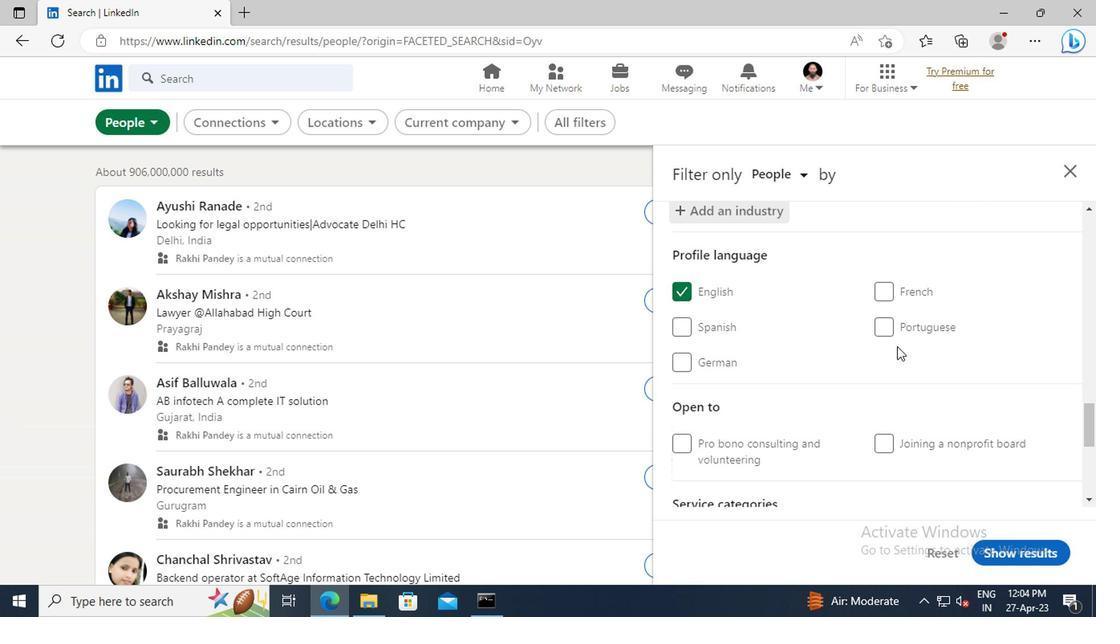 
Action: Mouse scrolled (749, 356) with delta (0, 0)
Screenshot: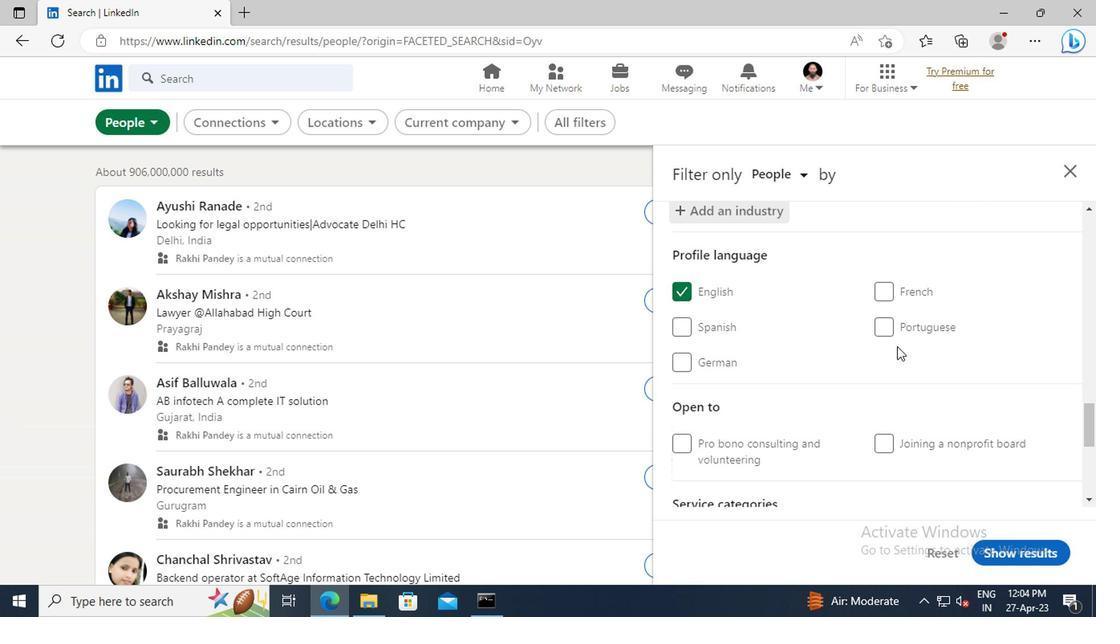 
Action: Mouse scrolled (749, 356) with delta (0, 0)
Screenshot: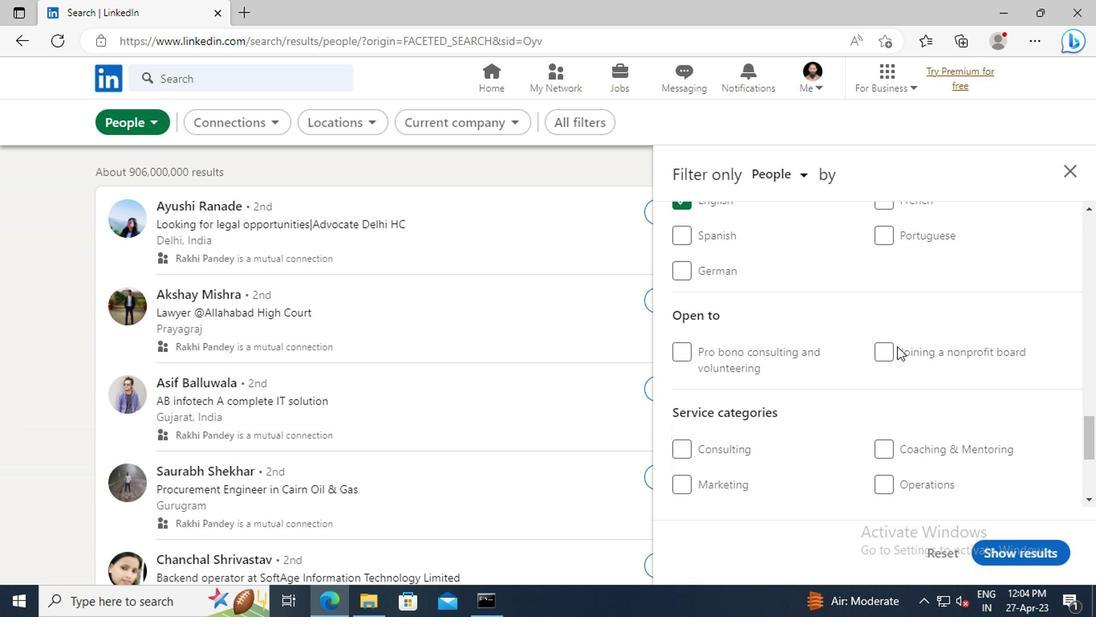 
Action: Mouse scrolled (749, 356) with delta (0, 0)
Screenshot: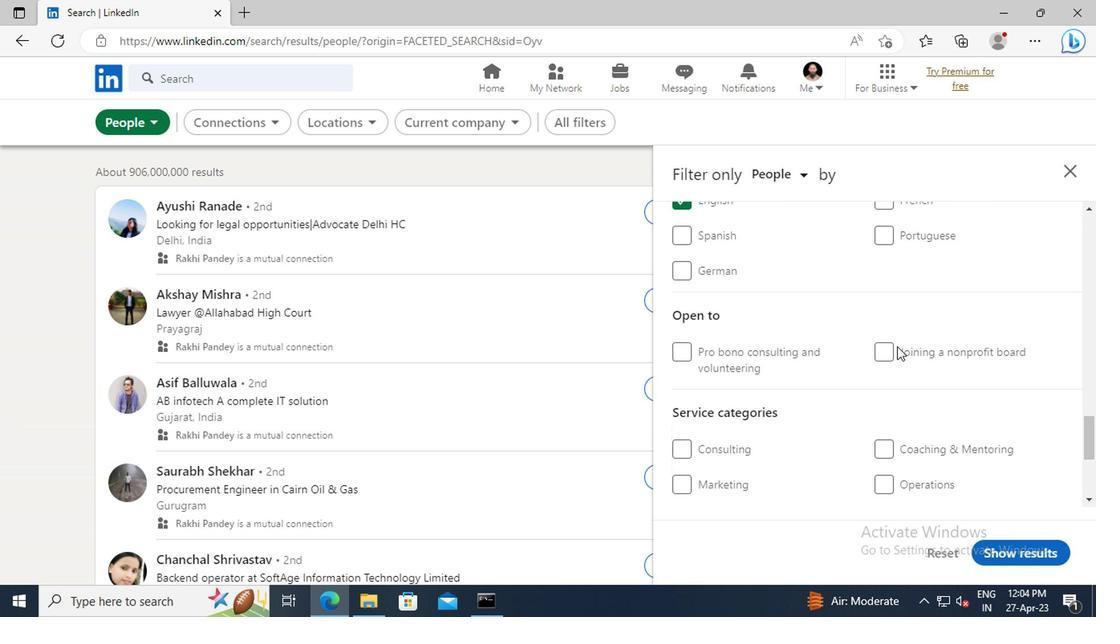 
Action: Mouse scrolled (749, 356) with delta (0, 0)
Screenshot: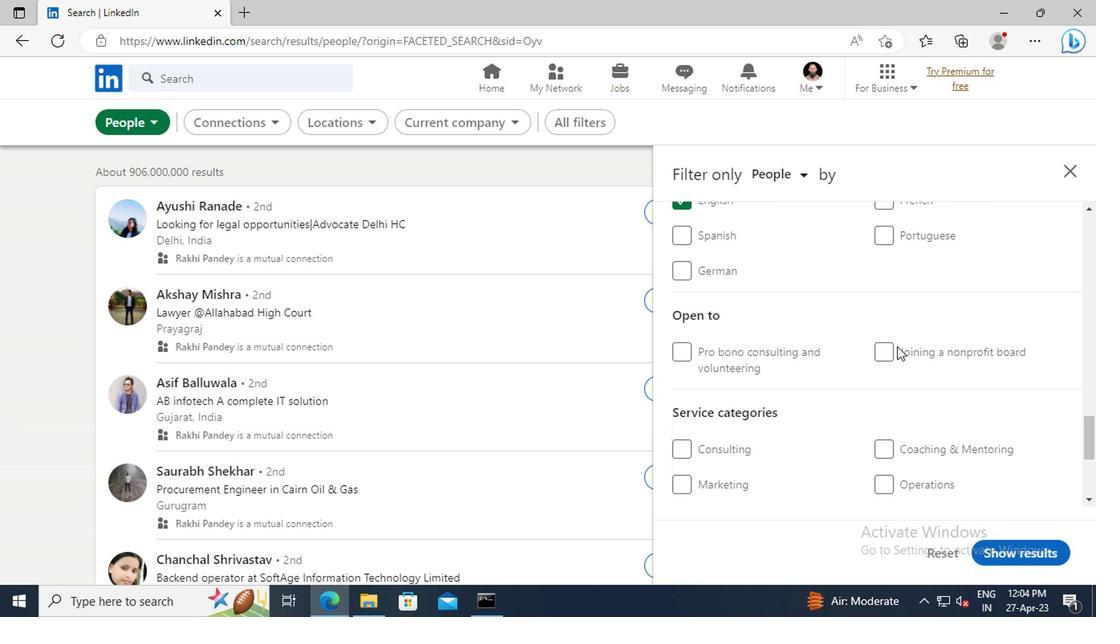
Action: Mouse moved to (754, 379)
Screenshot: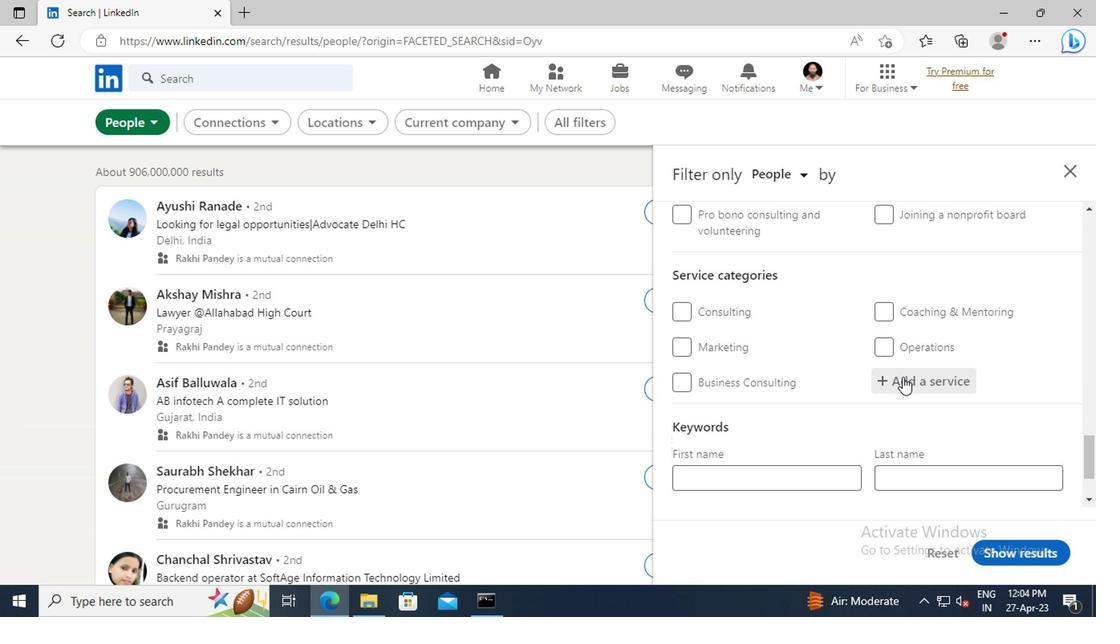 
Action: Mouse pressed left at (754, 379)
Screenshot: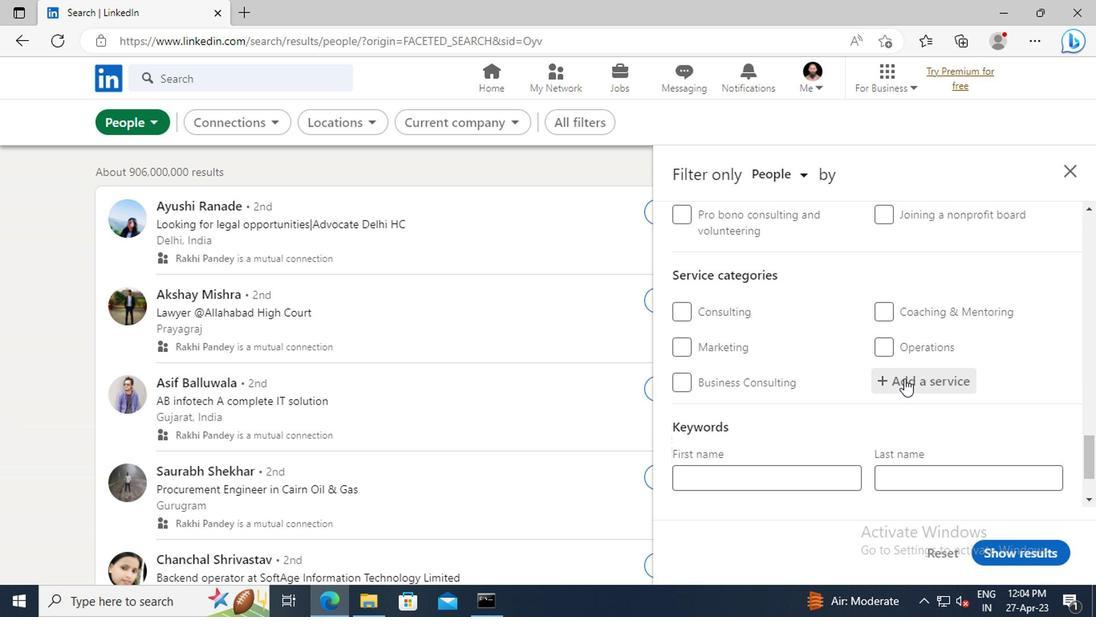 
Action: Key pressed <Key.shift>ANIMATION<Key.space><Key.shift>ARCHITECTURE<Key.enter>
Screenshot: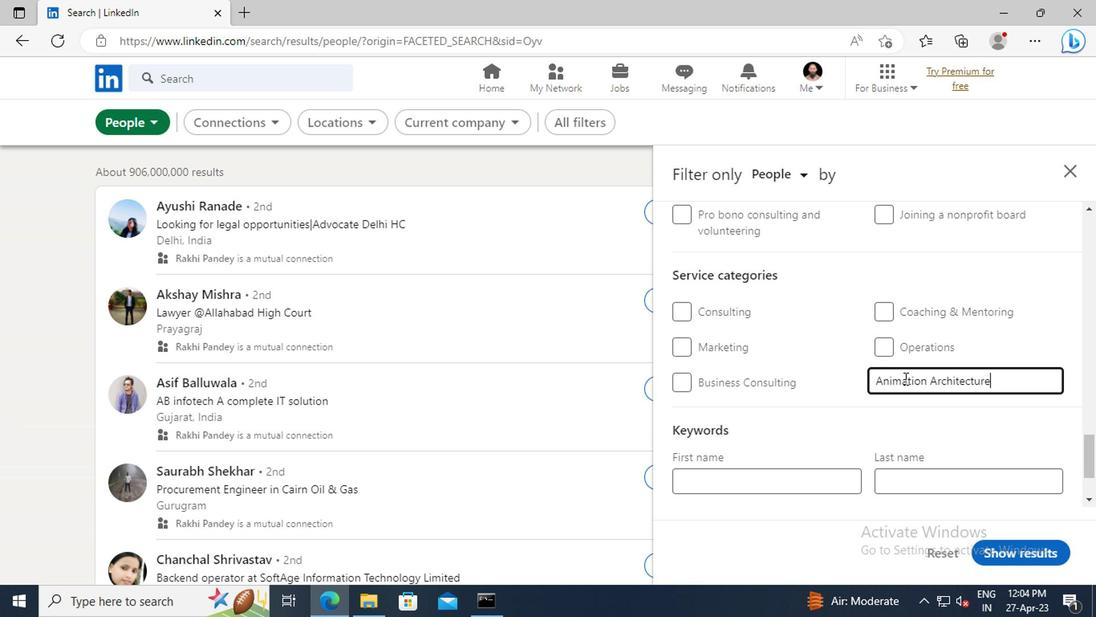 
Action: Mouse moved to (742, 390)
Screenshot: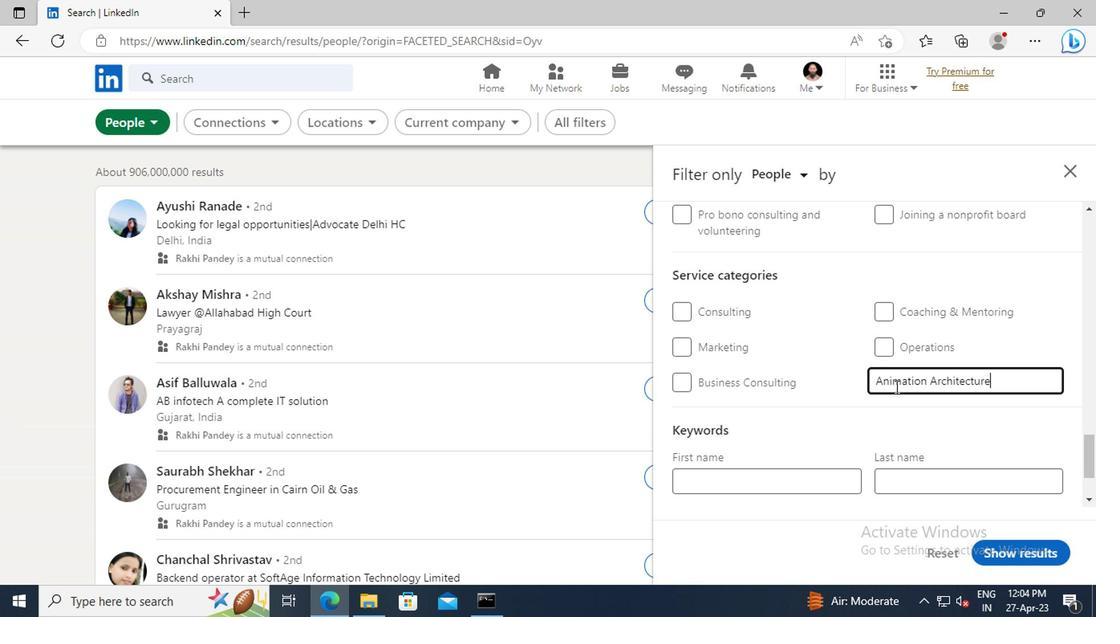 
Action: Mouse scrolled (742, 390) with delta (0, 0)
Screenshot: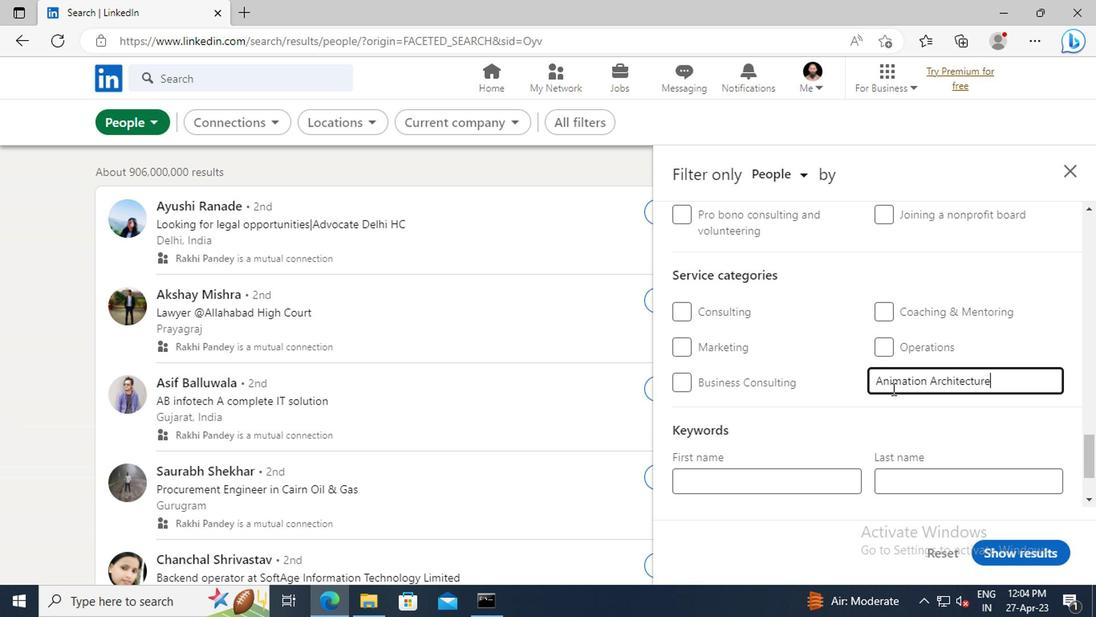 
Action: Mouse scrolled (742, 390) with delta (0, 0)
Screenshot: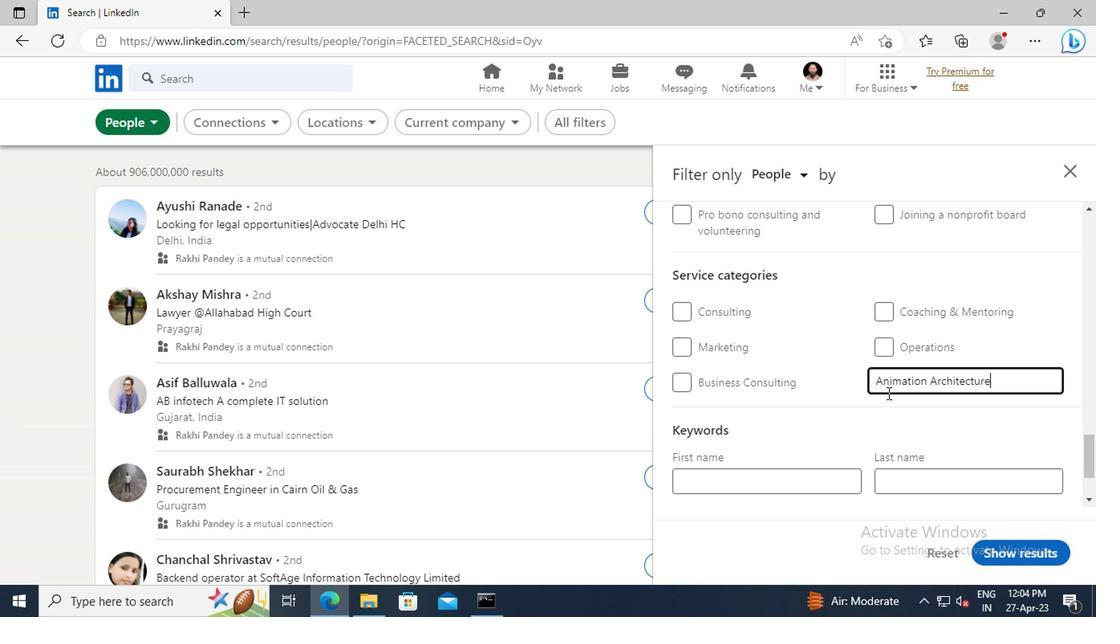
Action: Mouse scrolled (742, 390) with delta (0, 0)
Screenshot: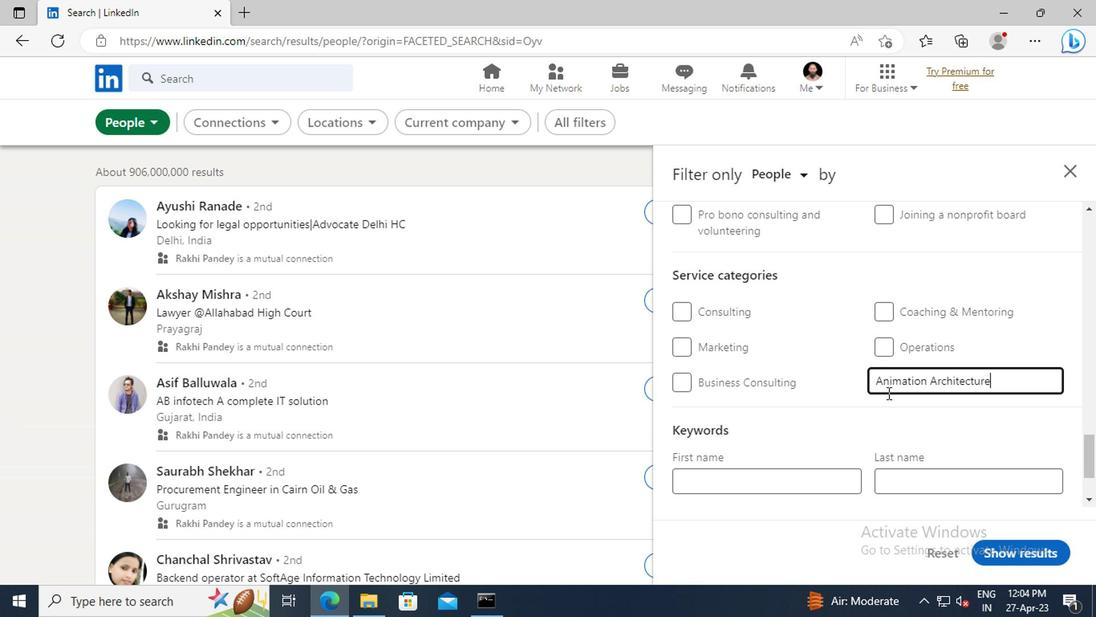
Action: Mouse moved to (654, 418)
Screenshot: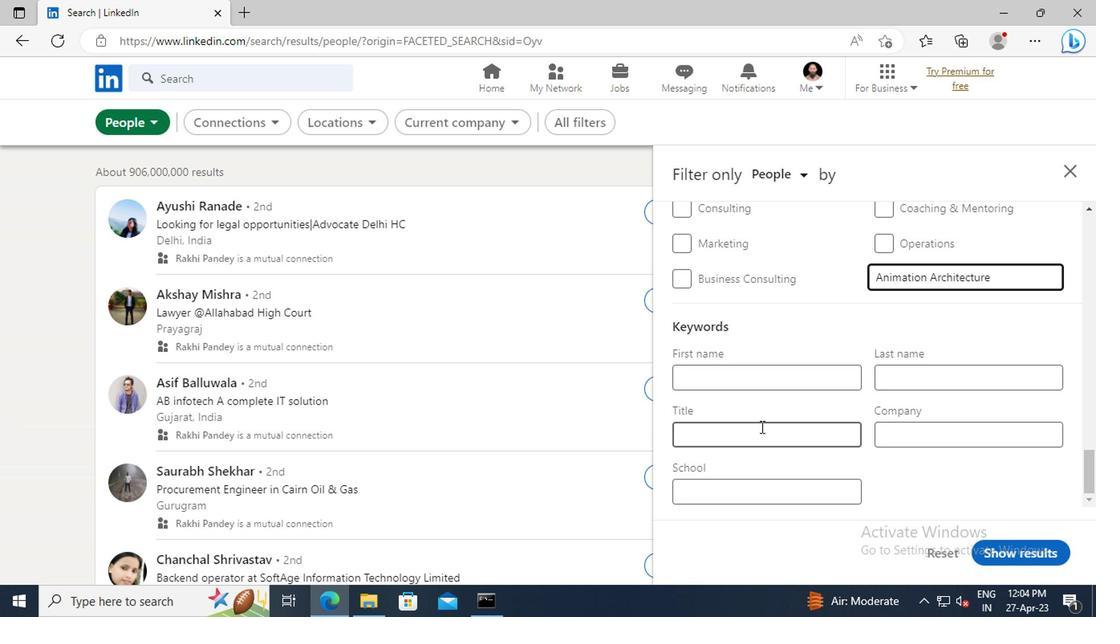 
Action: Mouse pressed left at (654, 418)
Screenshot: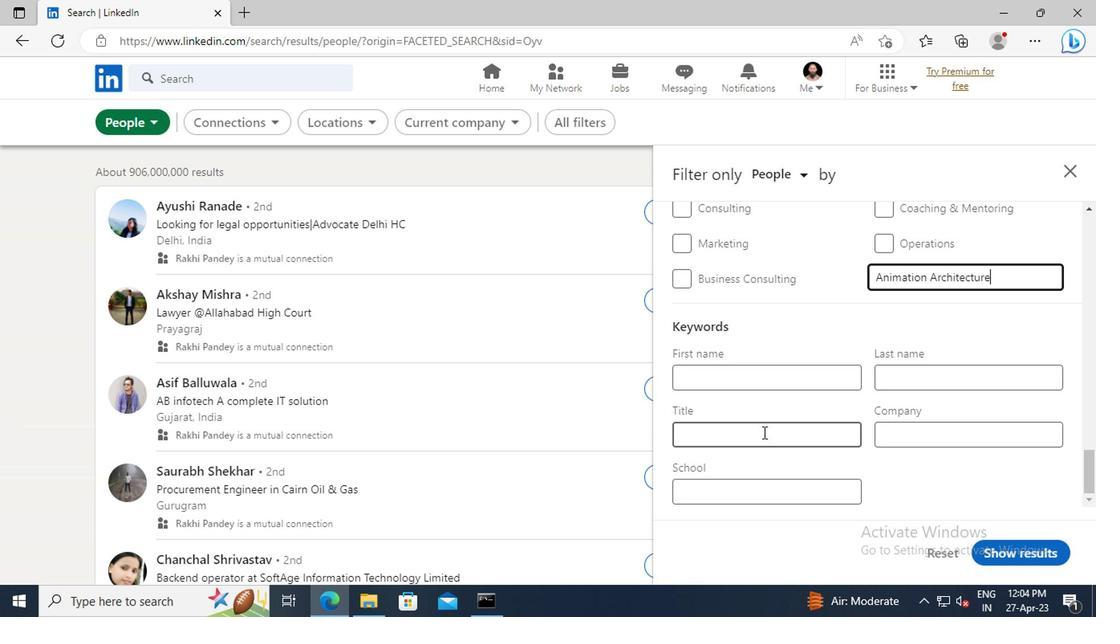 
Action: Key pressed <Key.shift>MUSICIAN<Key.enter>
Screenshot: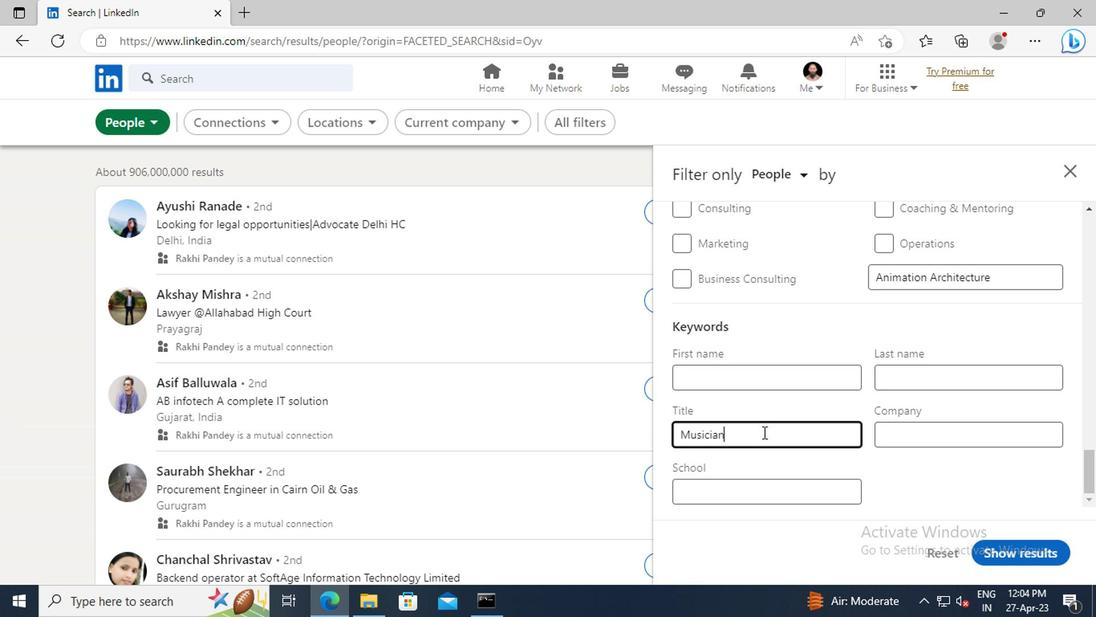 
Action: Mouse moved to (822, 502)
Screenshot: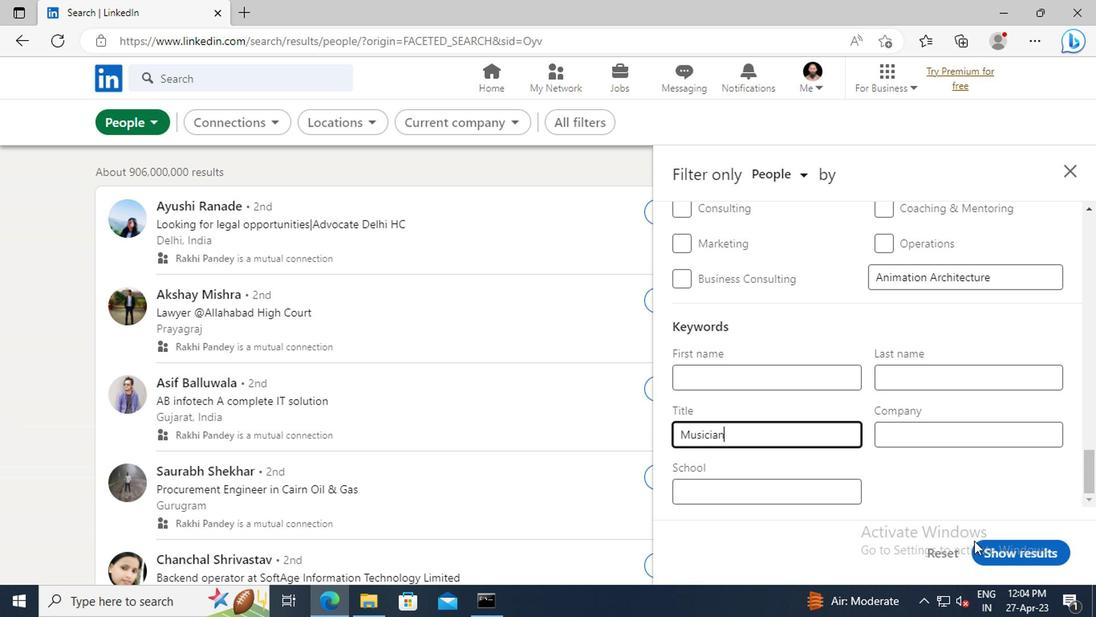 
Action: Mouse pressed left at (822, 502)
Screenshot: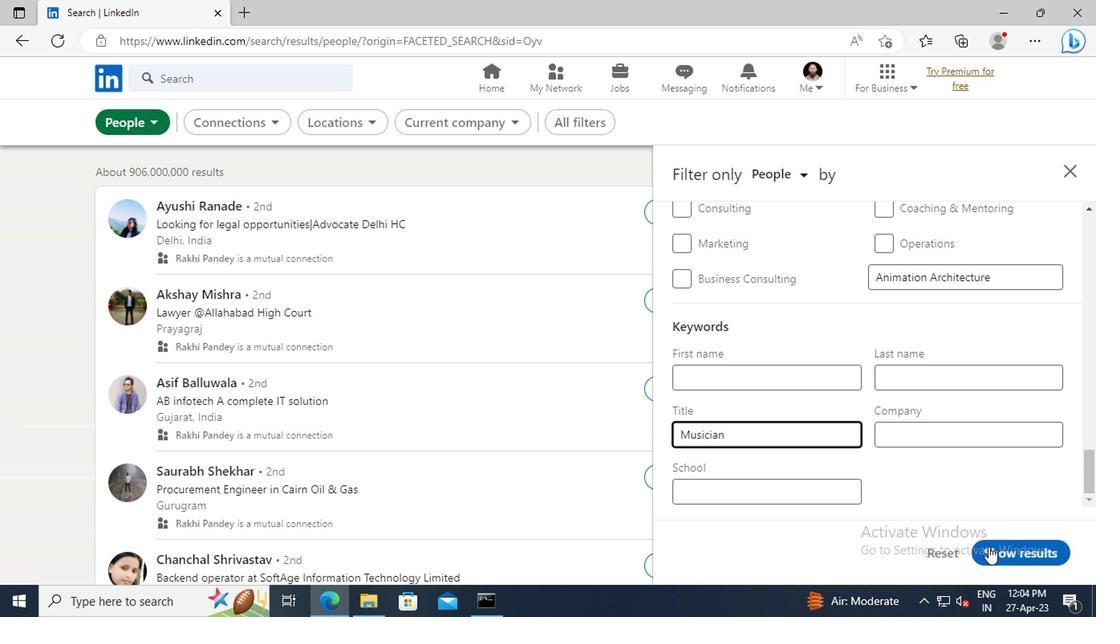 
